 Task: Look for space in Diksmuide, Belgium from 6th June, 2023 to 8th June, 2023 for 2 adults in price range Rs.7000 to Rs.12000. Place can be private room with 1  bedroom having 2 beds and 1 bathroom. Property type can be house, flat, guest house. Amenities needed are: heating. Booking option can be shelf check-in. Required host language is English.
Action: Mouse moved to (537, 109)
Screenshot: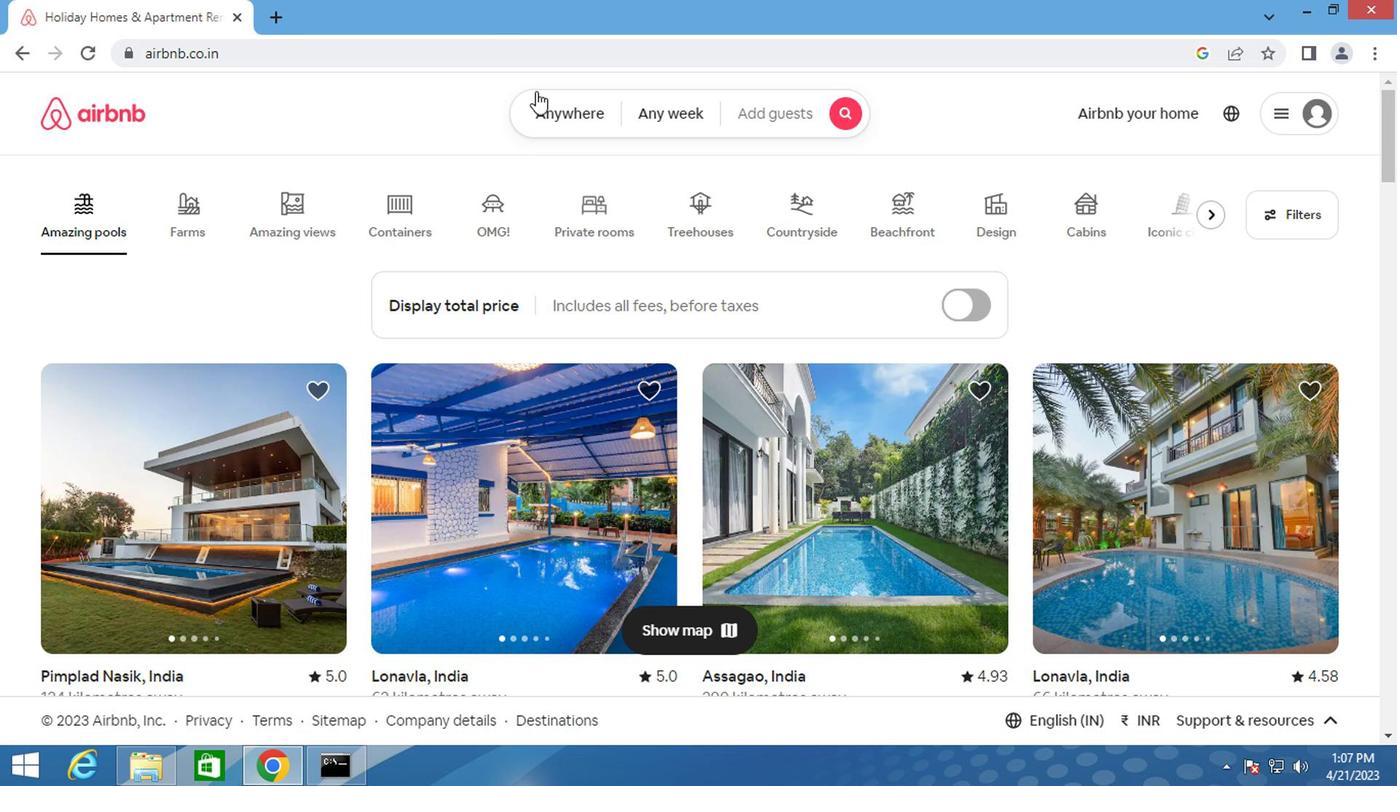 
Action: Mouse pressed left at (537, 109)
Screenshot: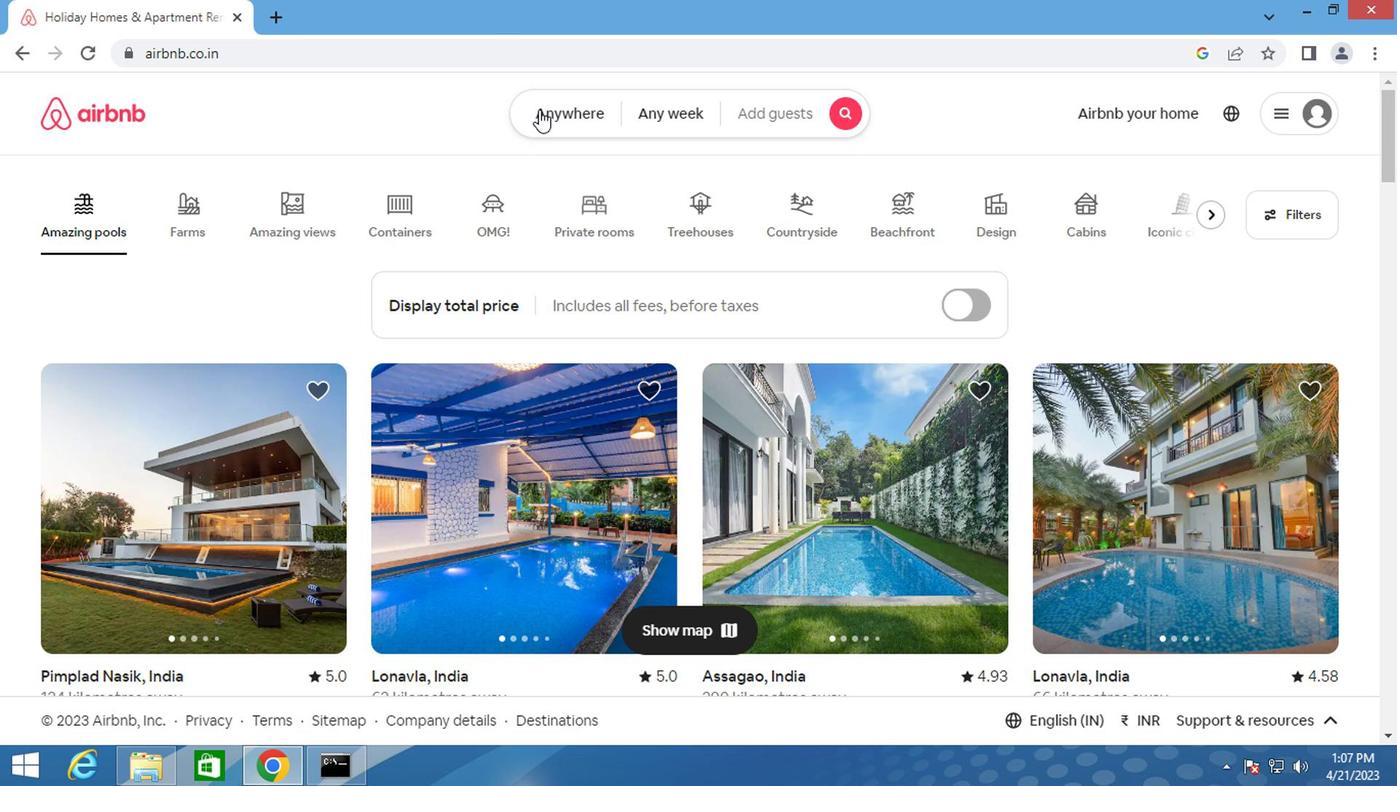 
Action: Mouse moved to (393, 196)
Screenshot: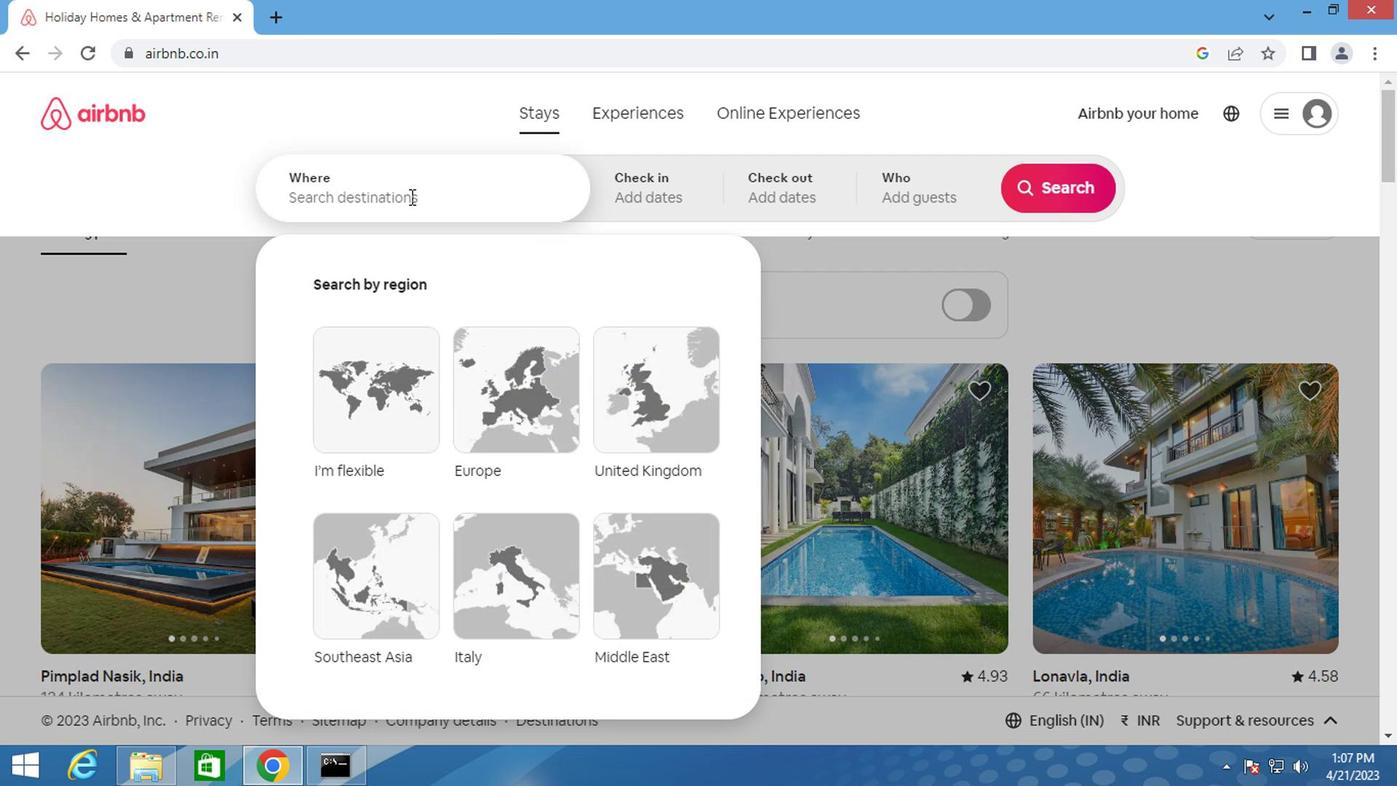 
Action: Mouse pressed left at (393, 196)
Screenshot: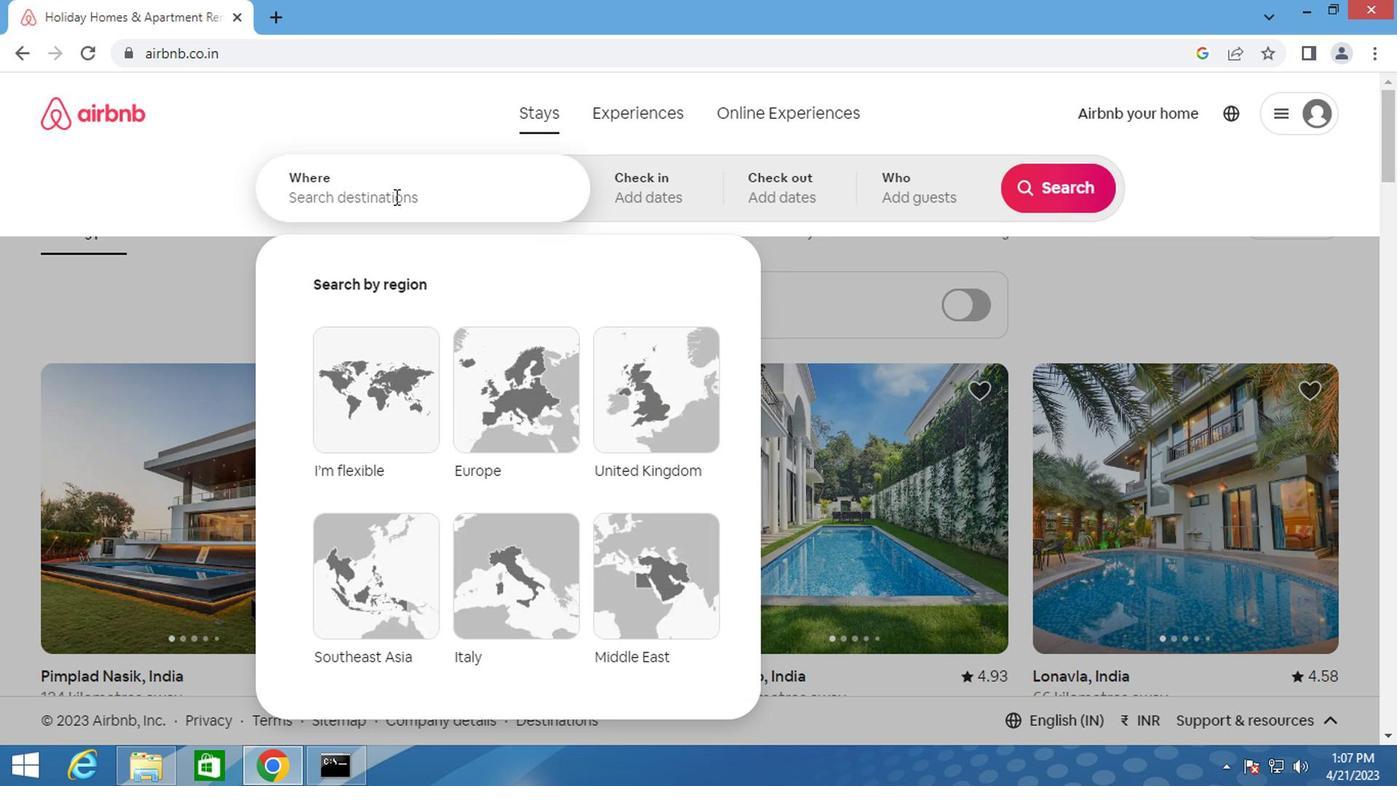 
Action: Key pressed <Key.shift>DIKSMUIDE,<Key.shift>BELGIUM<Key.enter>
Screenshot: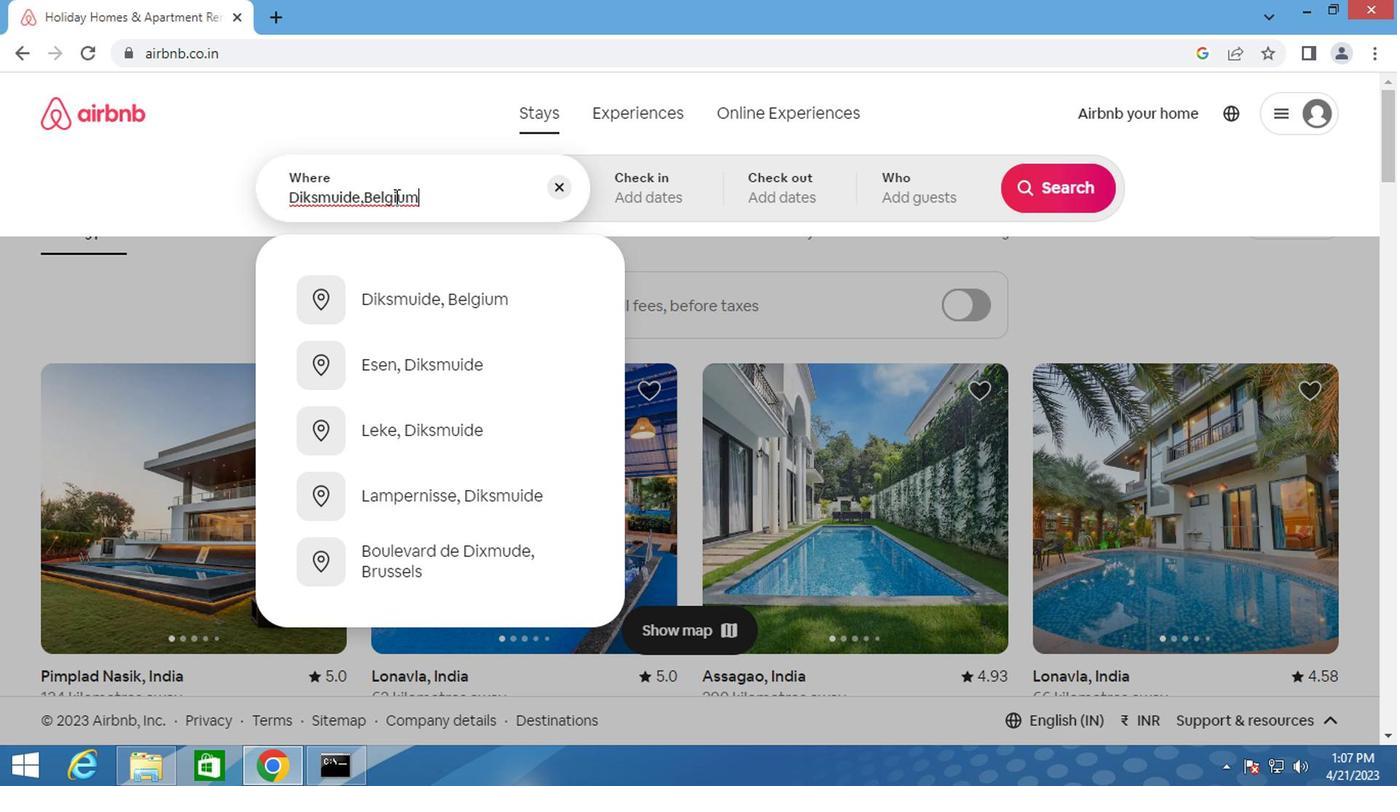 
Action: Mouse moved to (1039, 351)
Screenshot: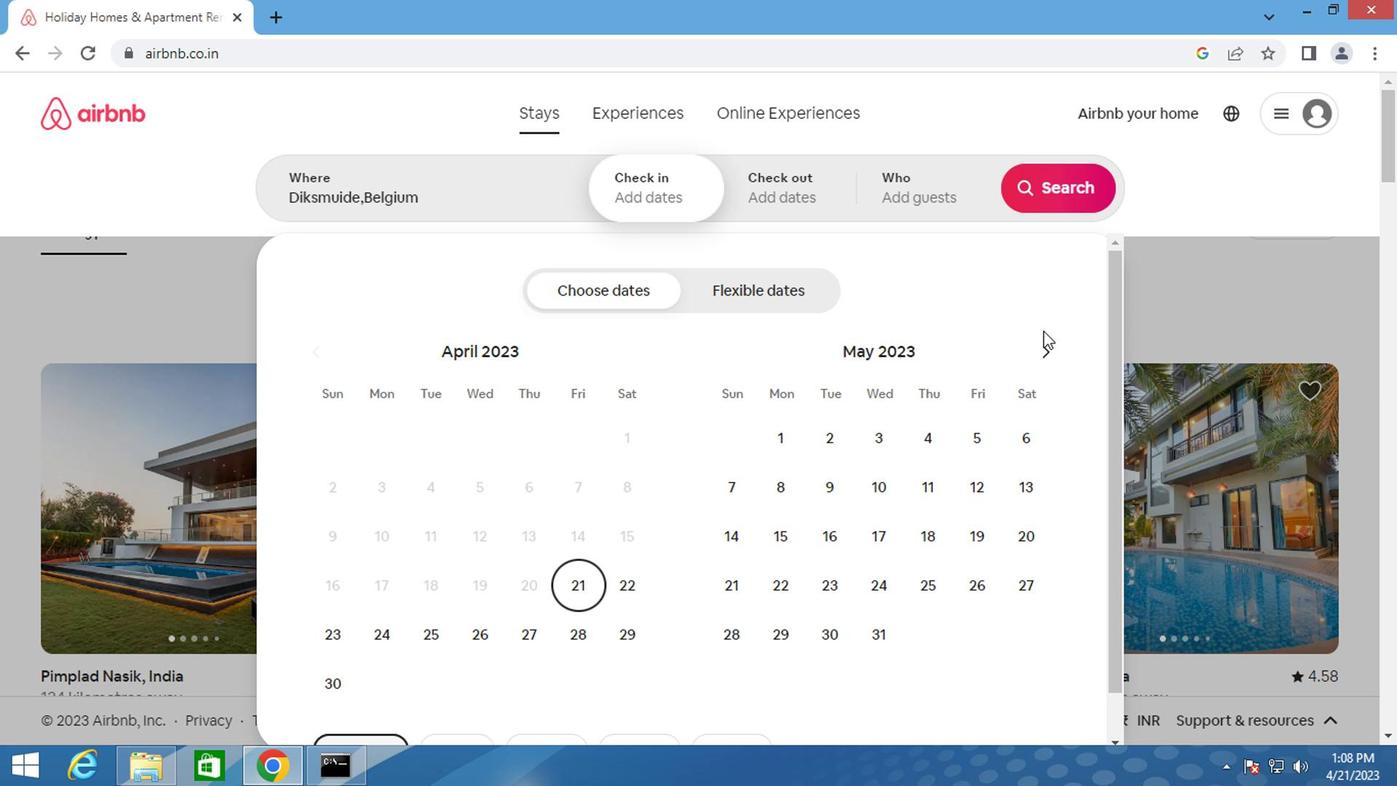 
Action: Mouse pressed left at (1039, 351)
Screenshot: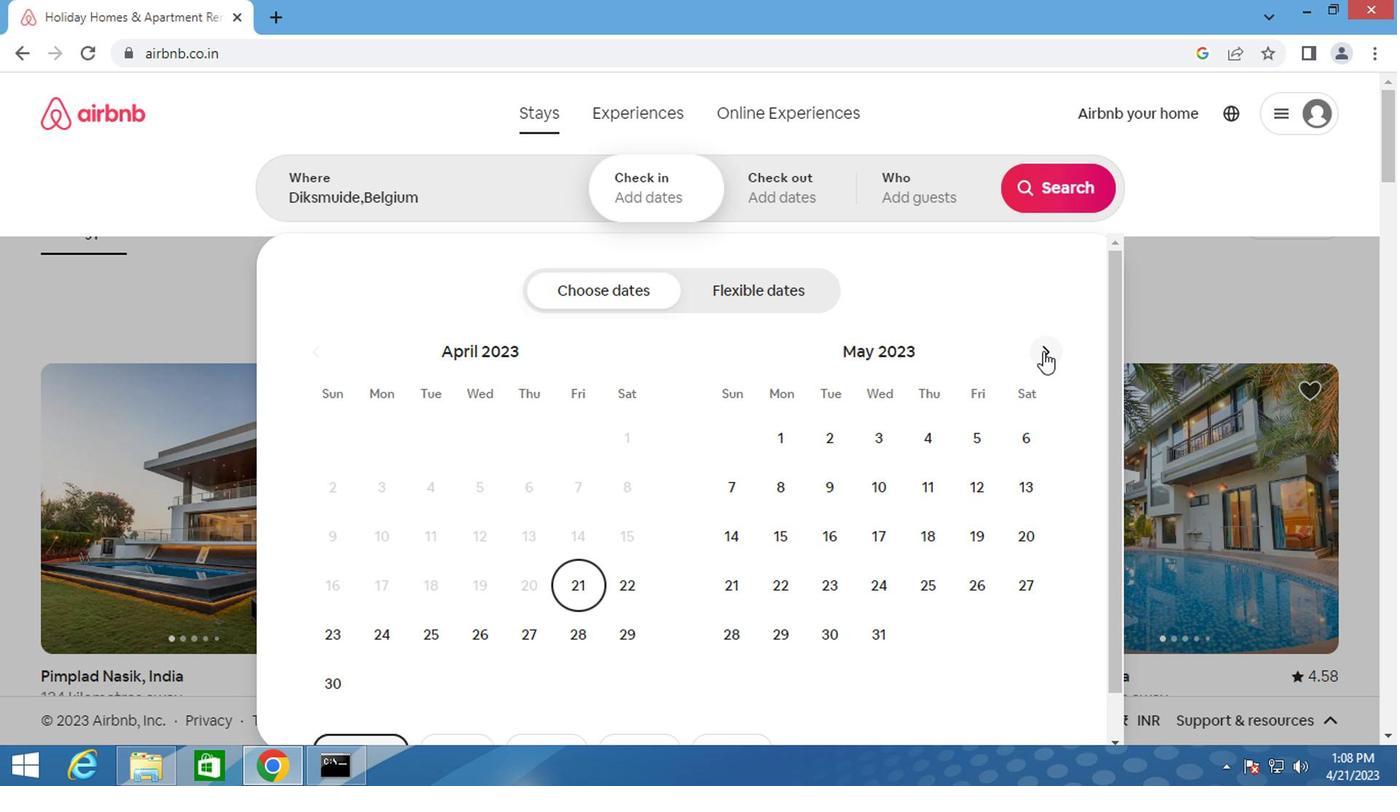 
Action: Mouse moved to (827, 498)
Screenshot: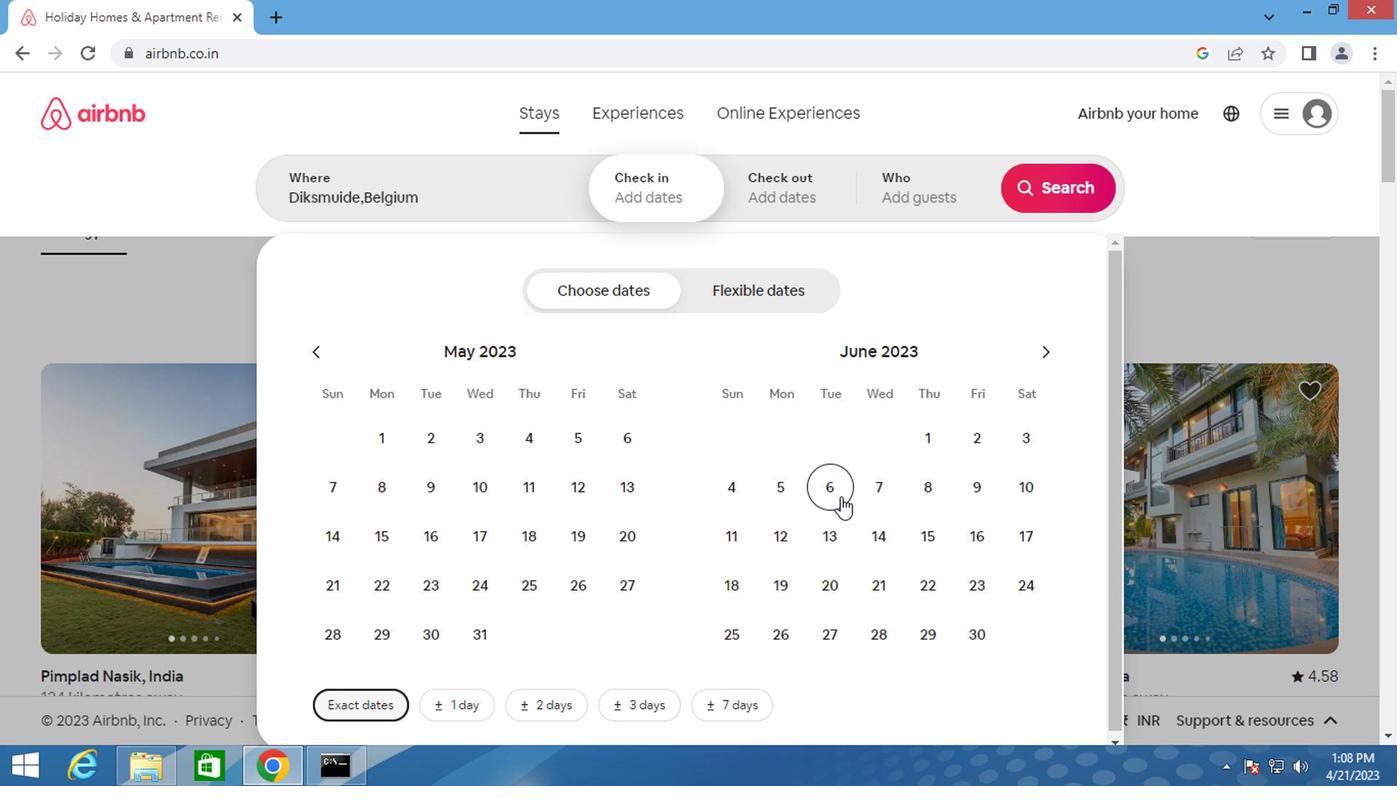
Action: Mouse pressed left at (827, 498)
Screenshot: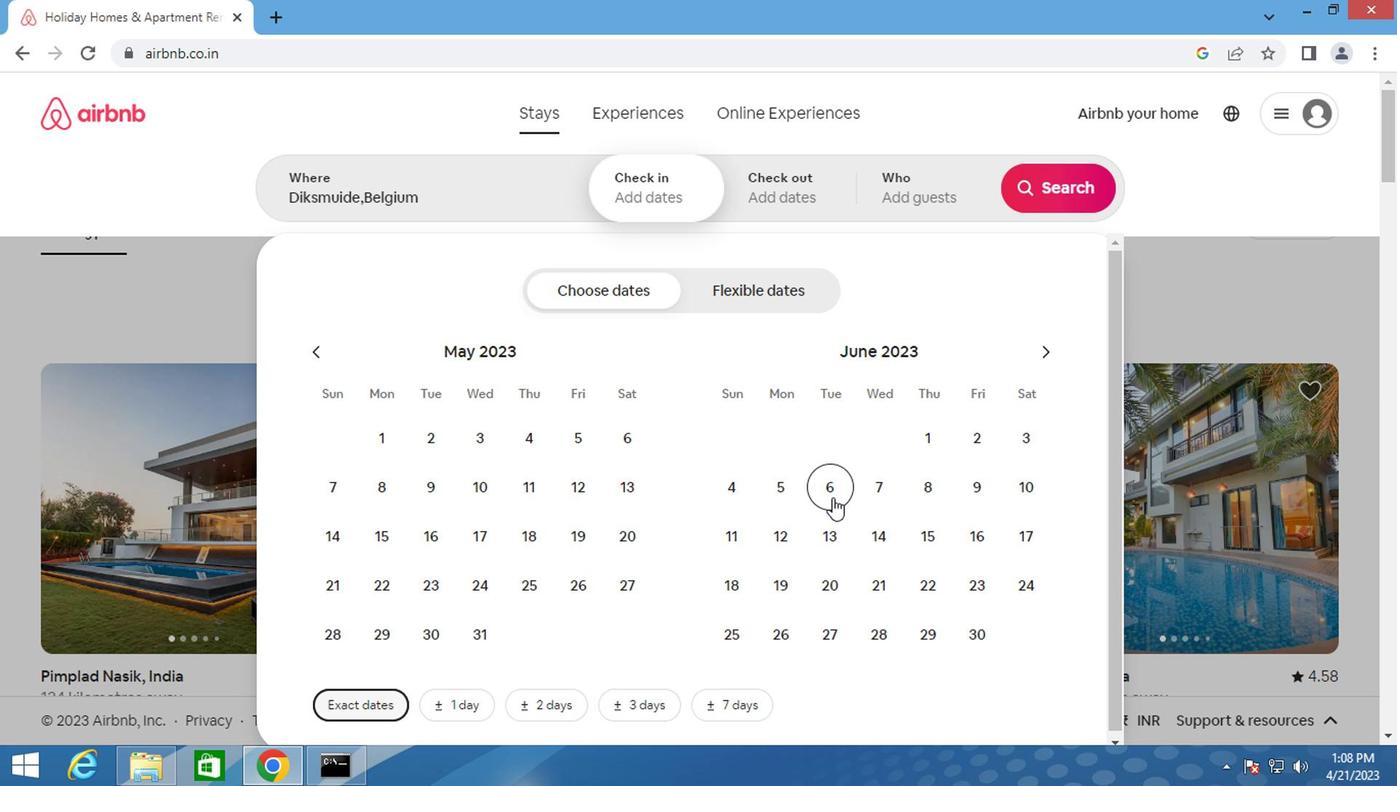 
Action: Mouse moved to (932, 484)
Screenshot: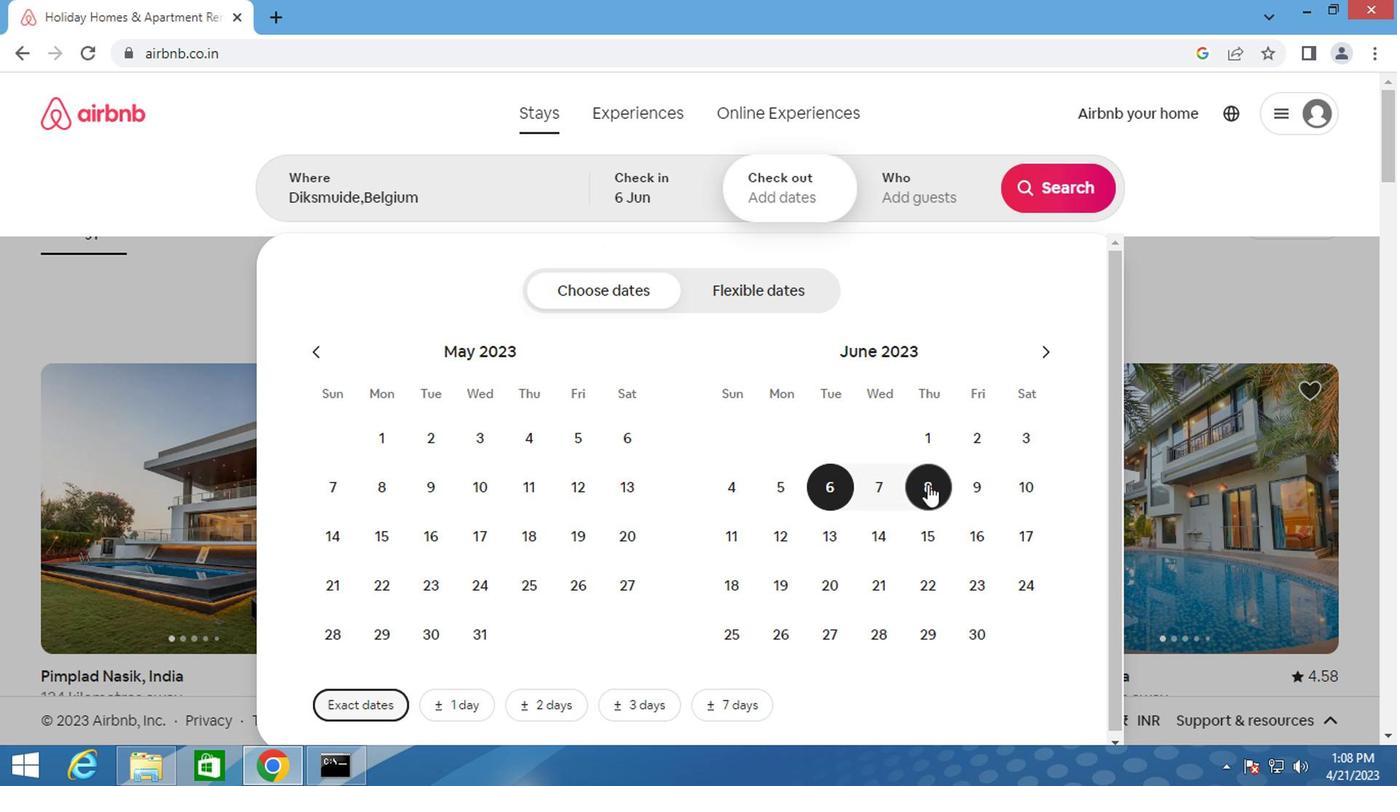 
Action: Mouse pressed left at (932, 484)
Screenshot: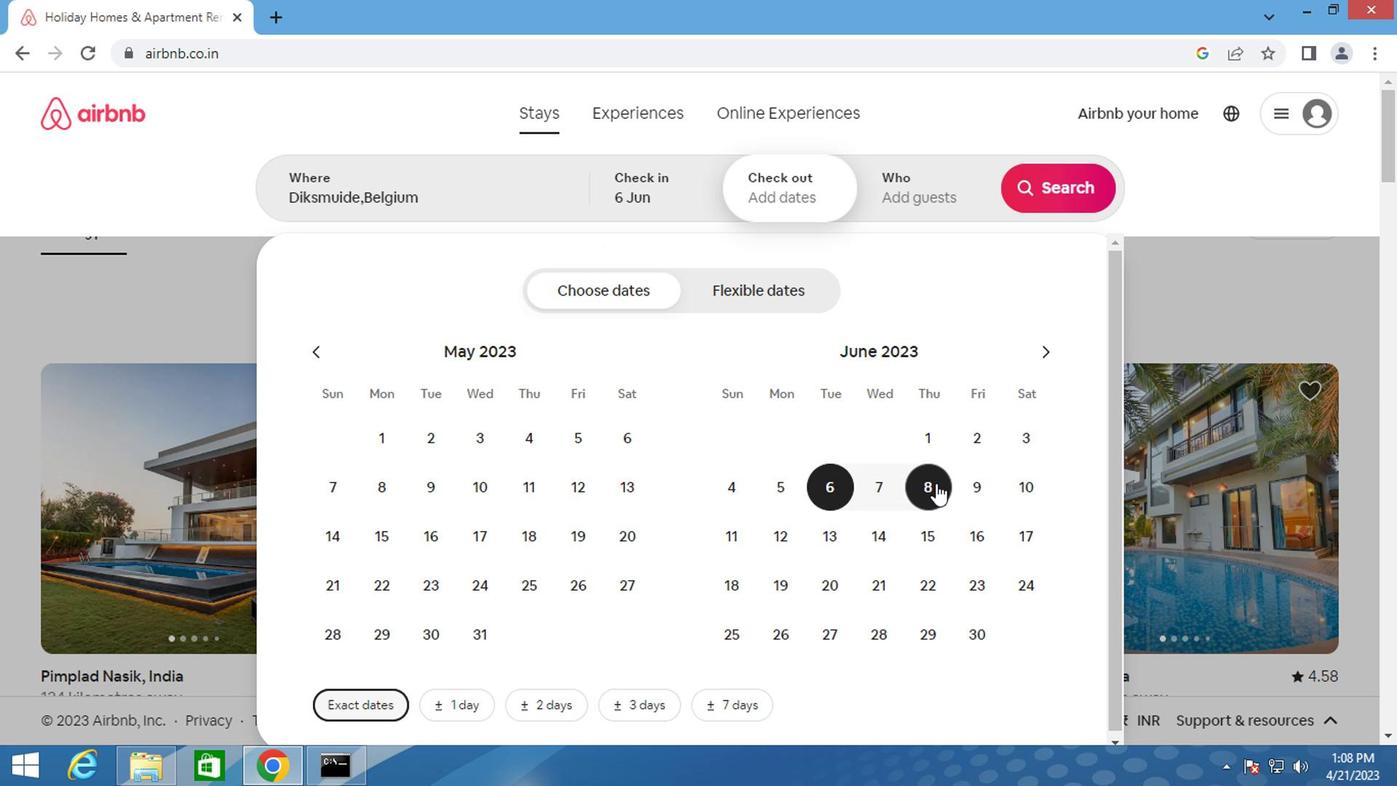
Action: Mouse moved to (925, 184)
Screenshot: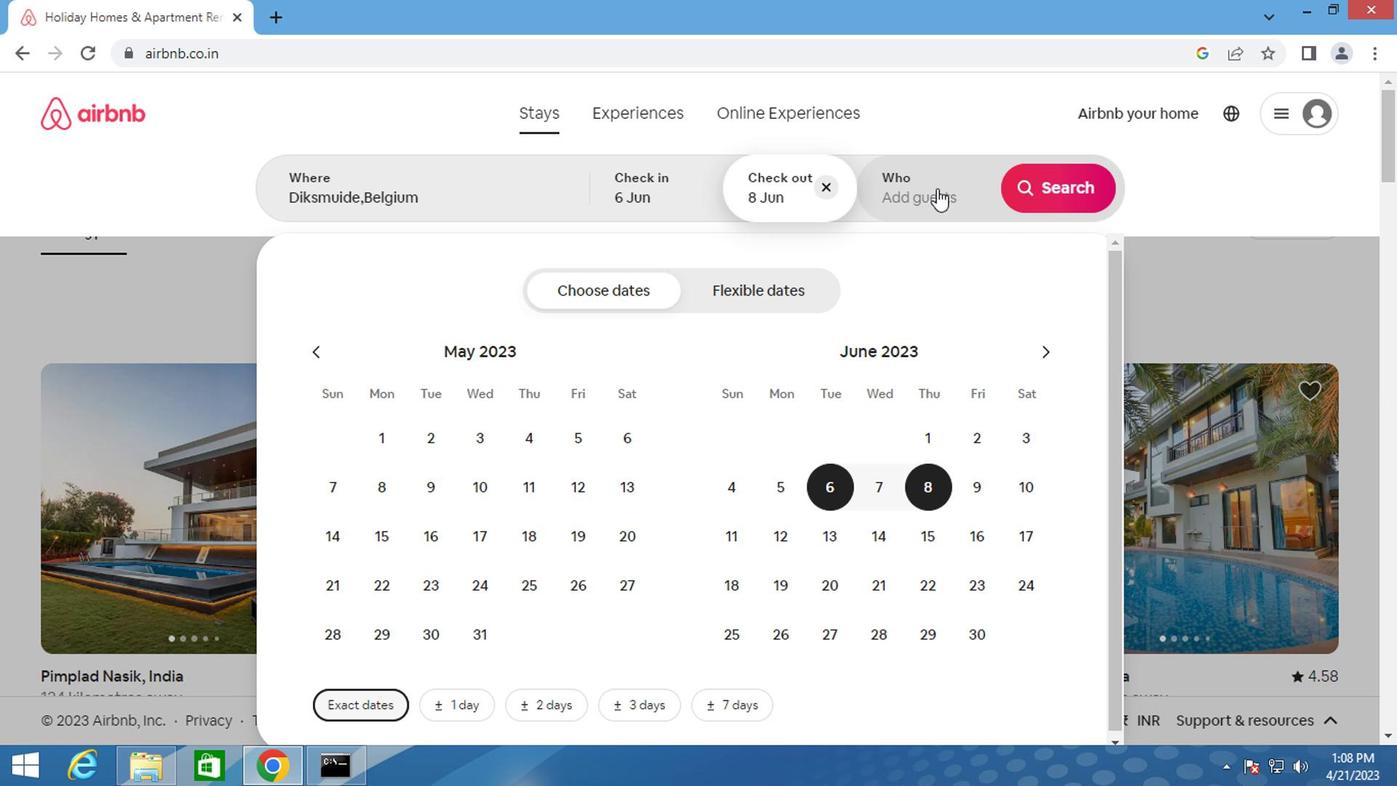 
Action: Mouse pressed left at (925, 184)
Screenshot: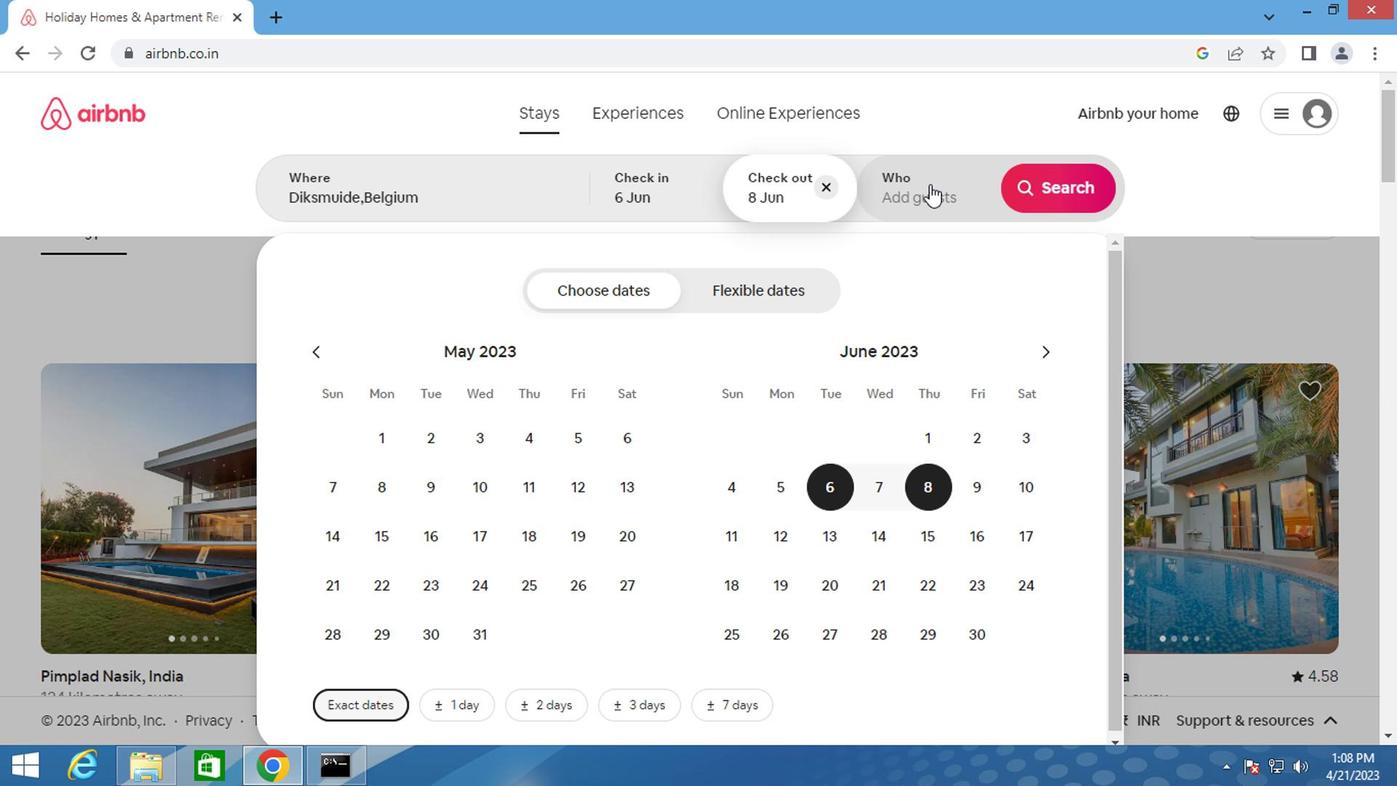 
Action: Mouse moved to (1060, 289)
Screenshot: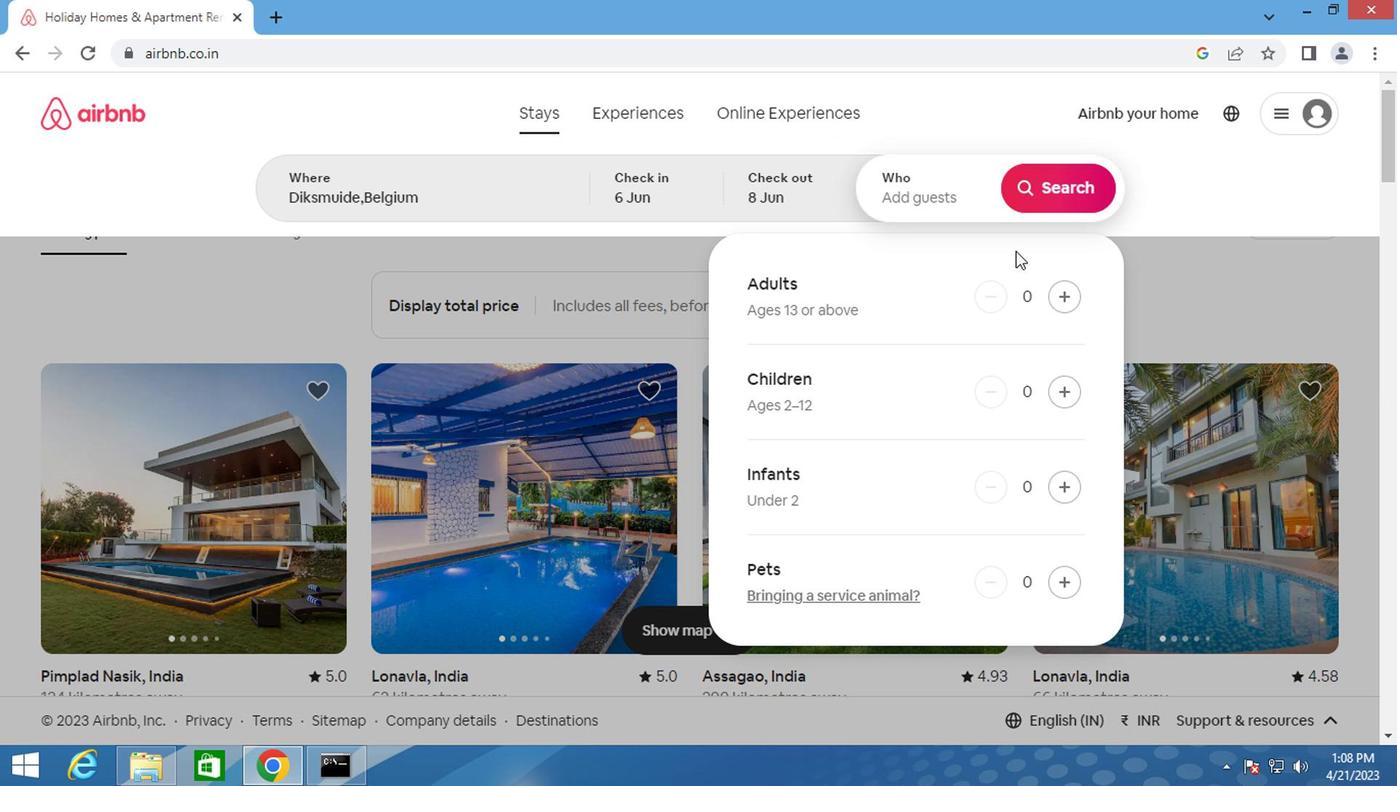 
Action: Mouse pressed left at (1060, 289)
Screenshot: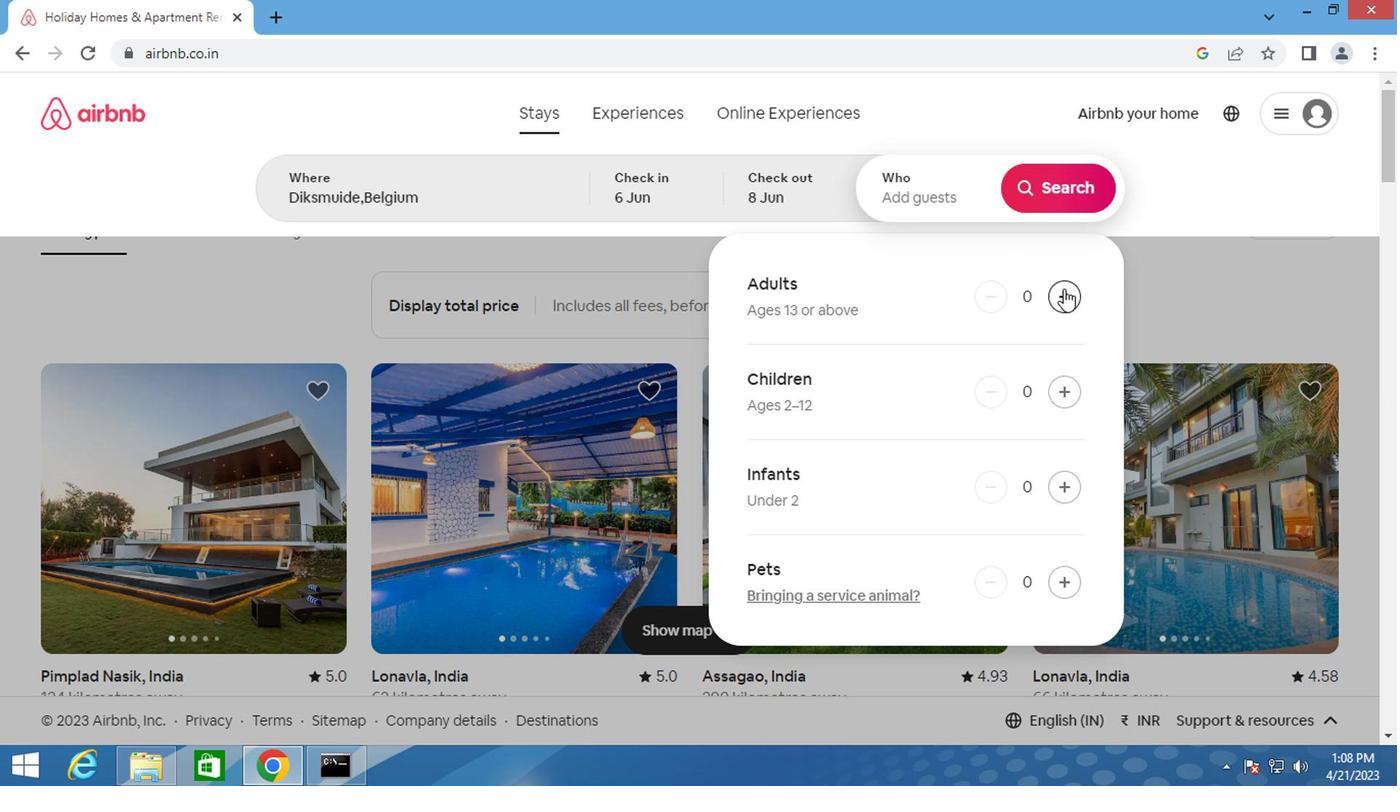 
Action: Mouse pressed left at (1060, 289)
Screenshot: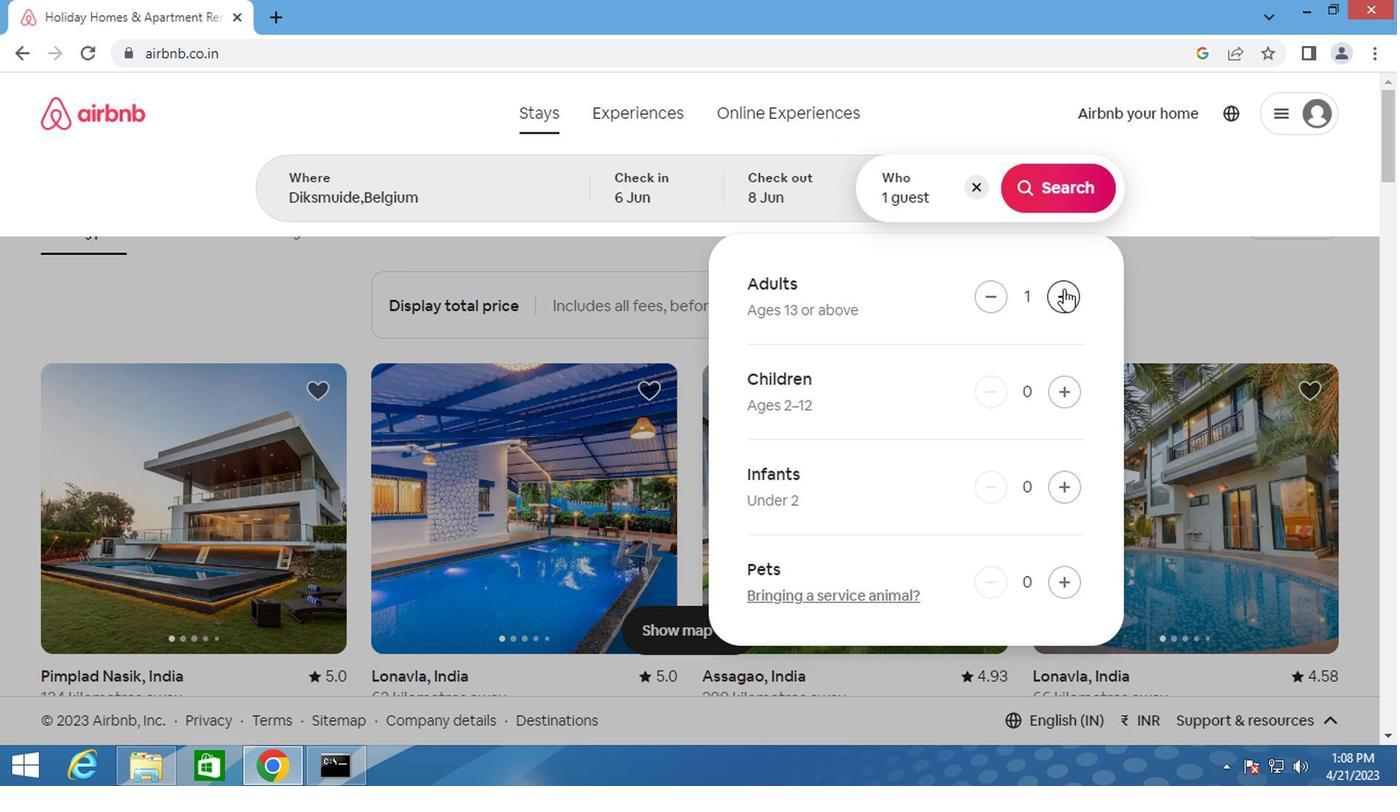 
Action: Mouse moved to (1053, 200)
Screenshot: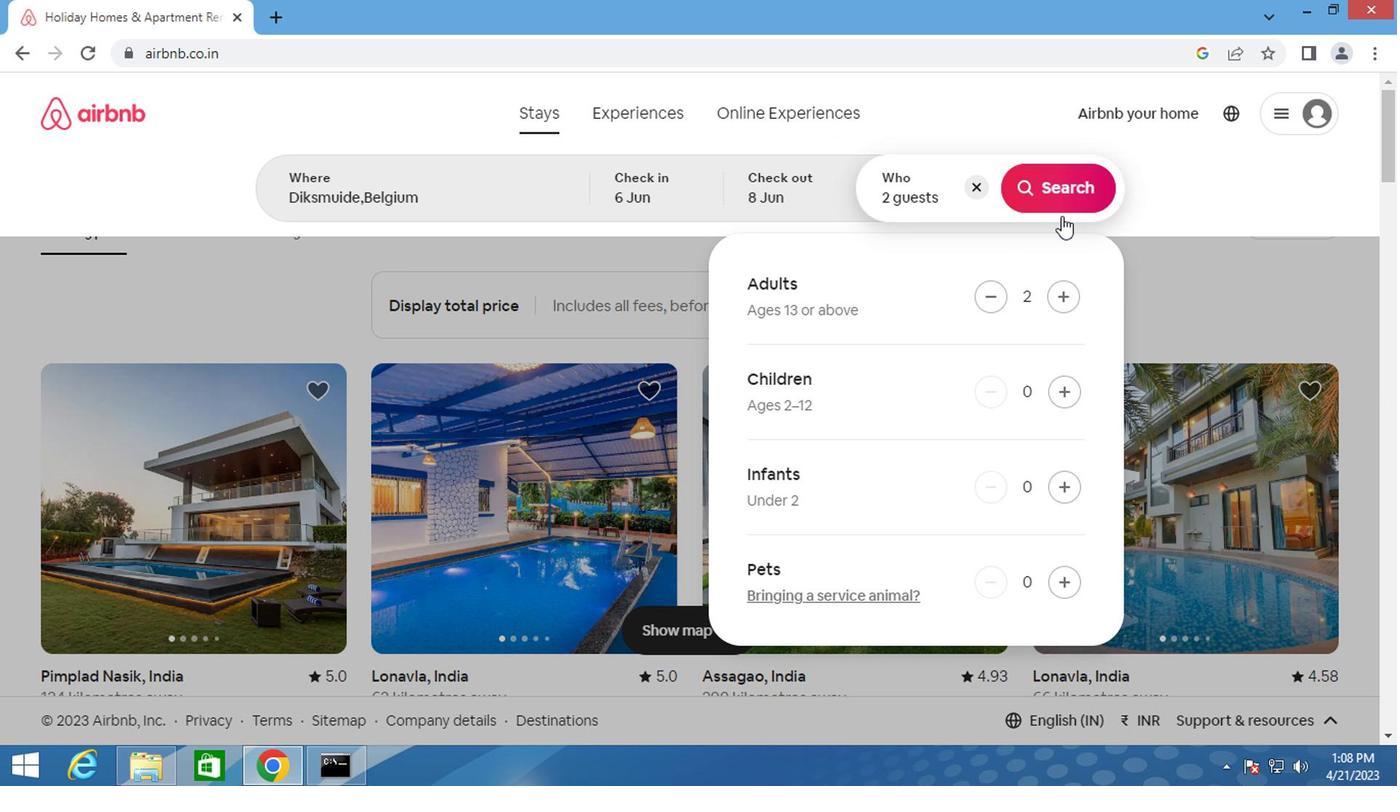 
Action: Mouse pressed left at (1053, 200)
Screenshot: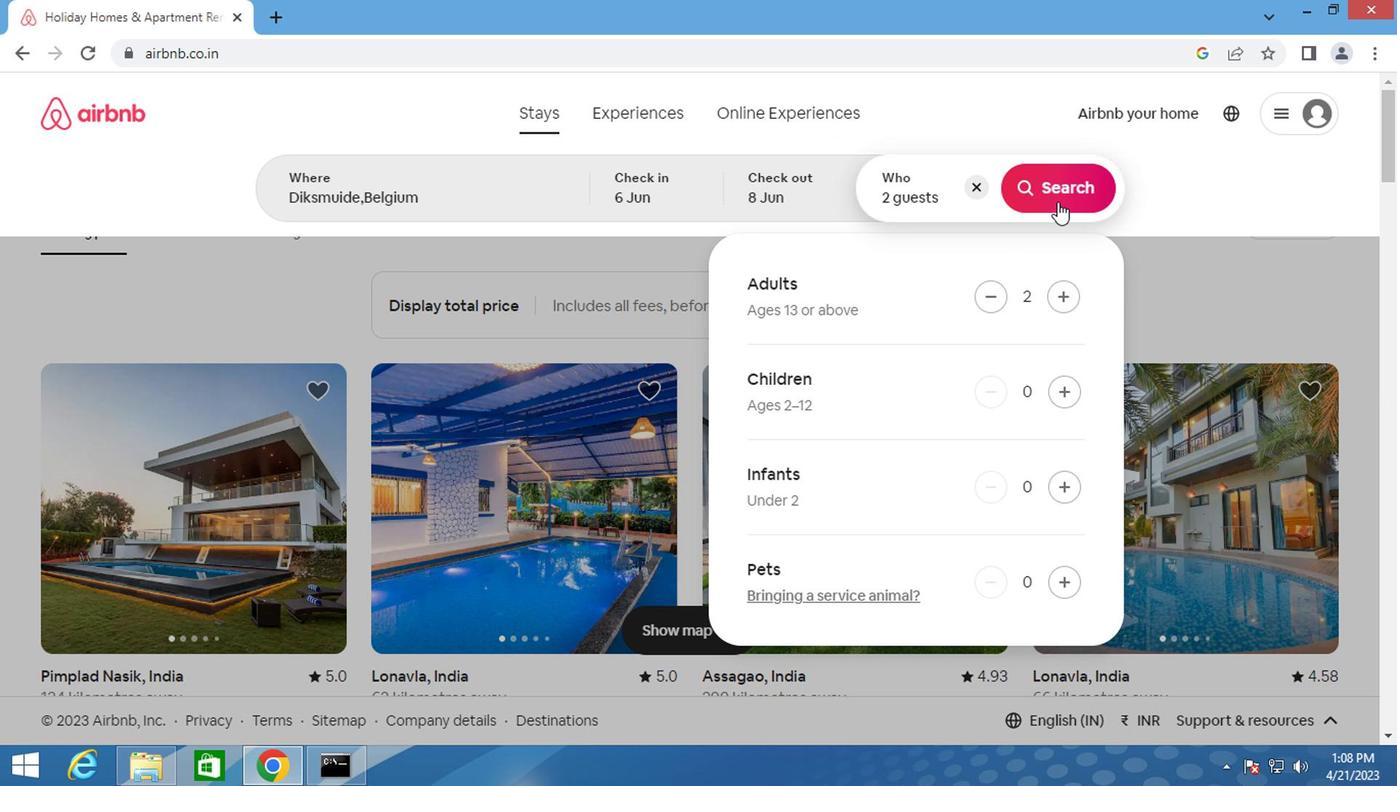 
Action: Mouse moved to (1283, 204)
Screenshot: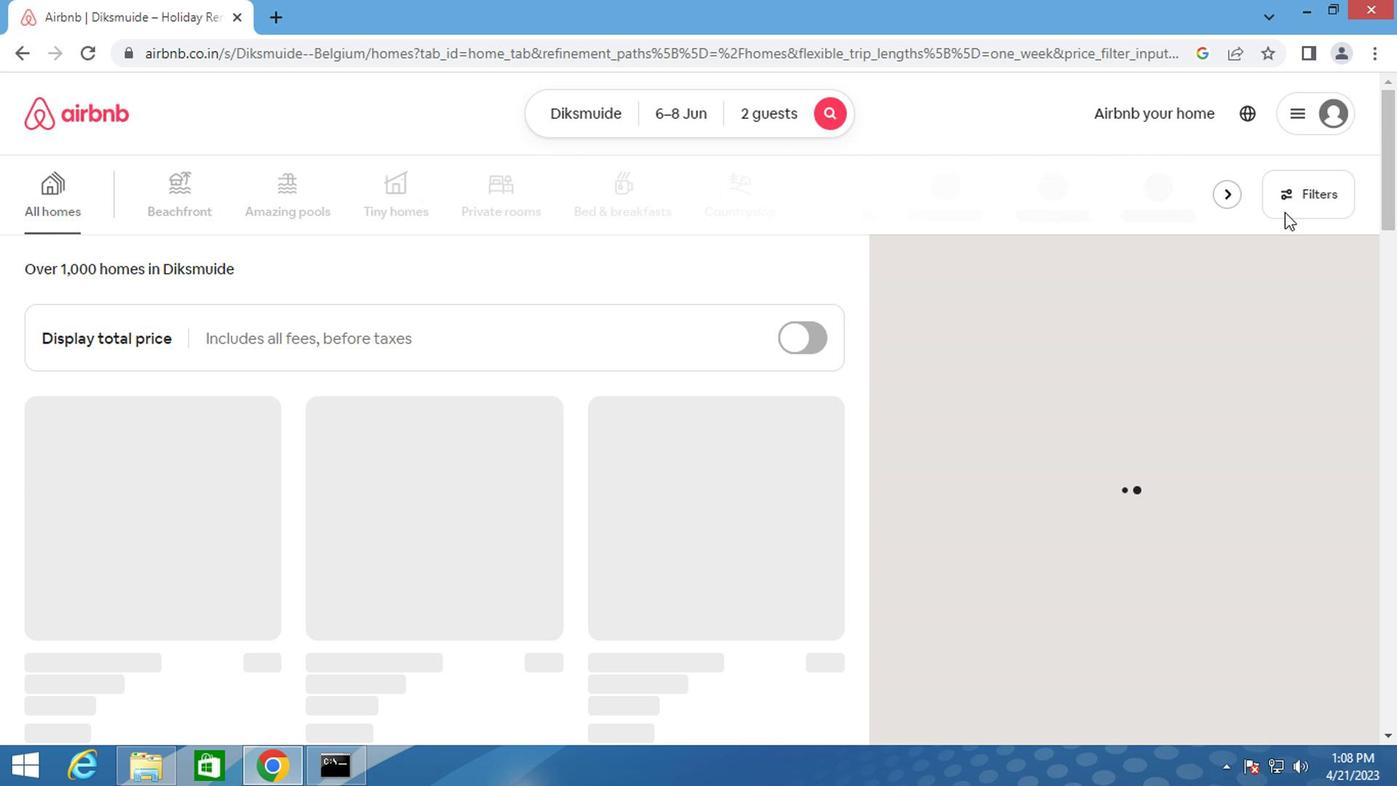 
Action: Mouse pressed left at (1283, 204)
Screenshot: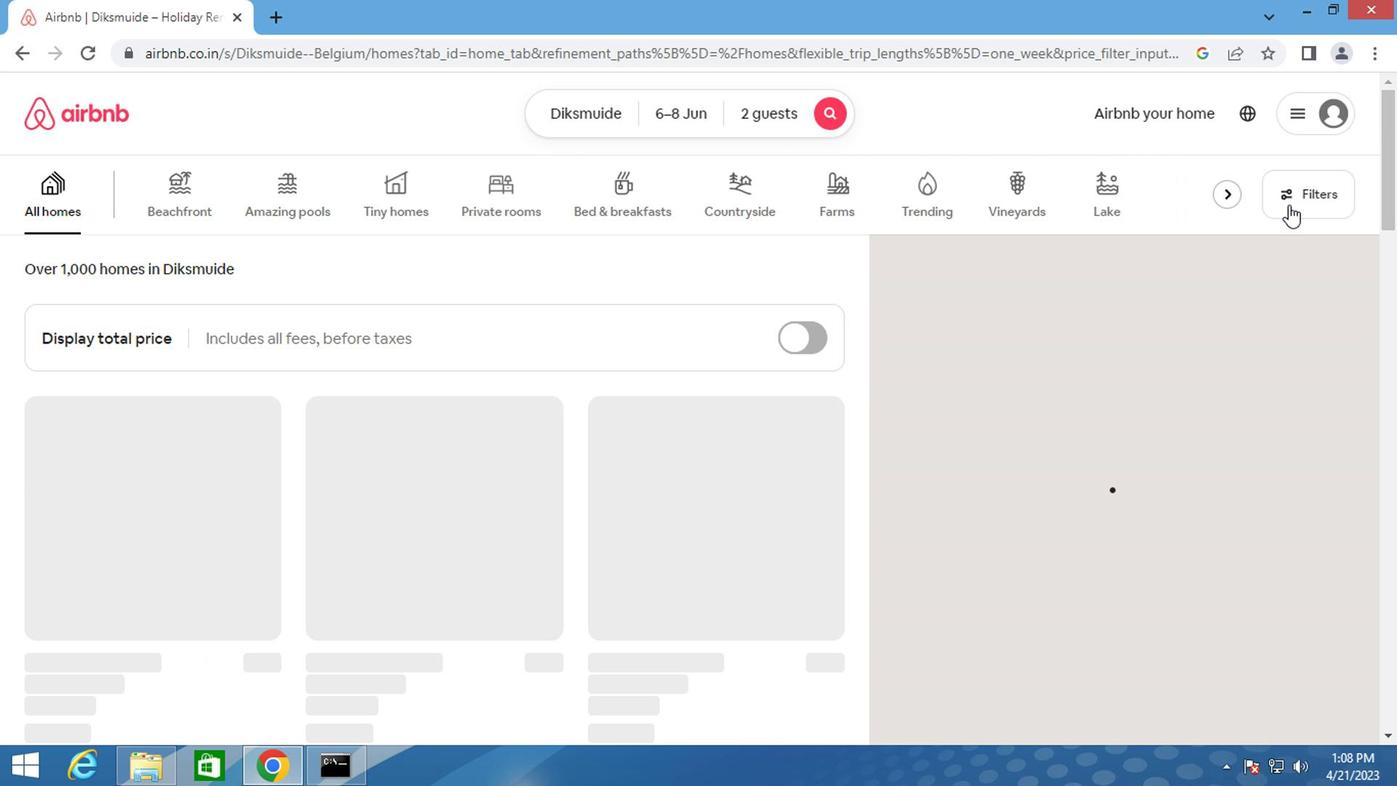 
Action: Mouse moved to (407, 460)
Screenshot: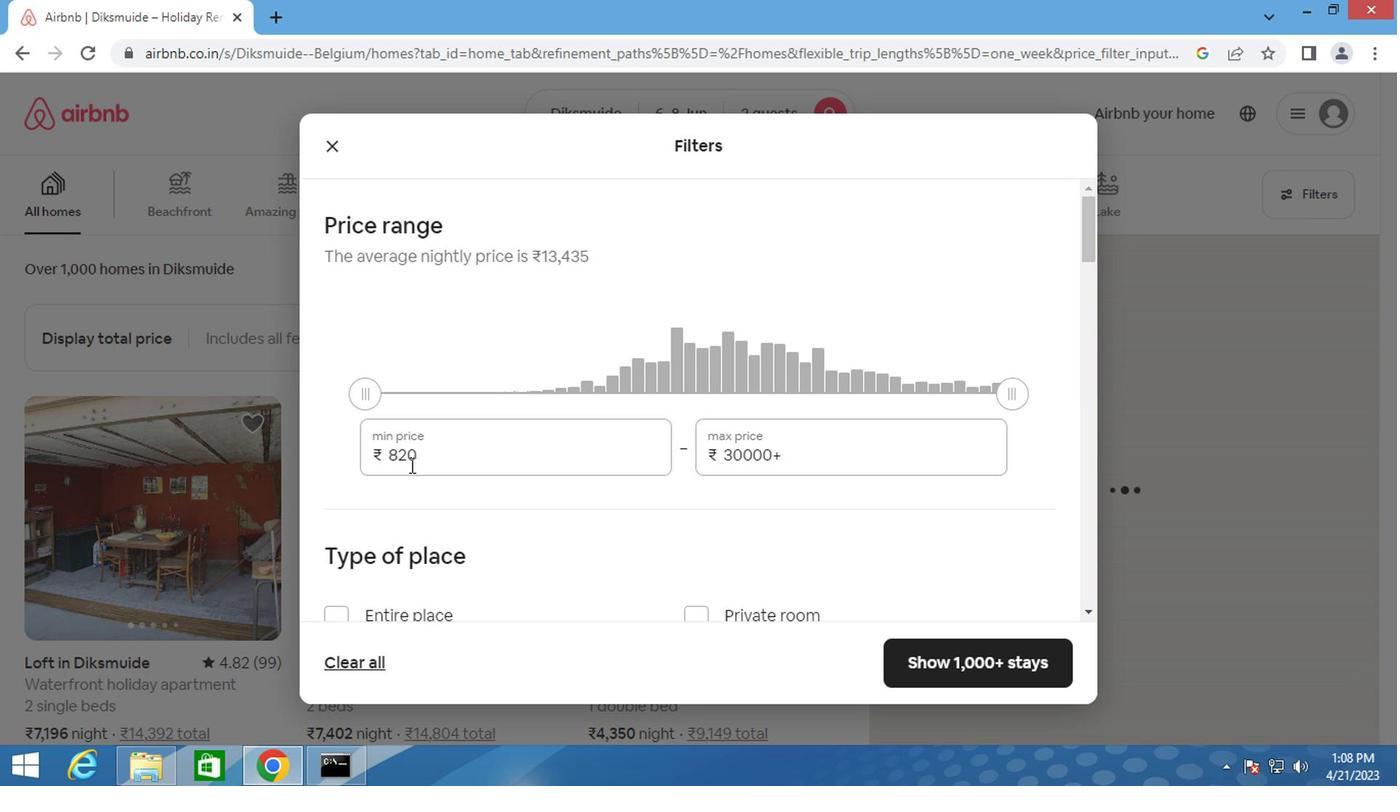 
Action: Mouse pressed left at (407, 460)
Screenshot: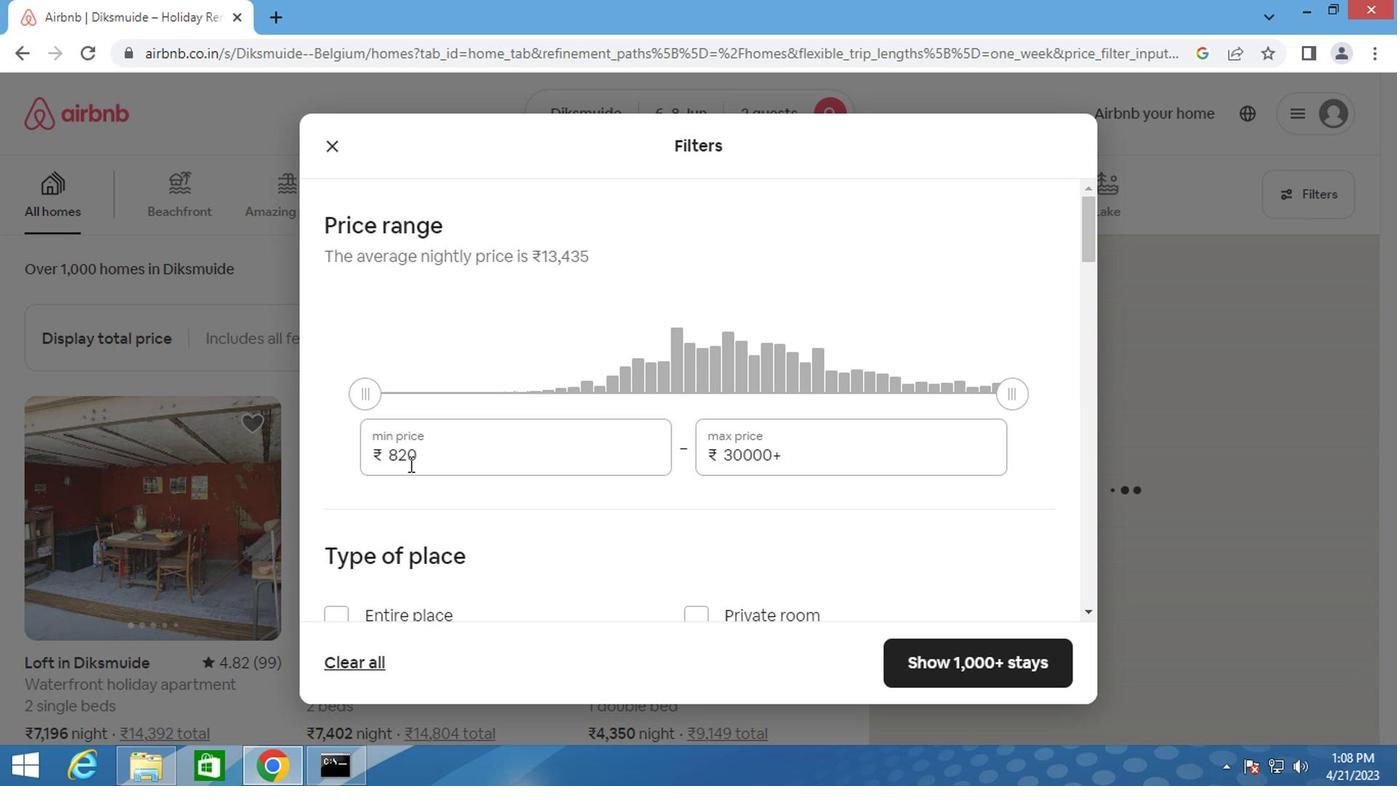 
Action: Mouse pressed left at (407, 460)
Screenshot: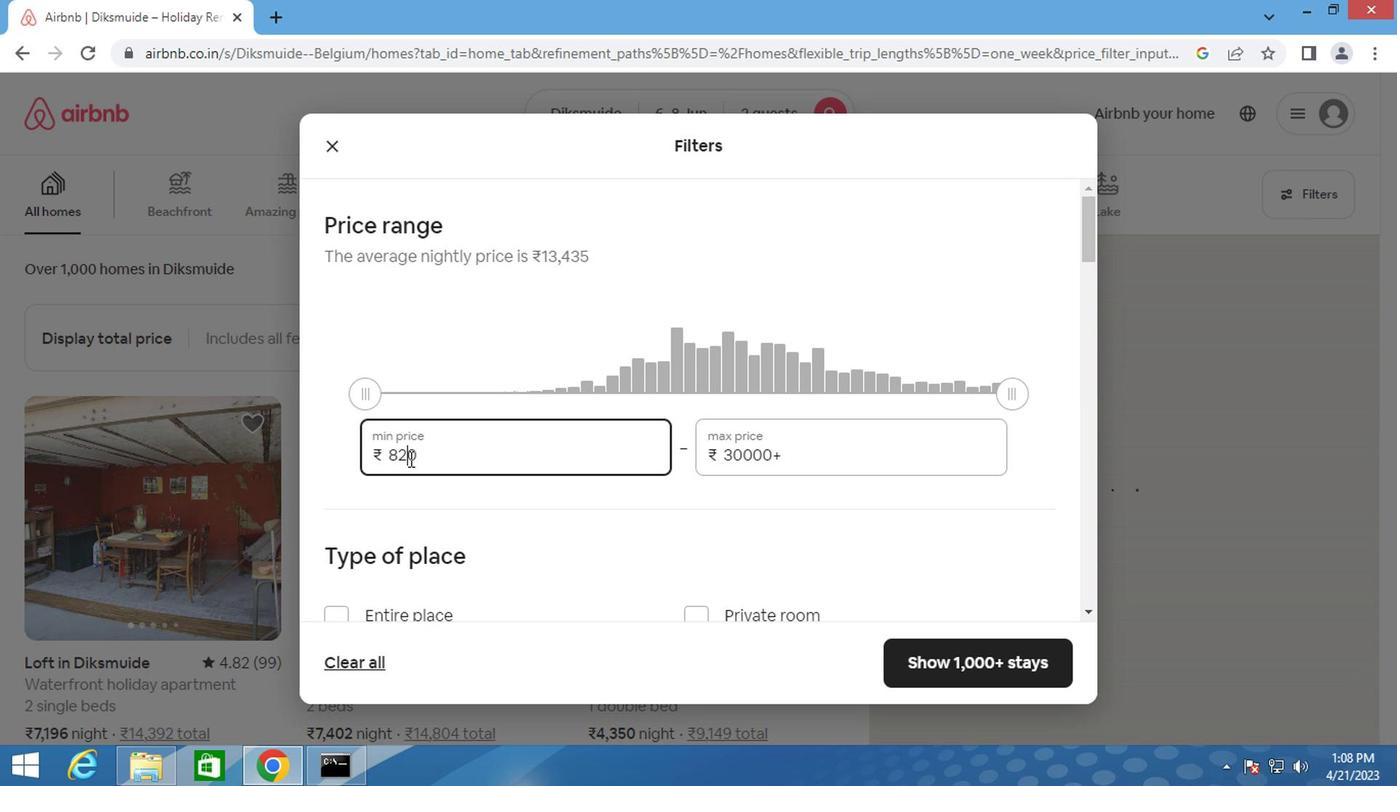 
Action: Key pressed <Key.backspace>7000
Screenshot: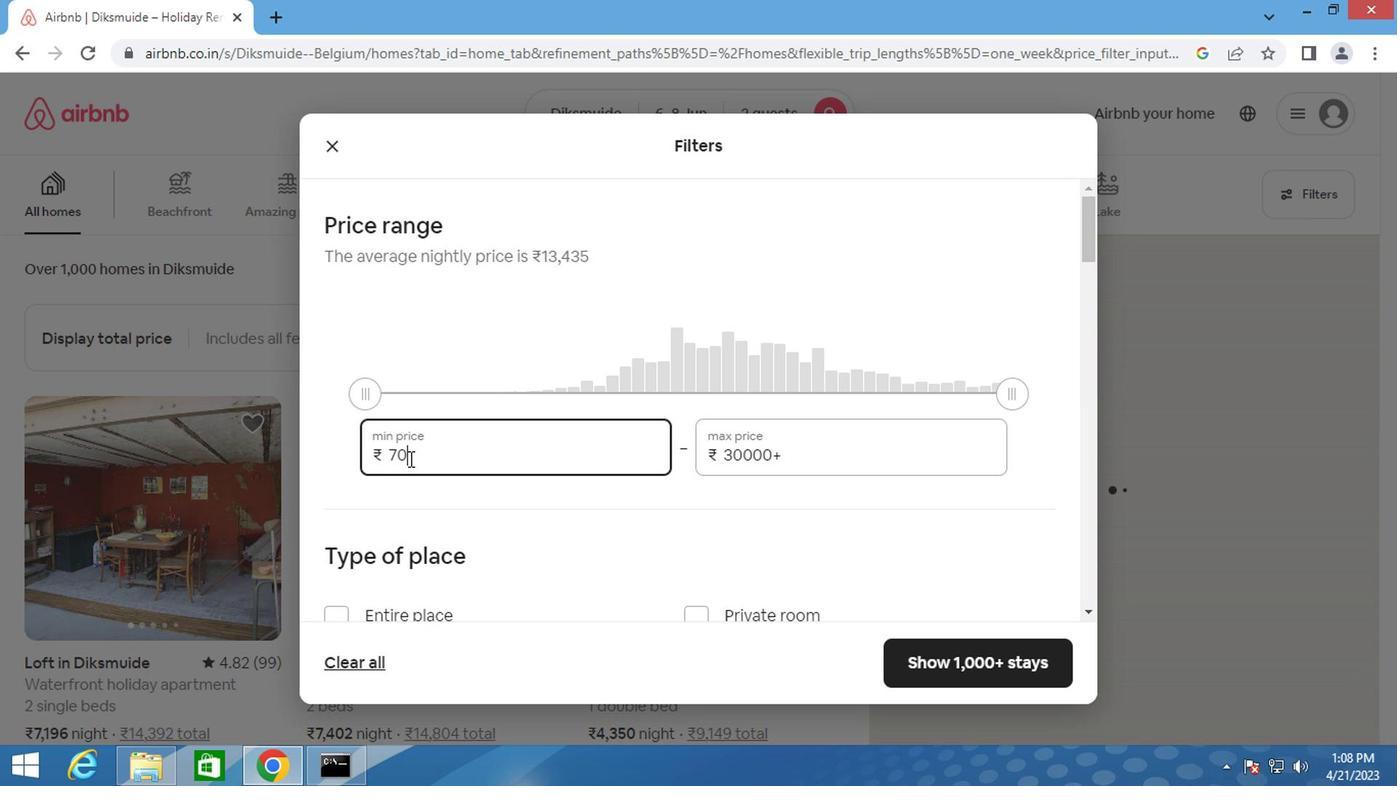 
Action: Mouse moved to (733, 455)
Screenshot: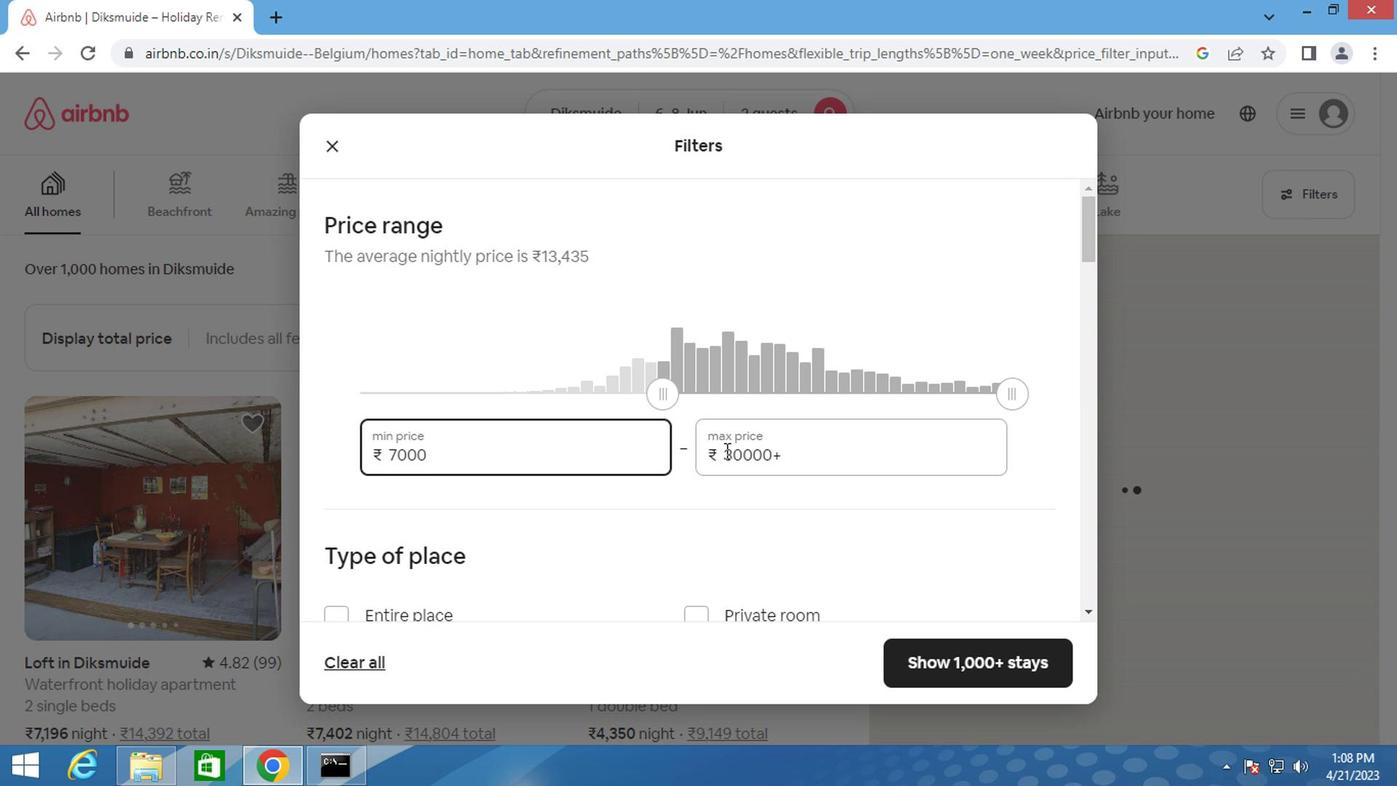 
Action: Mouse pressed left at (733, 455)
Screenshot: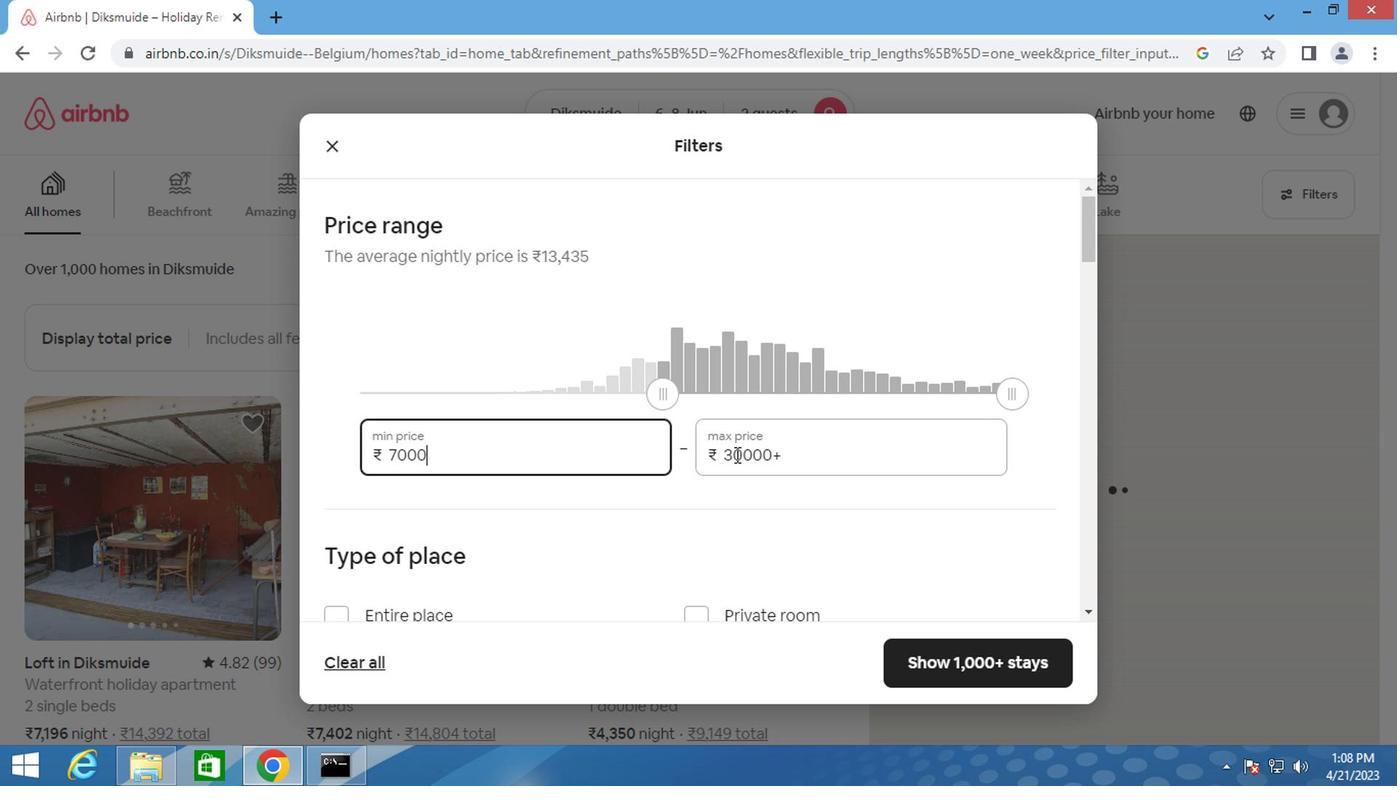
Action: Mouse pressed left at (733, 455)
Screenshot: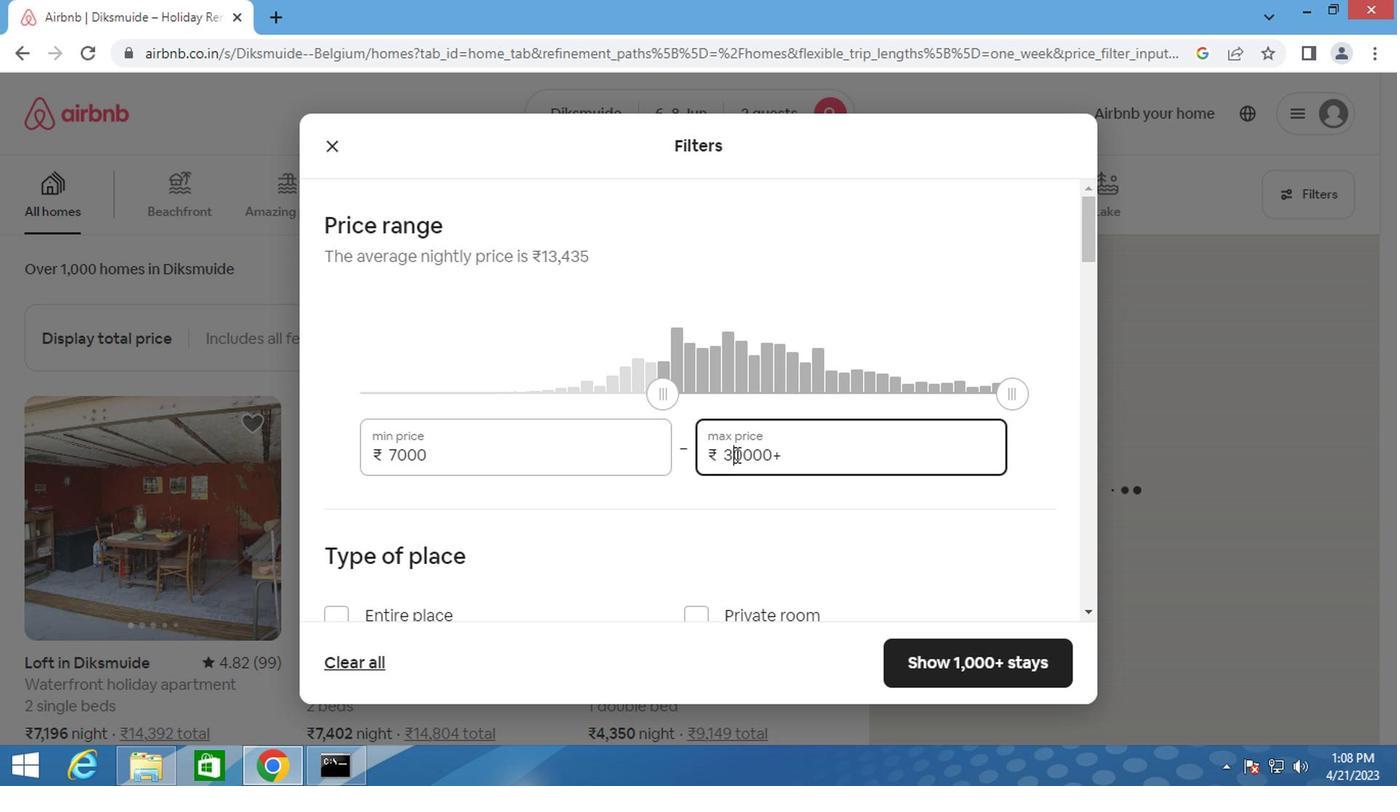 
Action: Mouse moved to (733, 456)
Screenshot: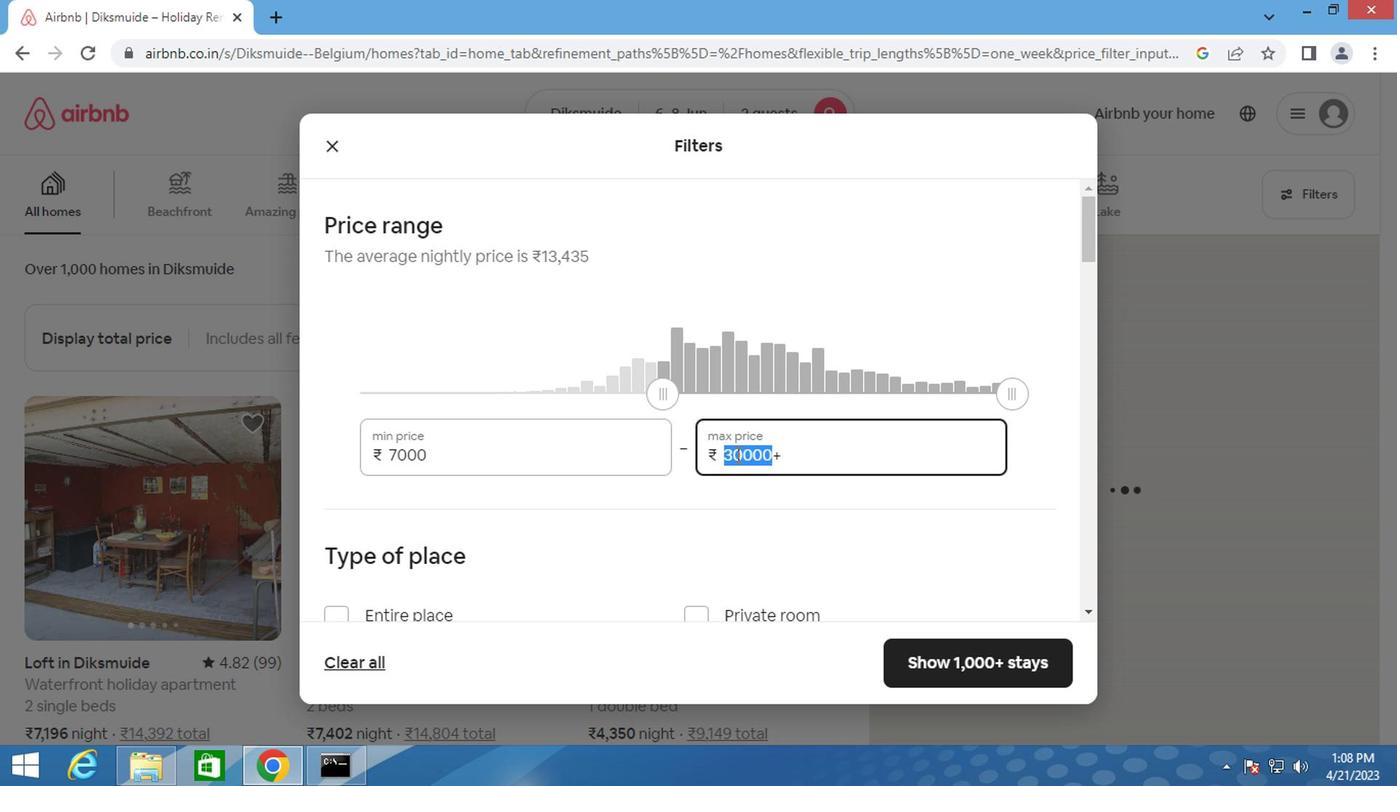 
Action: Key pressed <Key.backspace>12000
Screenshot: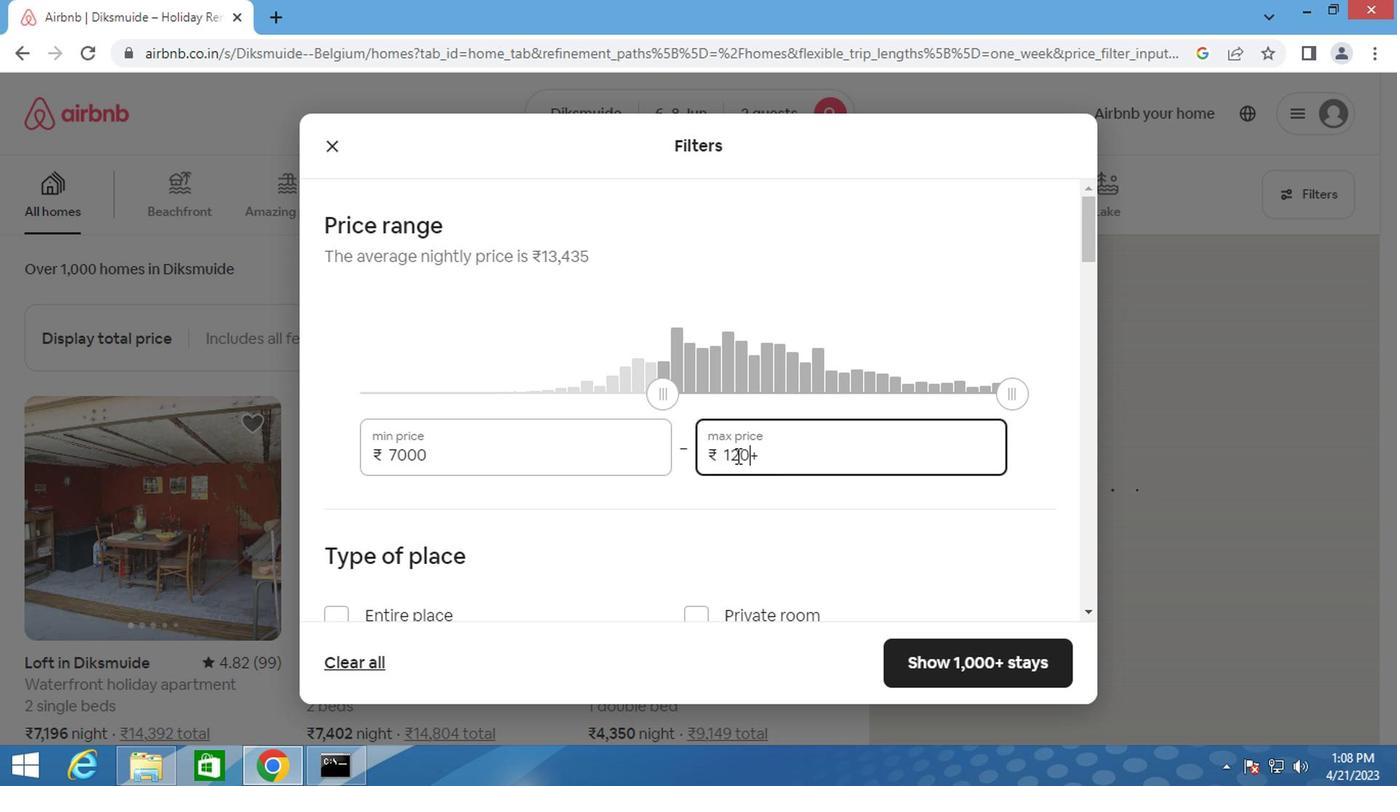 
Action: Mouse moved to (500, 561)
Screenshot: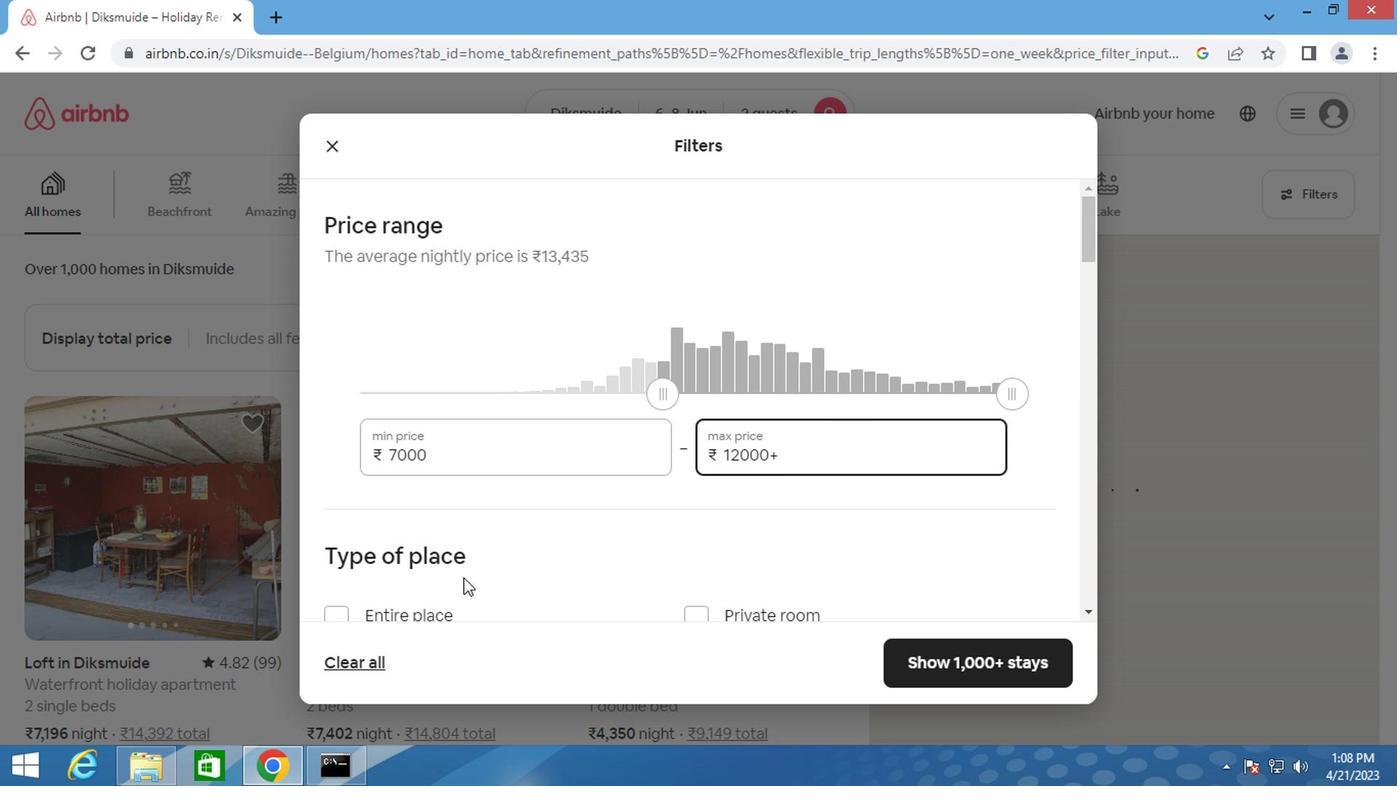 
Action: Mouse scrolled (500, 560) with delta (0, 0)
Screenshot: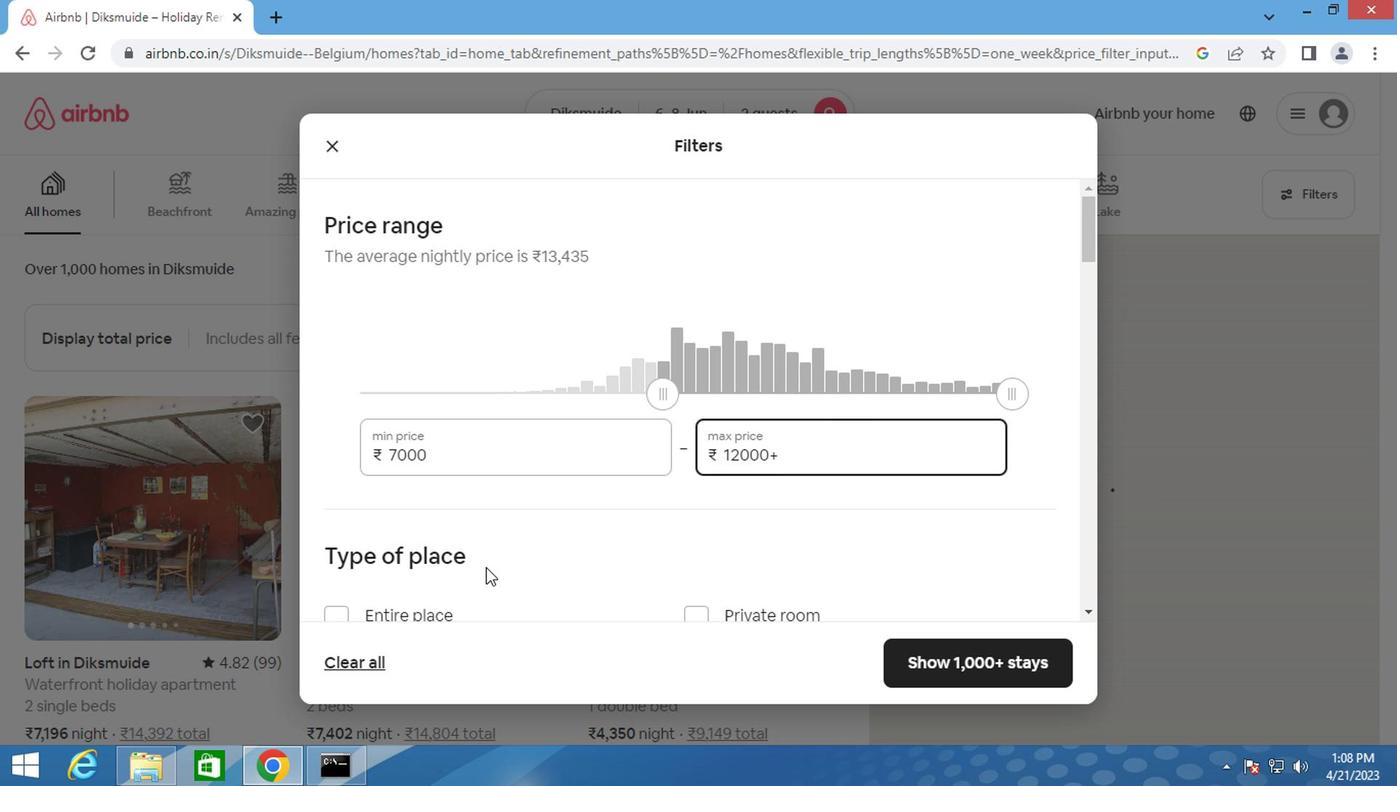 
Action: Mouse scrolled (500, 560) with delta (0, 0)
Screenshot: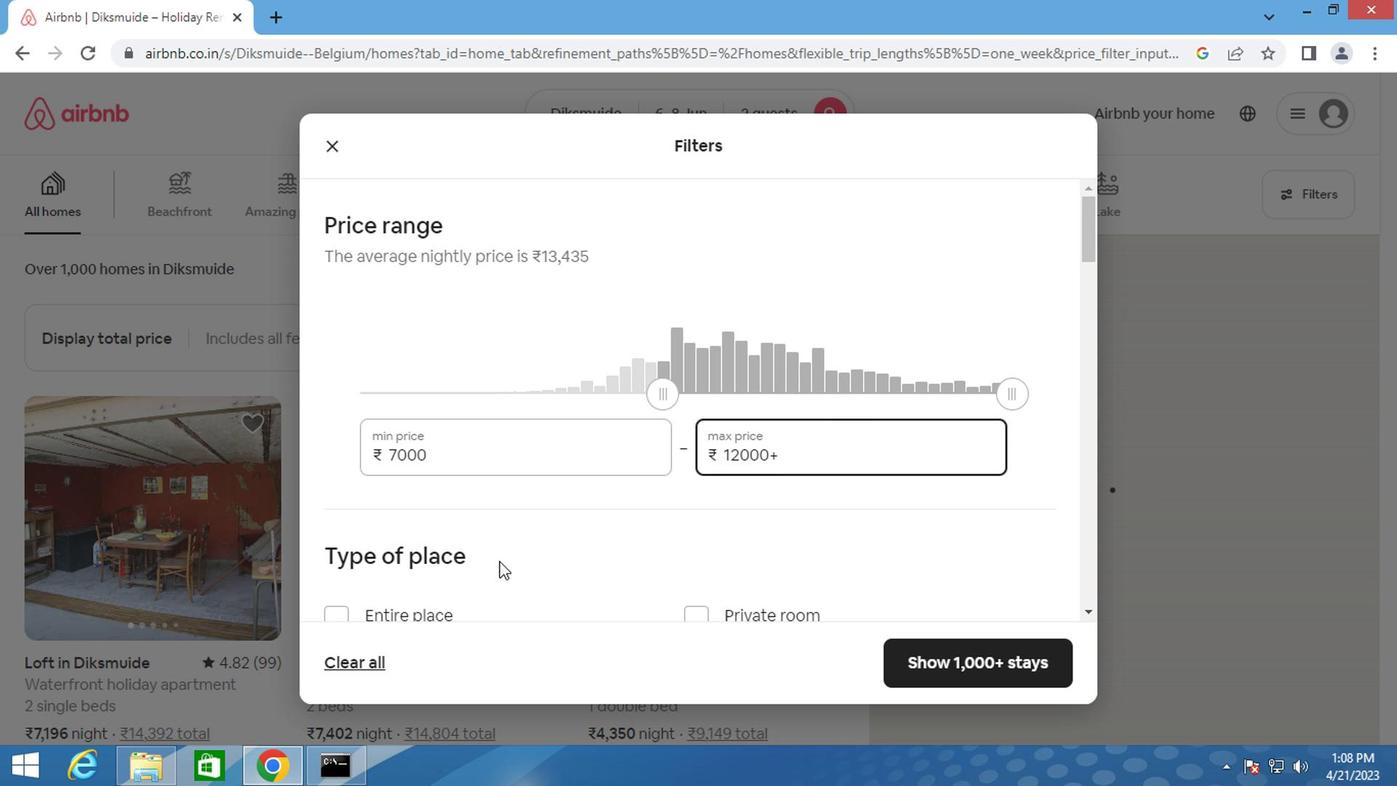 
Action: Mouse scrolled (500, 560) with delta (0, 0)
Screenshot: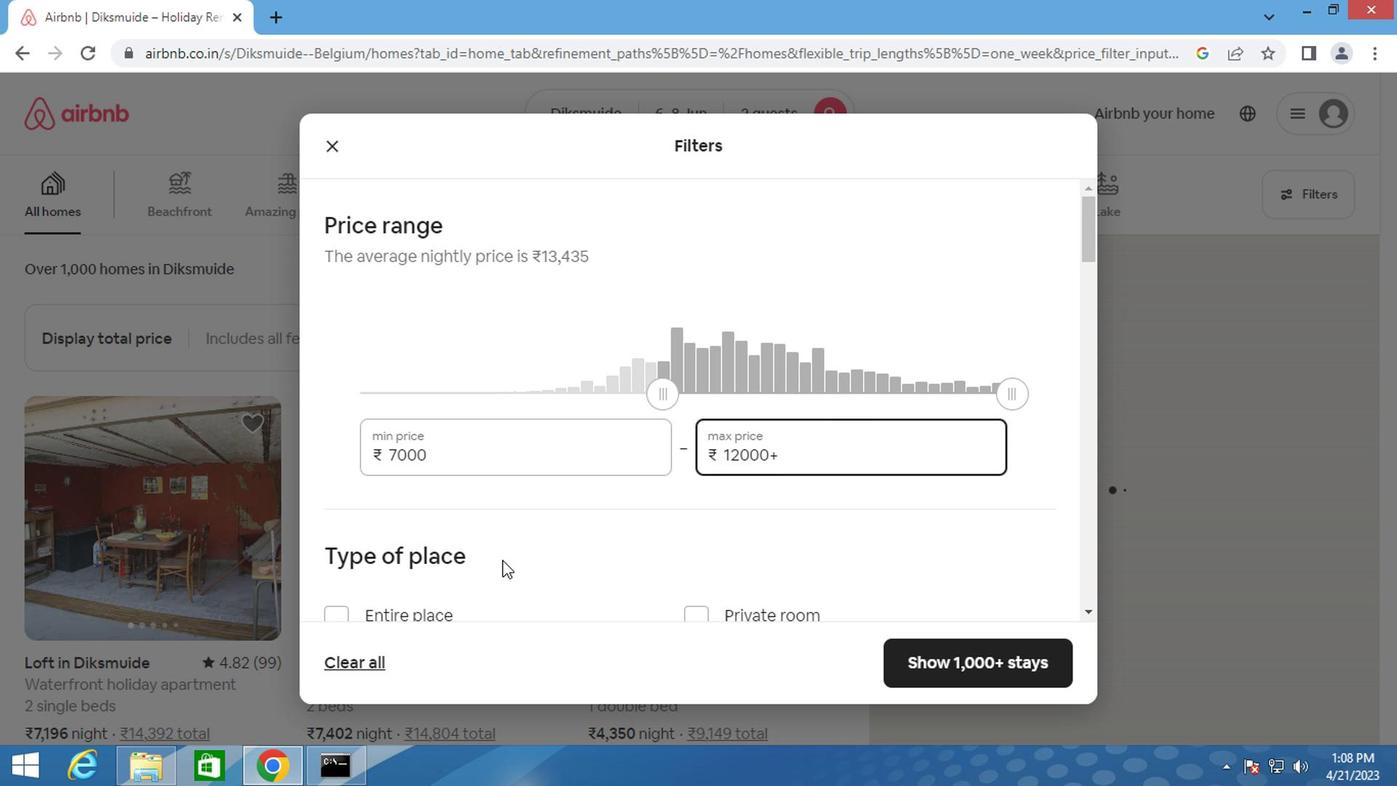 
Action: Mouse moved to (693, 312)
Screenshot: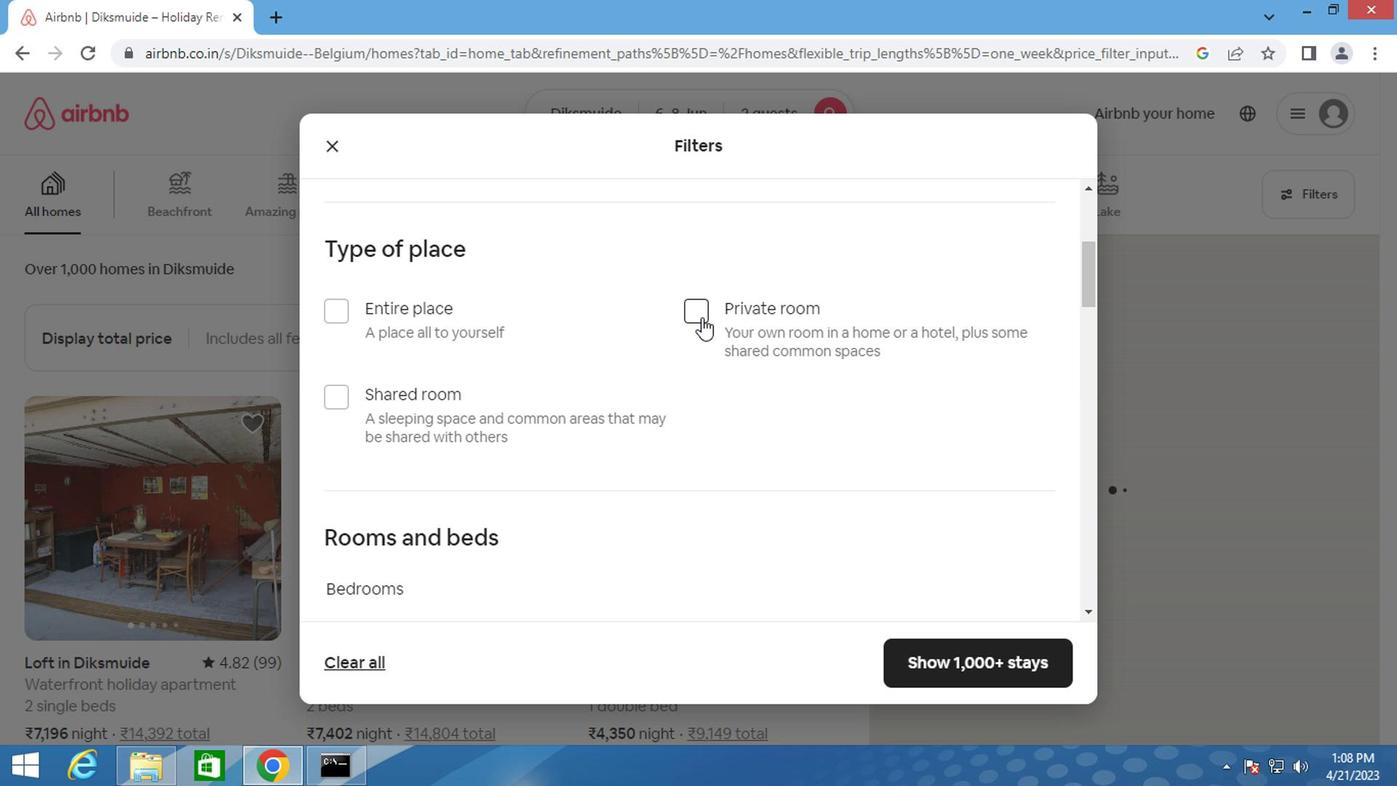 
Action: Mouse pressed left at (693, 312)
Screenshot: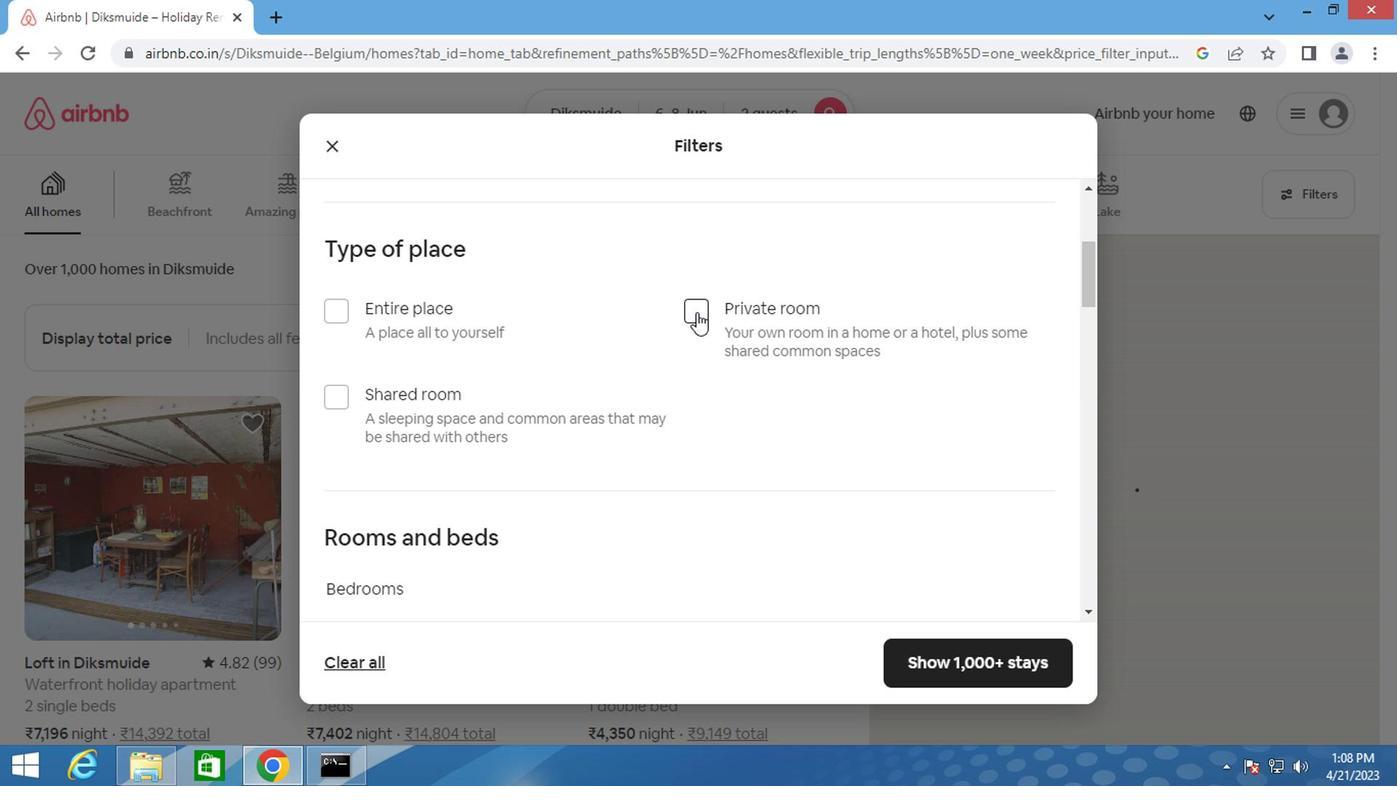 
Action: Mouse moved to (519, 527)
Screenshot: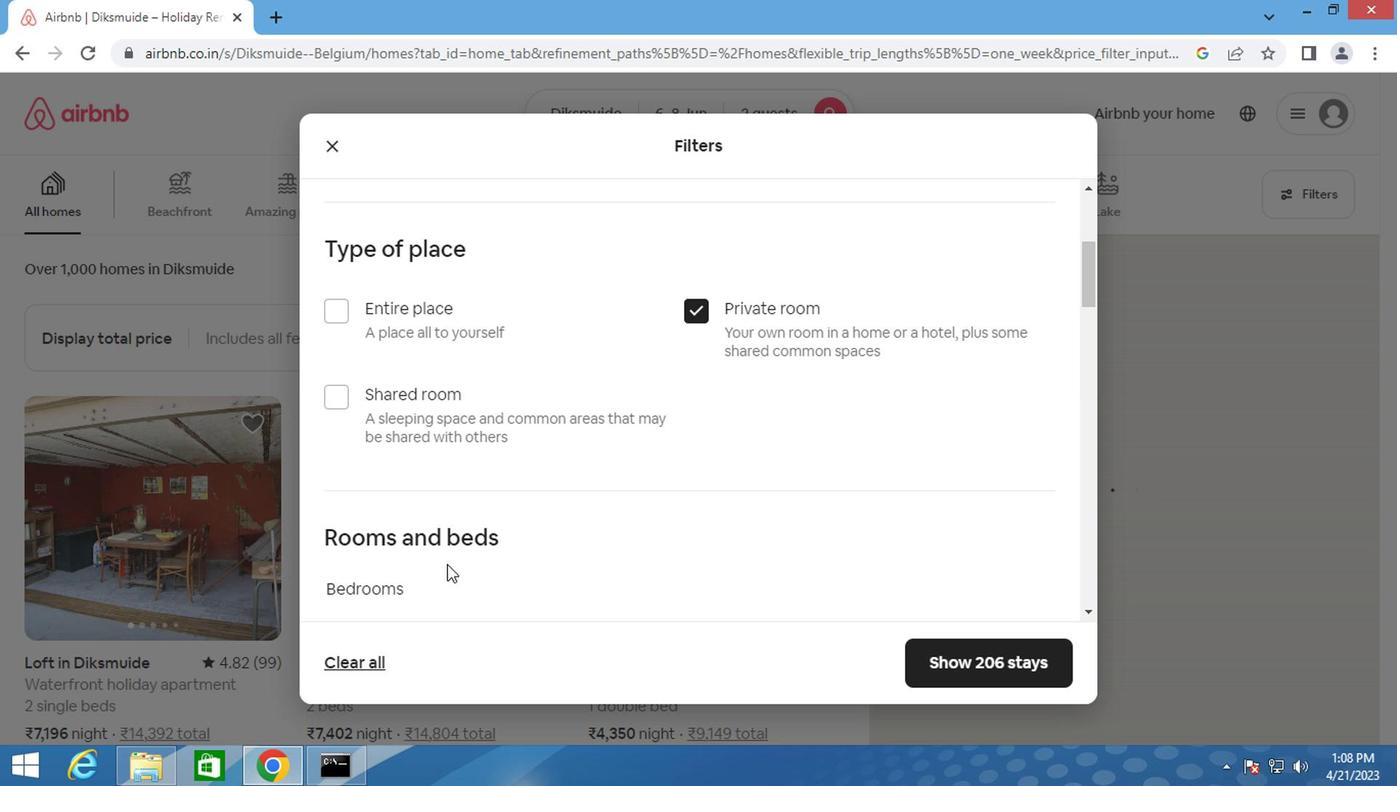
Action: Mouse scrolled (519, 526) with delta (0, -1)
Screenshot: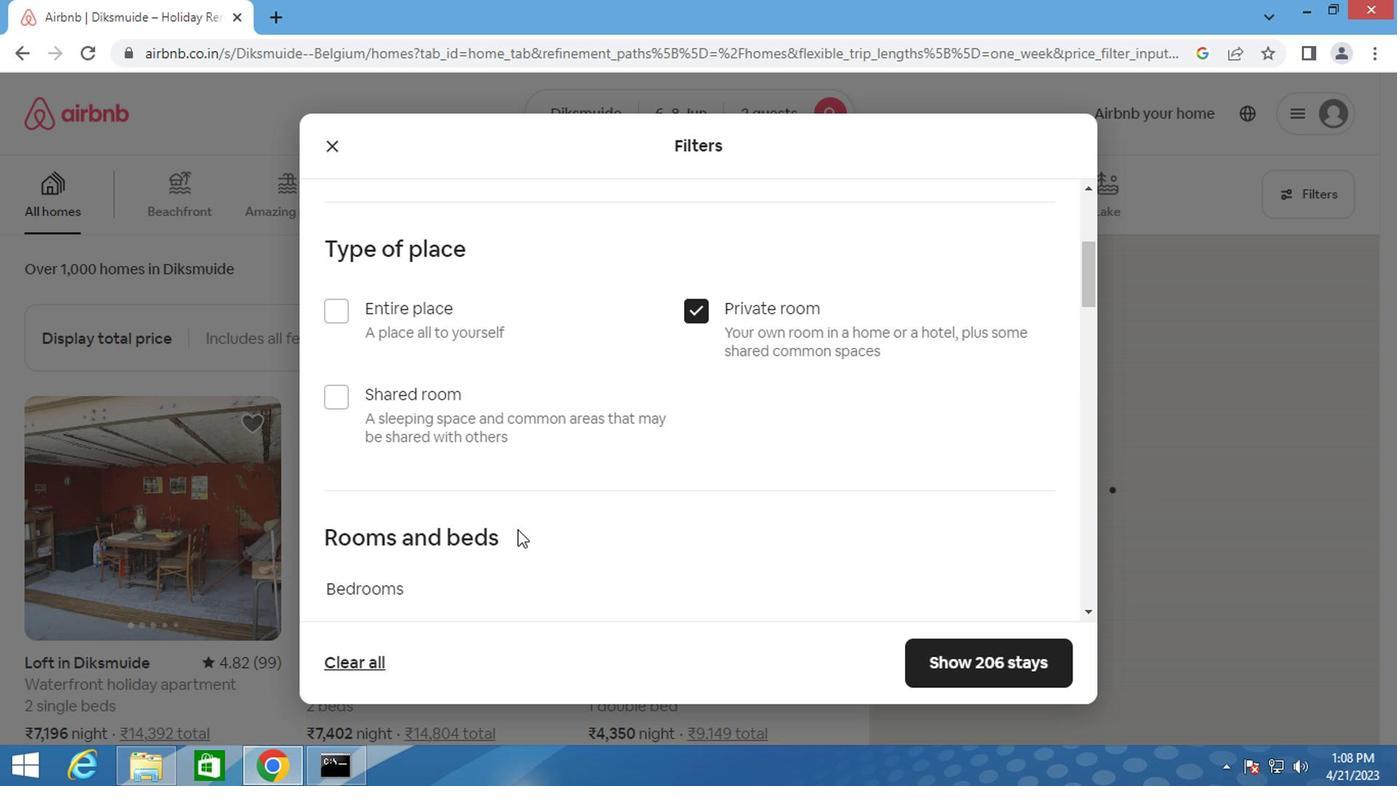 
Action: Mouse scrolled (519, 526) with delta (0, -1)
Screenshot: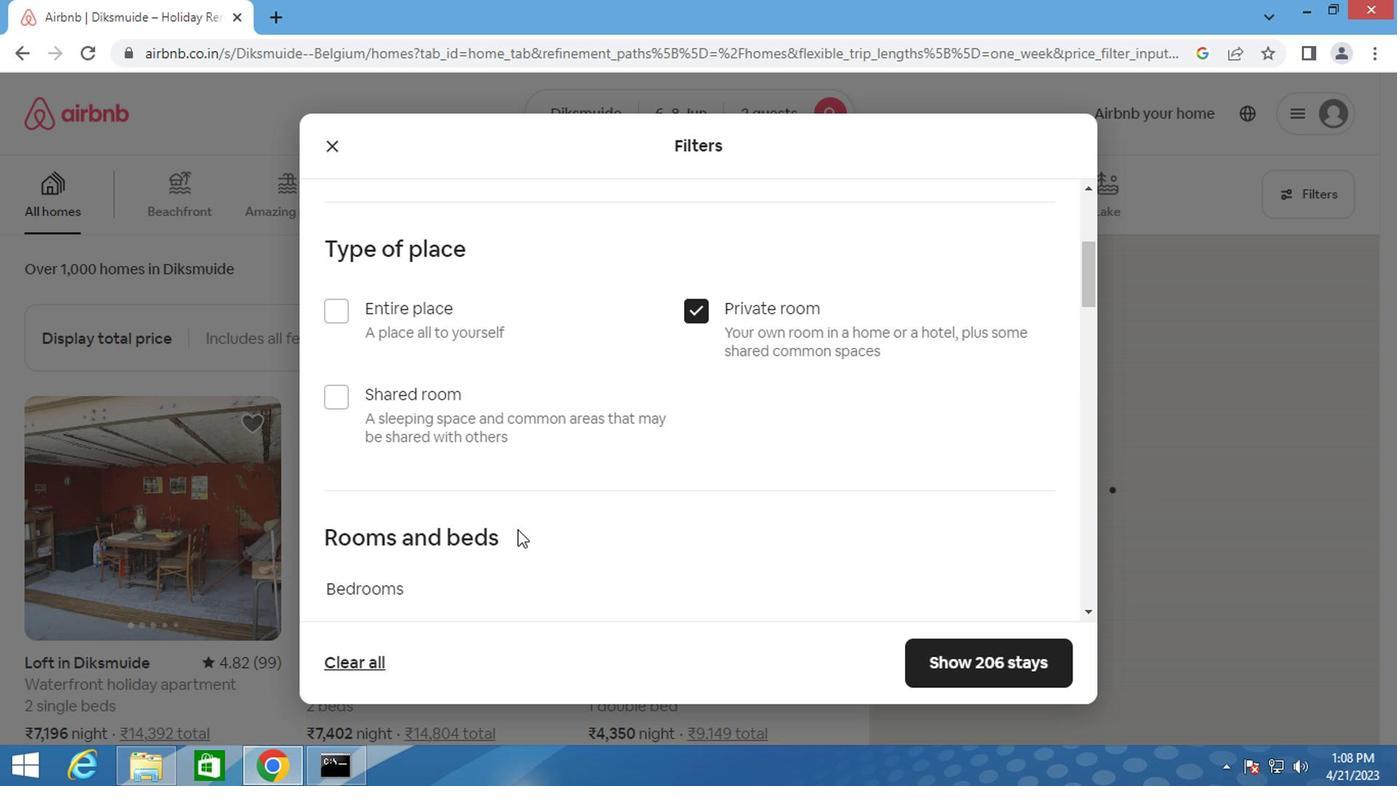 
Action: Mouse scrolled (519, 526) with delta (0, -1)
Screenshot: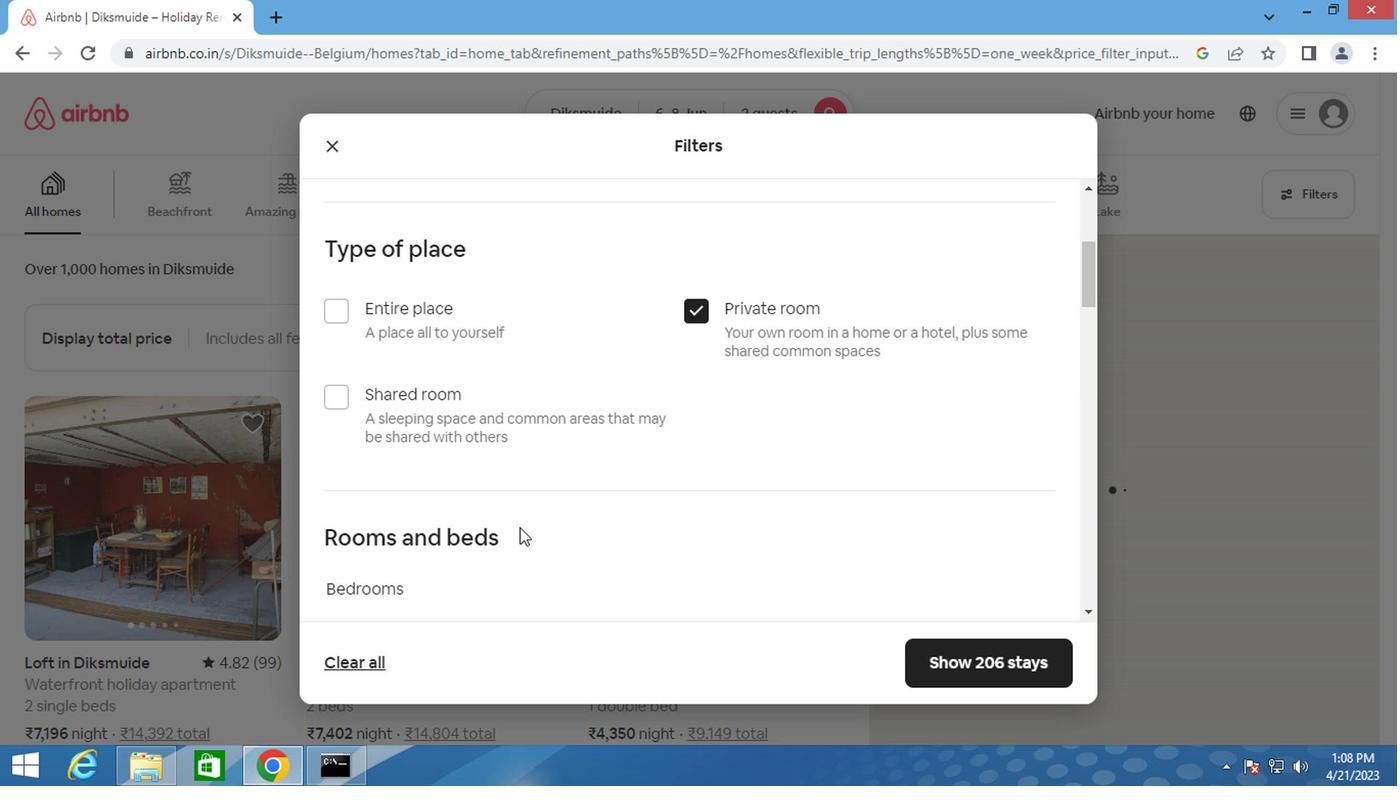 
Action: Mouse moved to (446, 336)
Screenshot: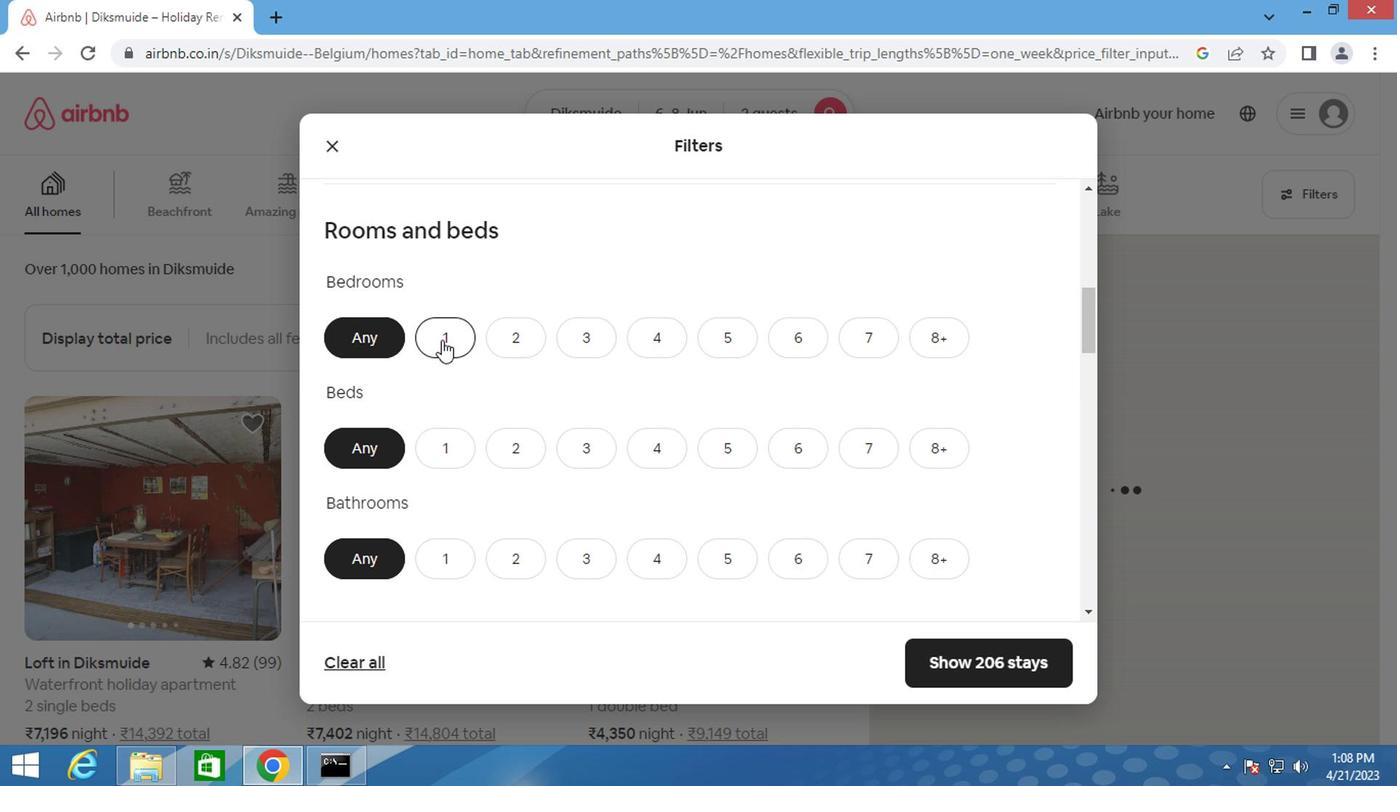 
Action: Mouse pressed left at (446, 336)
Screenshot: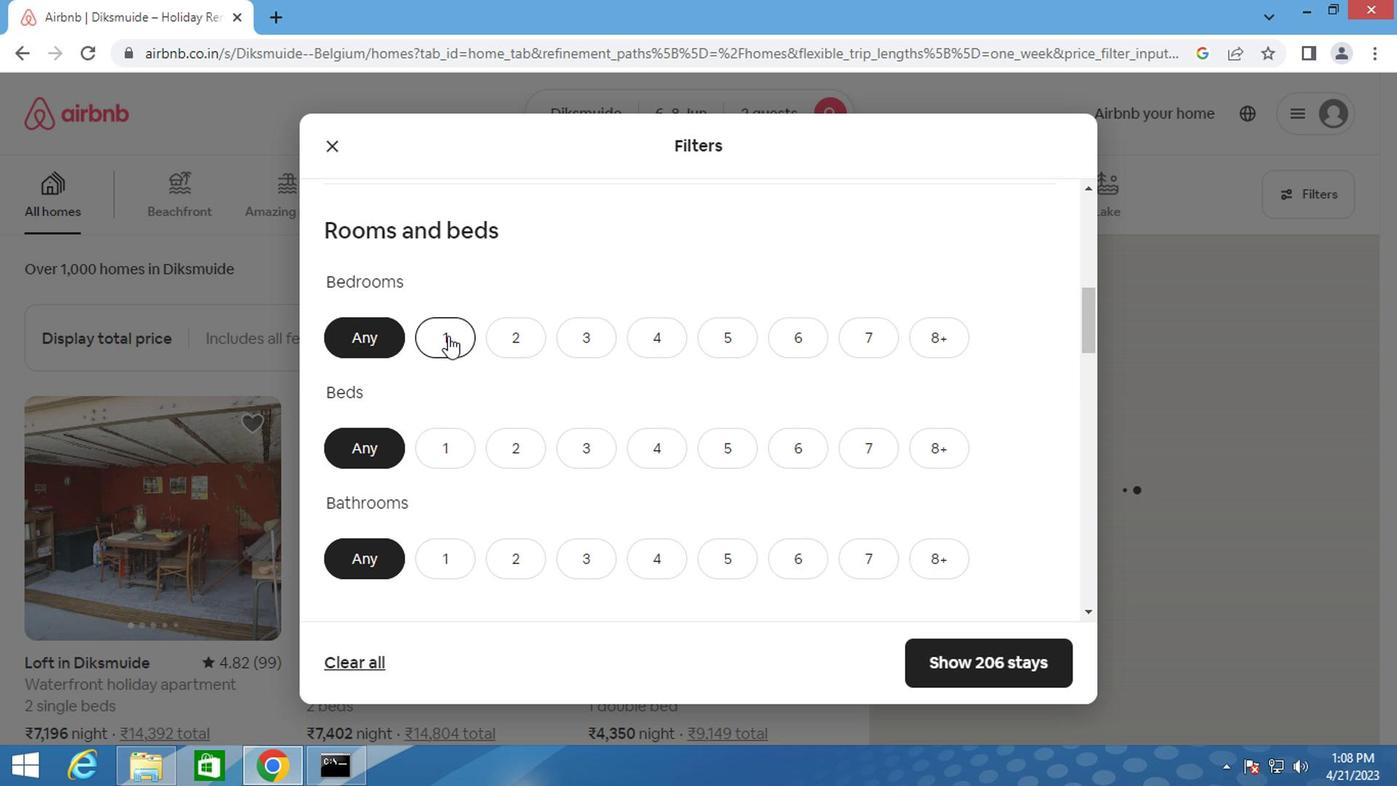 
Action: Mouse moved to (516, 456)
Screenshot: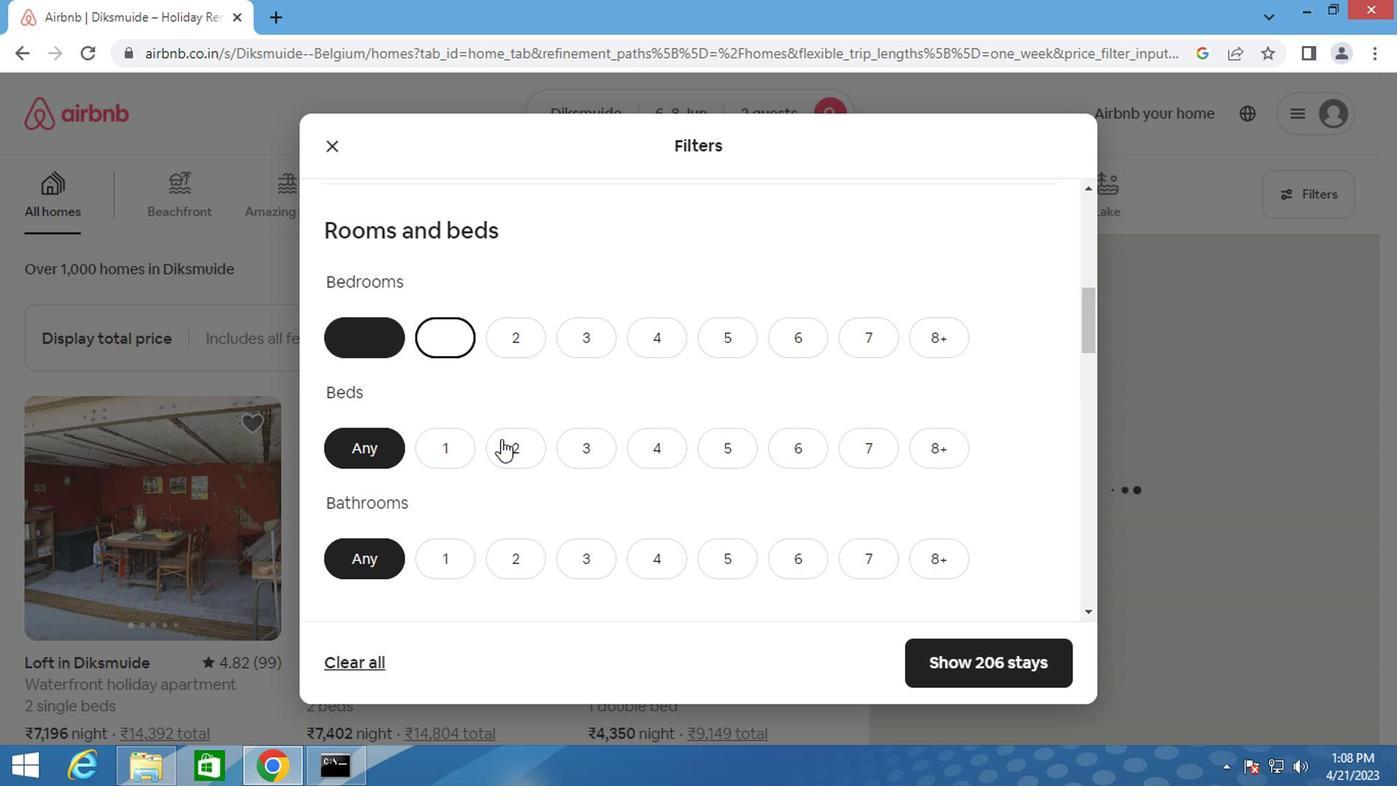 
Action: Mouse pressed left at (516, 456)
Screenshot: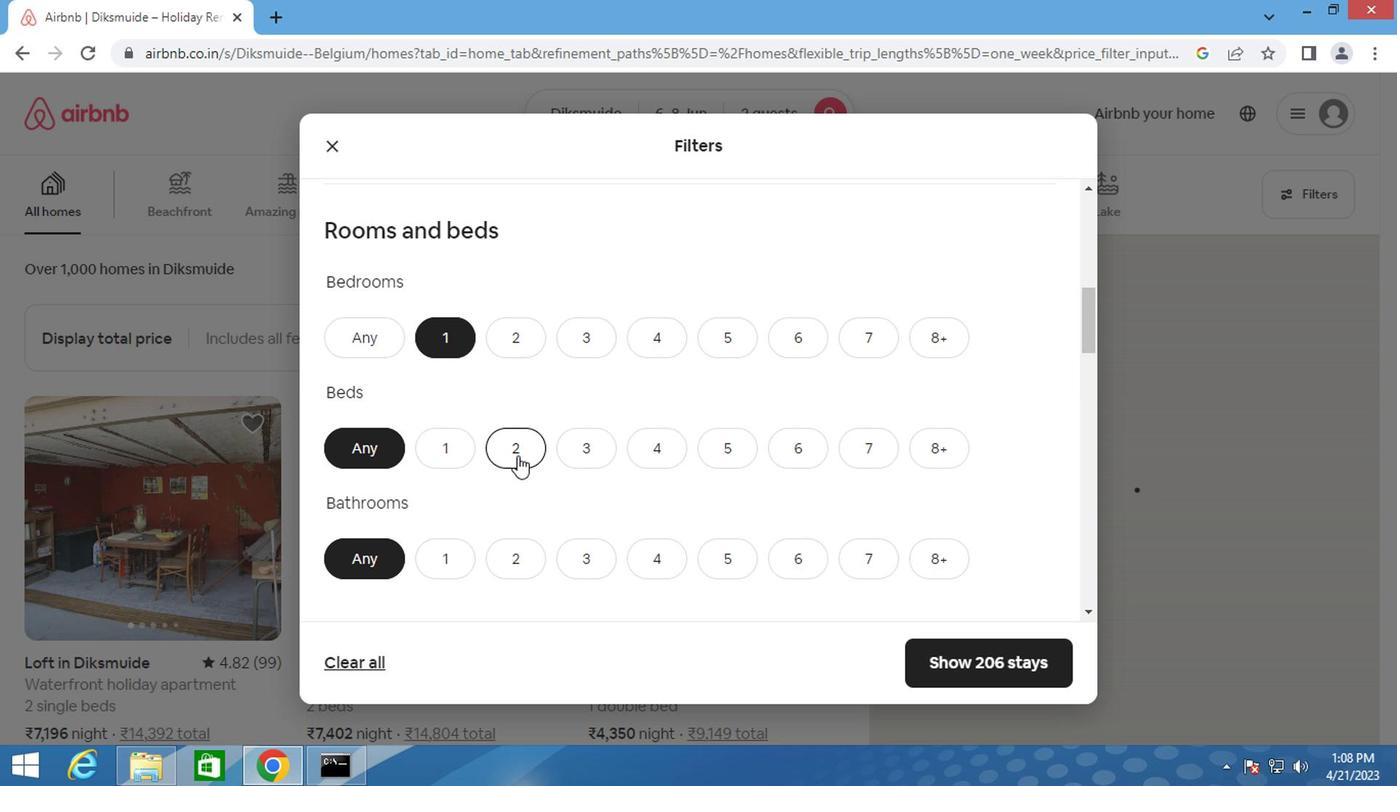 
Action: Mouse moved to (440, 552)
Screenshot: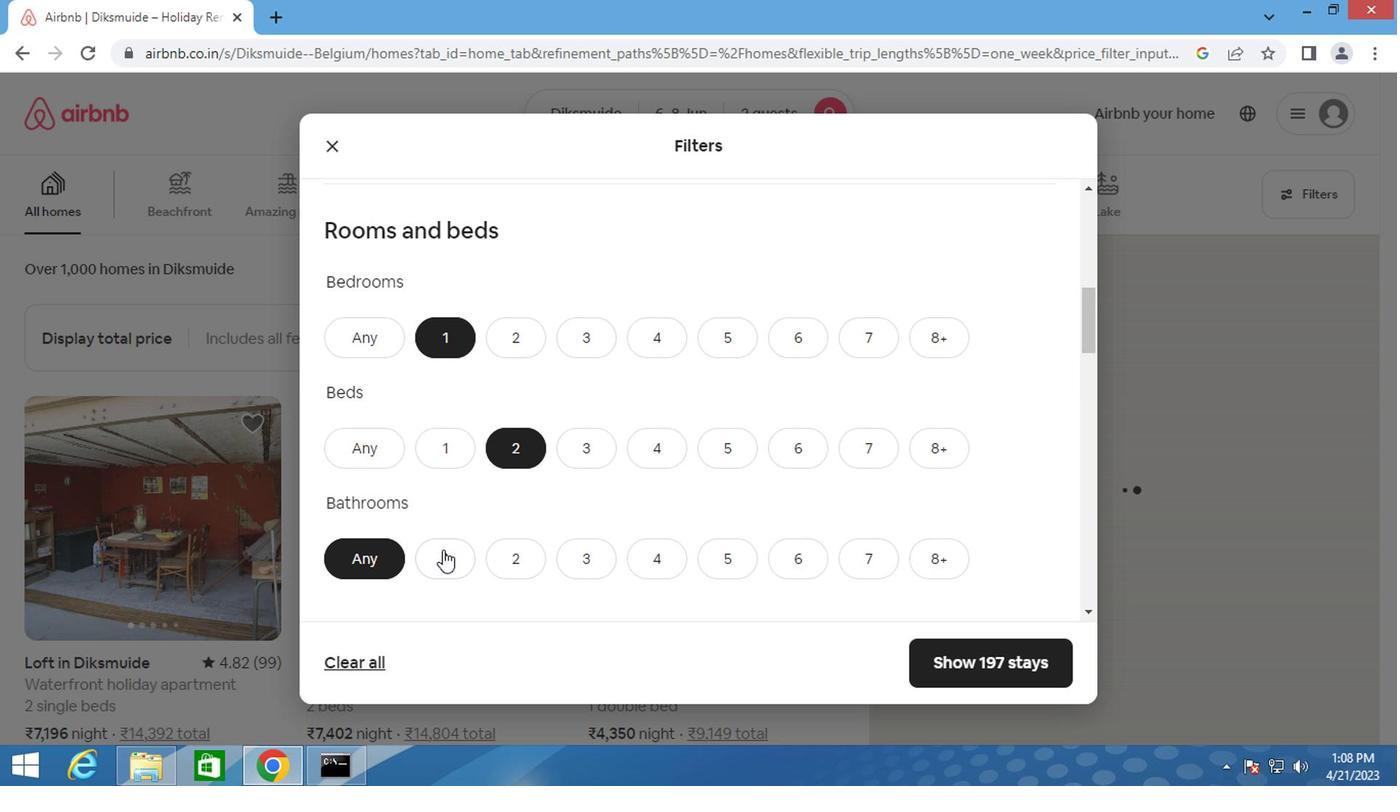 
Action: Mouse pressed left at (440, 552)
Screenshot: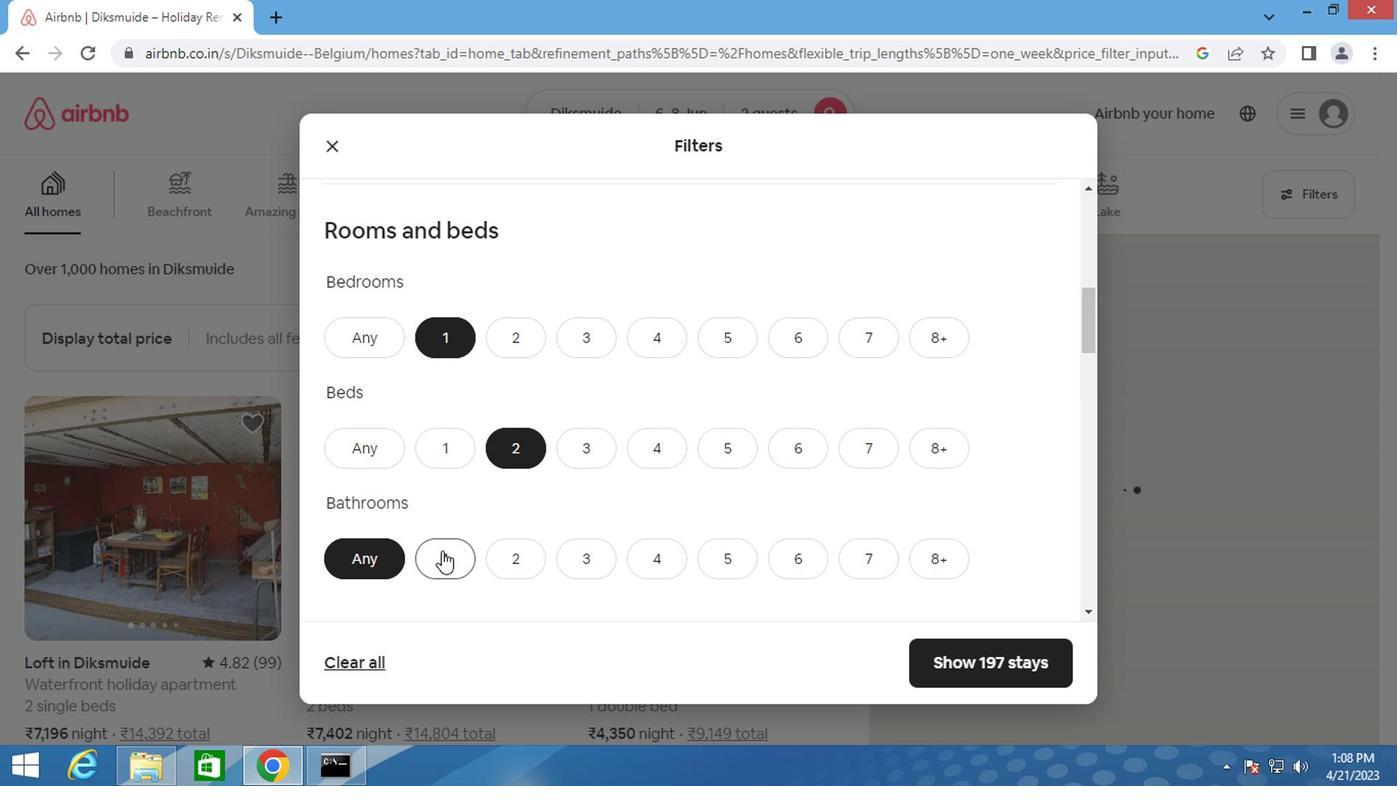 
Action: Mouse scrolled (440, 551) with delta (0, -1)
Screenshot: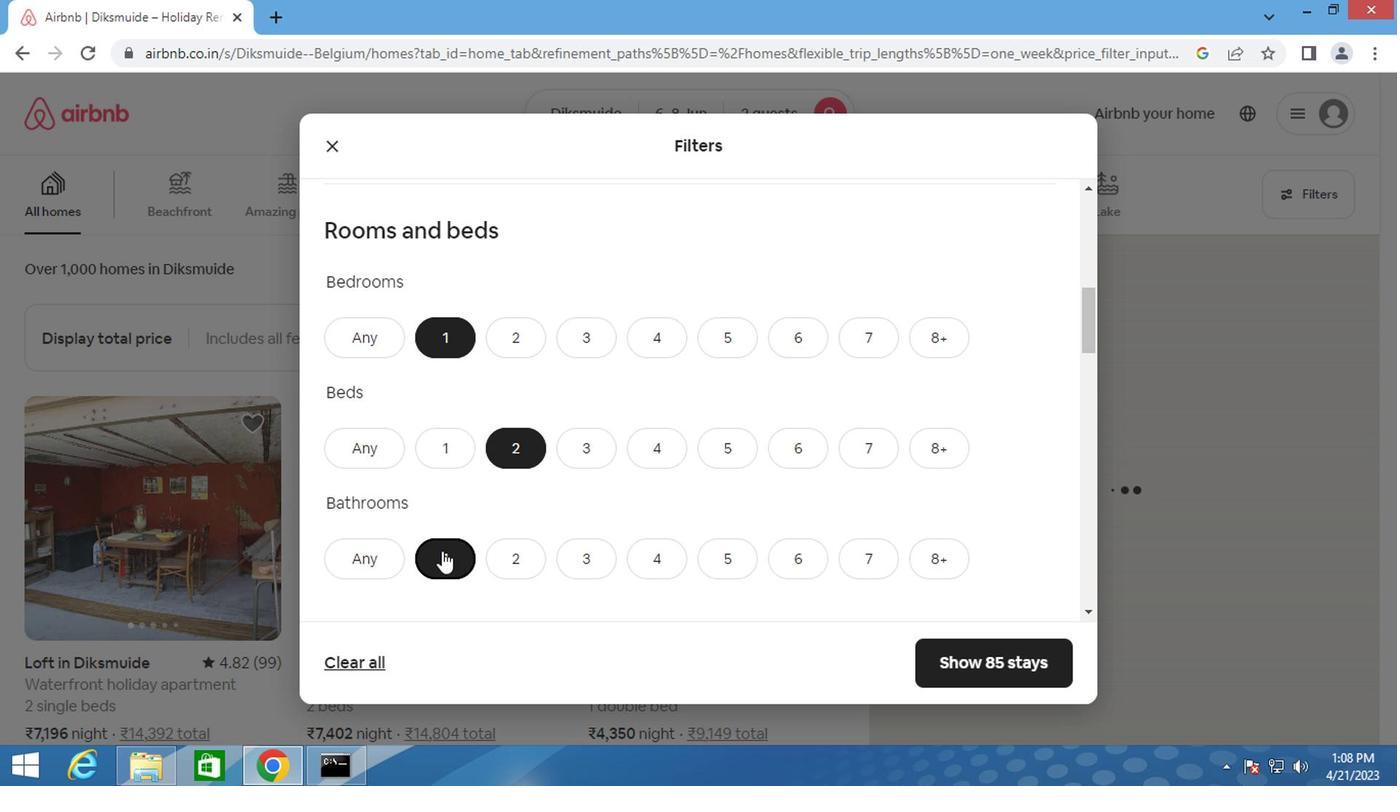 
Action: Mouse scrolled (440, 551) with delta (0, -1)
Screenshot: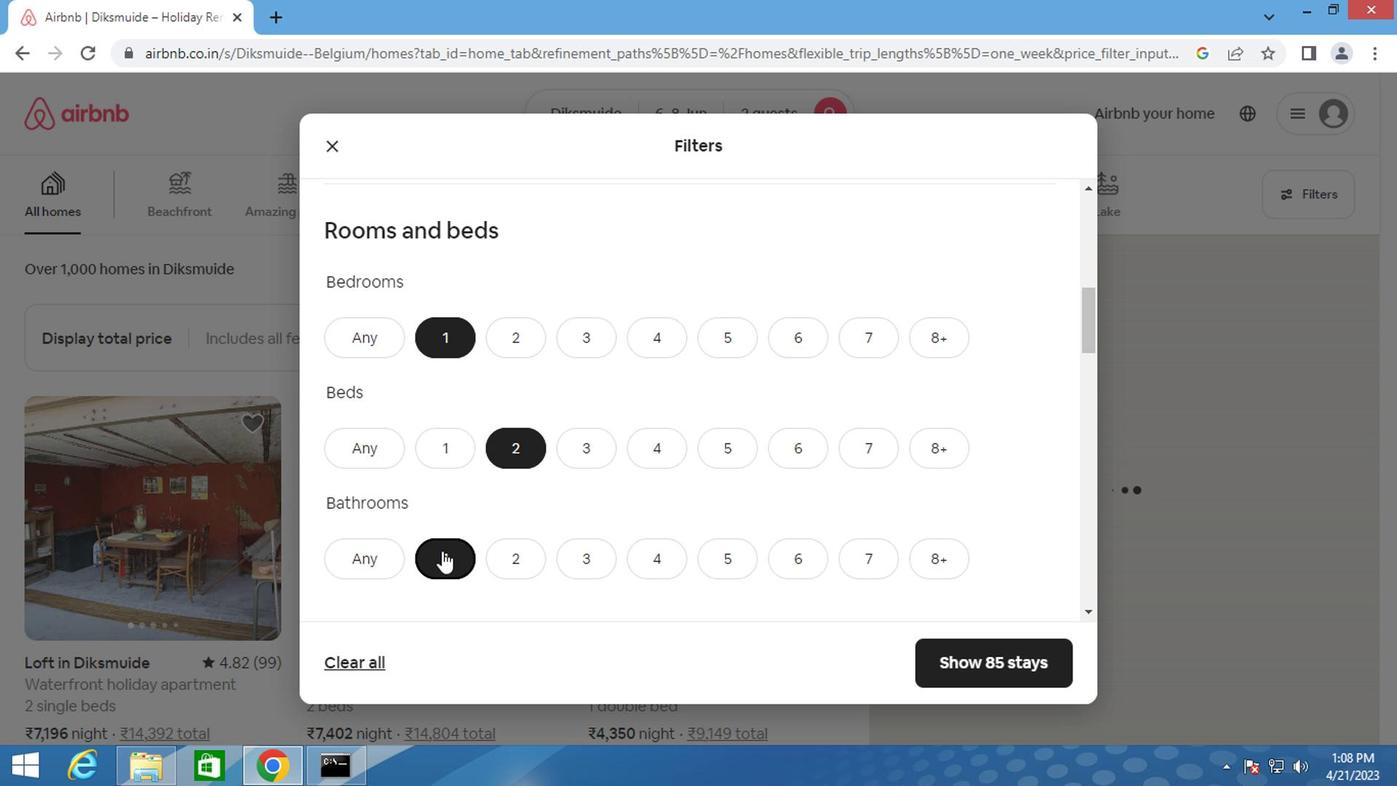 
Action: Mouse scrolled (440, 551) with delta (0, -1)
Screenshot: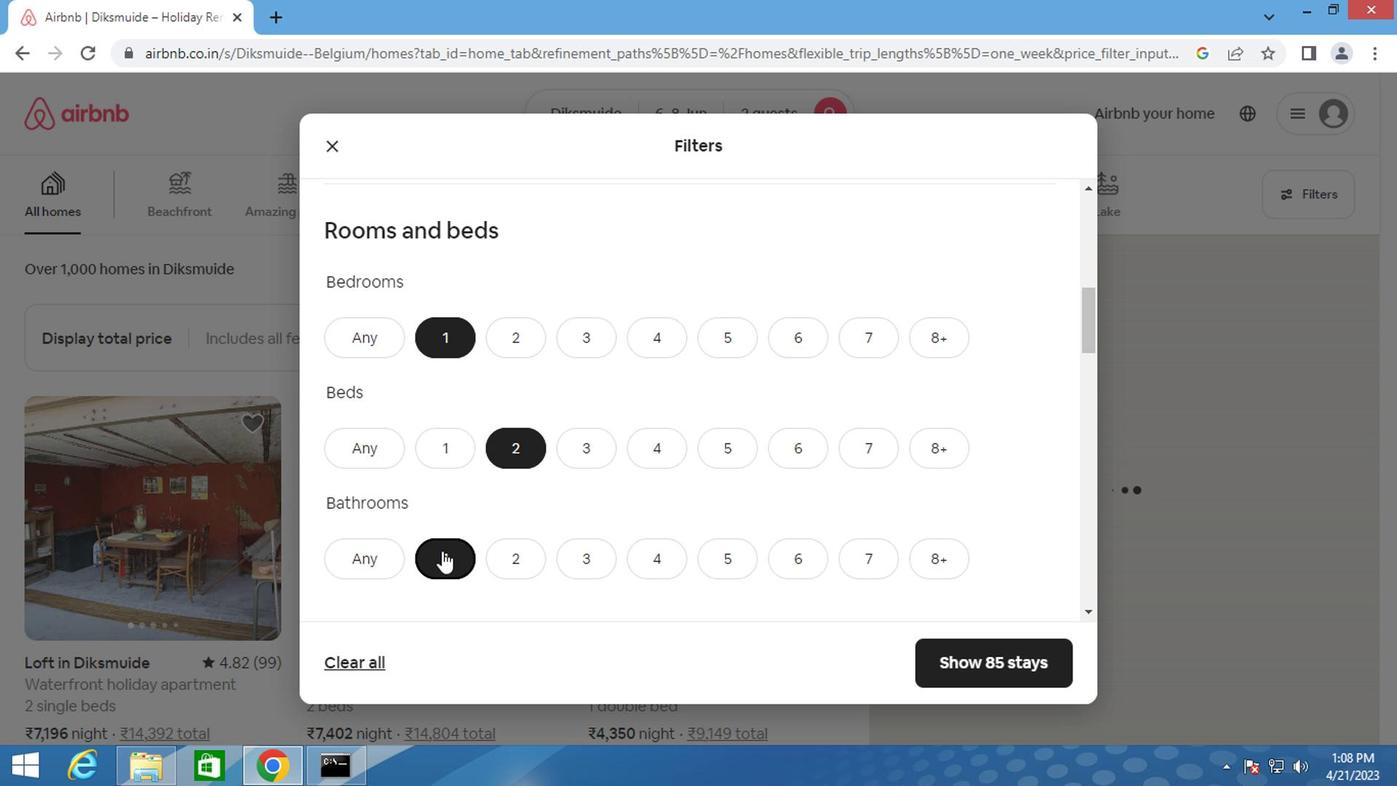 
Action: Mouse moved to (353, 492)
Screenshot: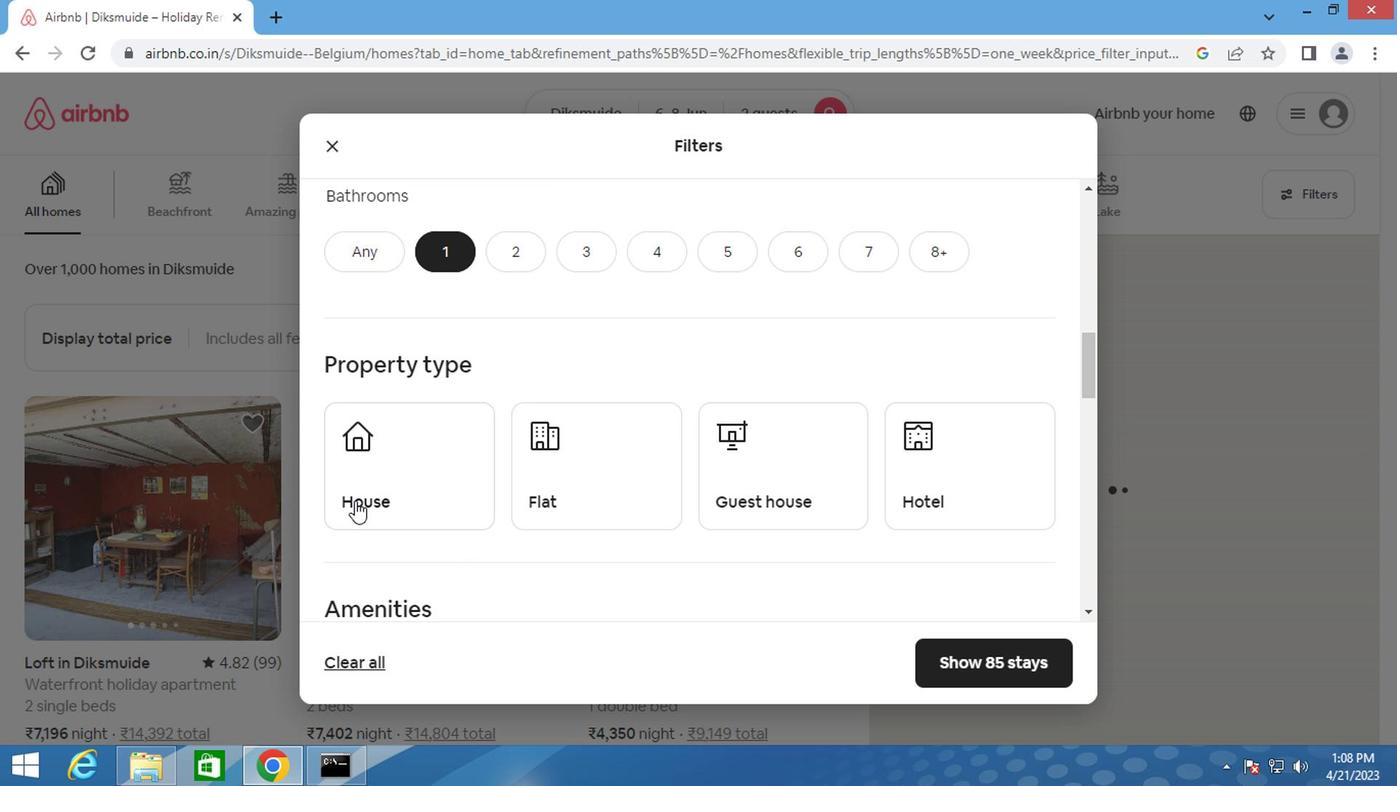 
Action: Mouse pressed left at (353, 492)
Screenshot: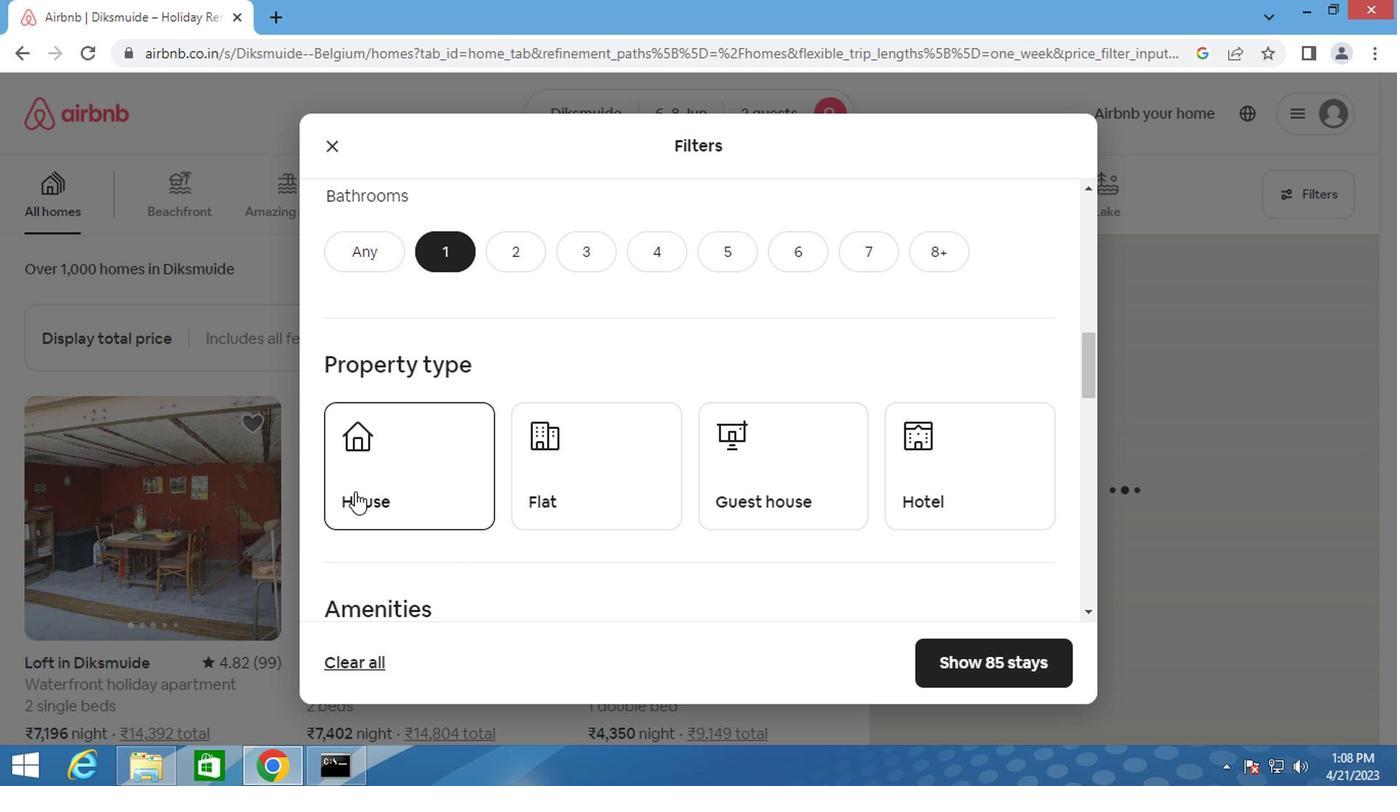 
Action: Mouse moved to (629, 488)
Screenshot: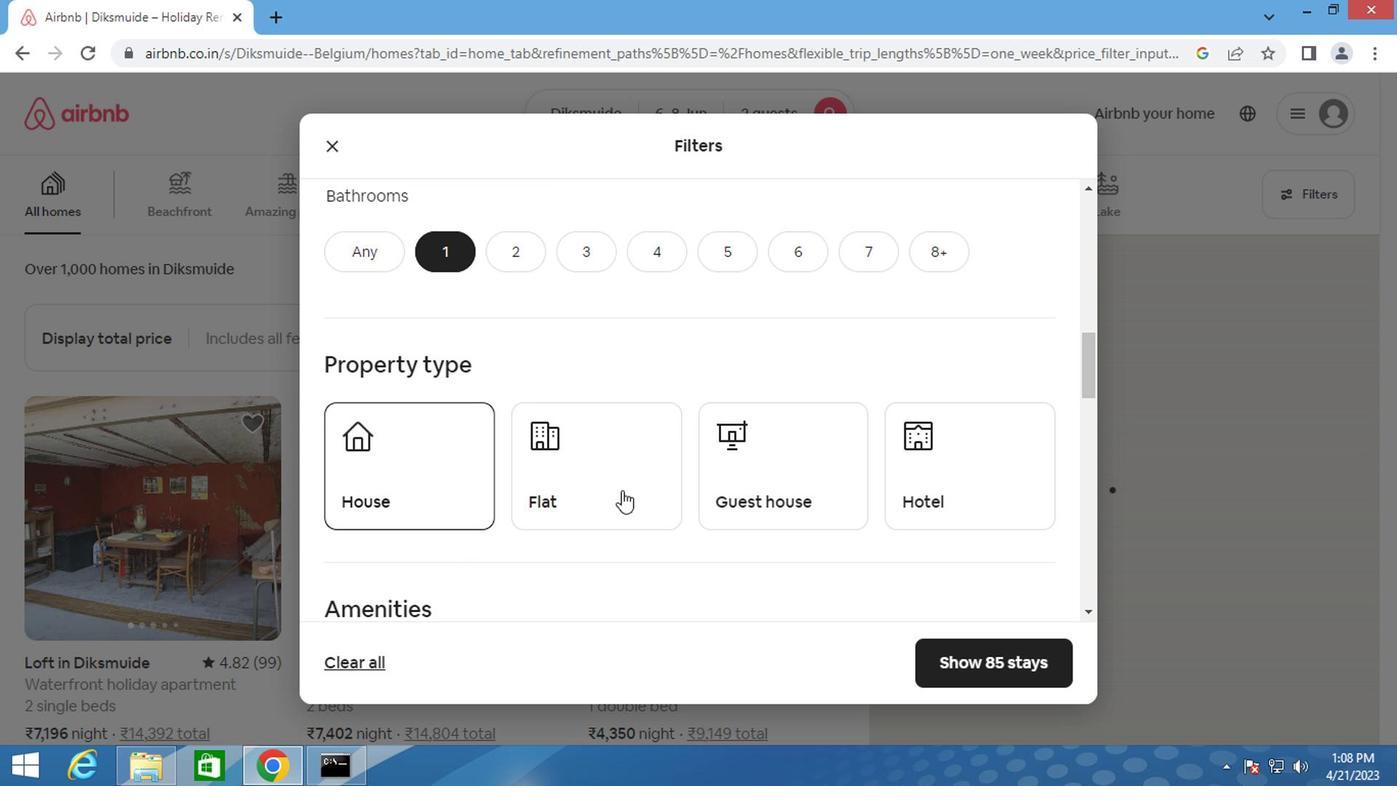 
Action: Mouse pressed left at (629, 488)
Screenshot: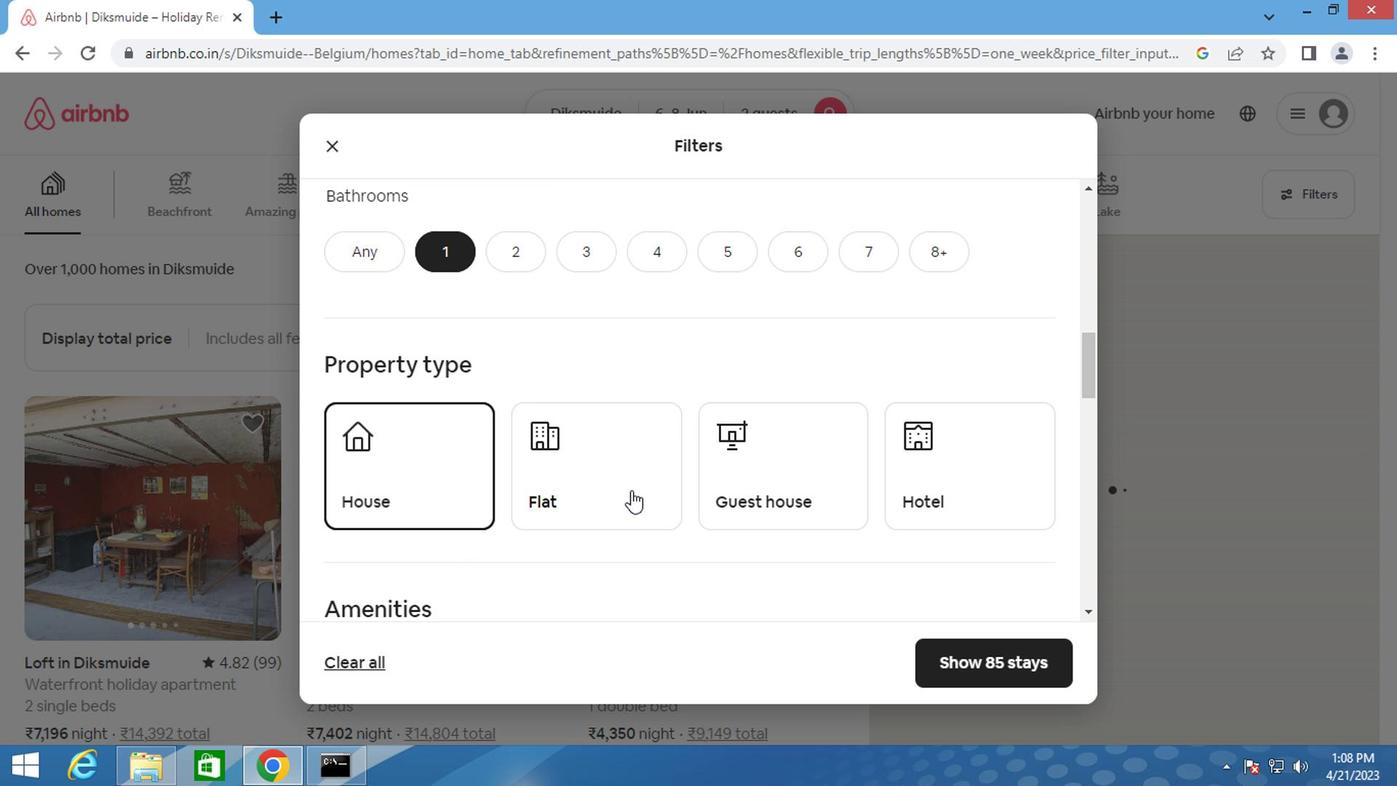 
Action: Mouse moved to (741, 488)
Screenshot: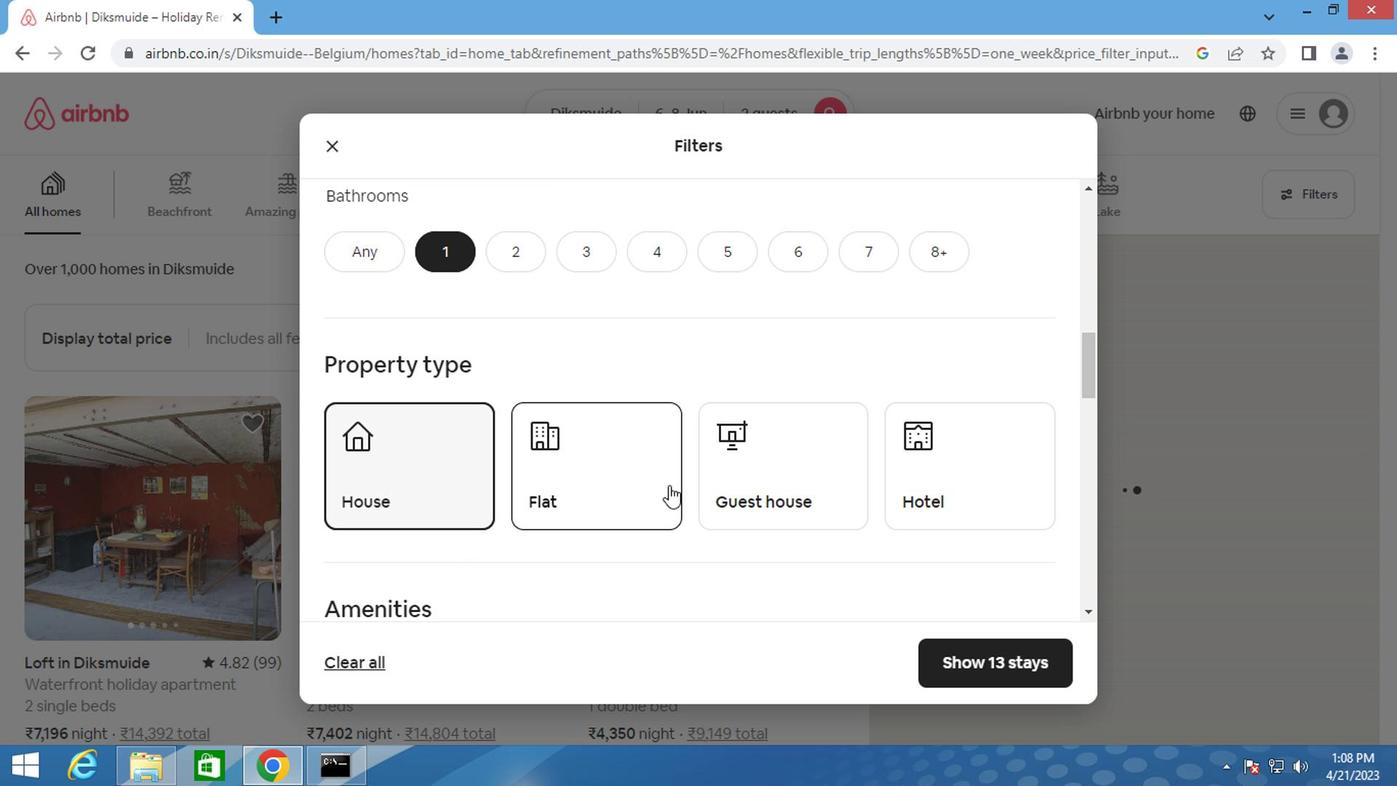 
Action: Mouse pressed left at (741, 488)
Screenshot: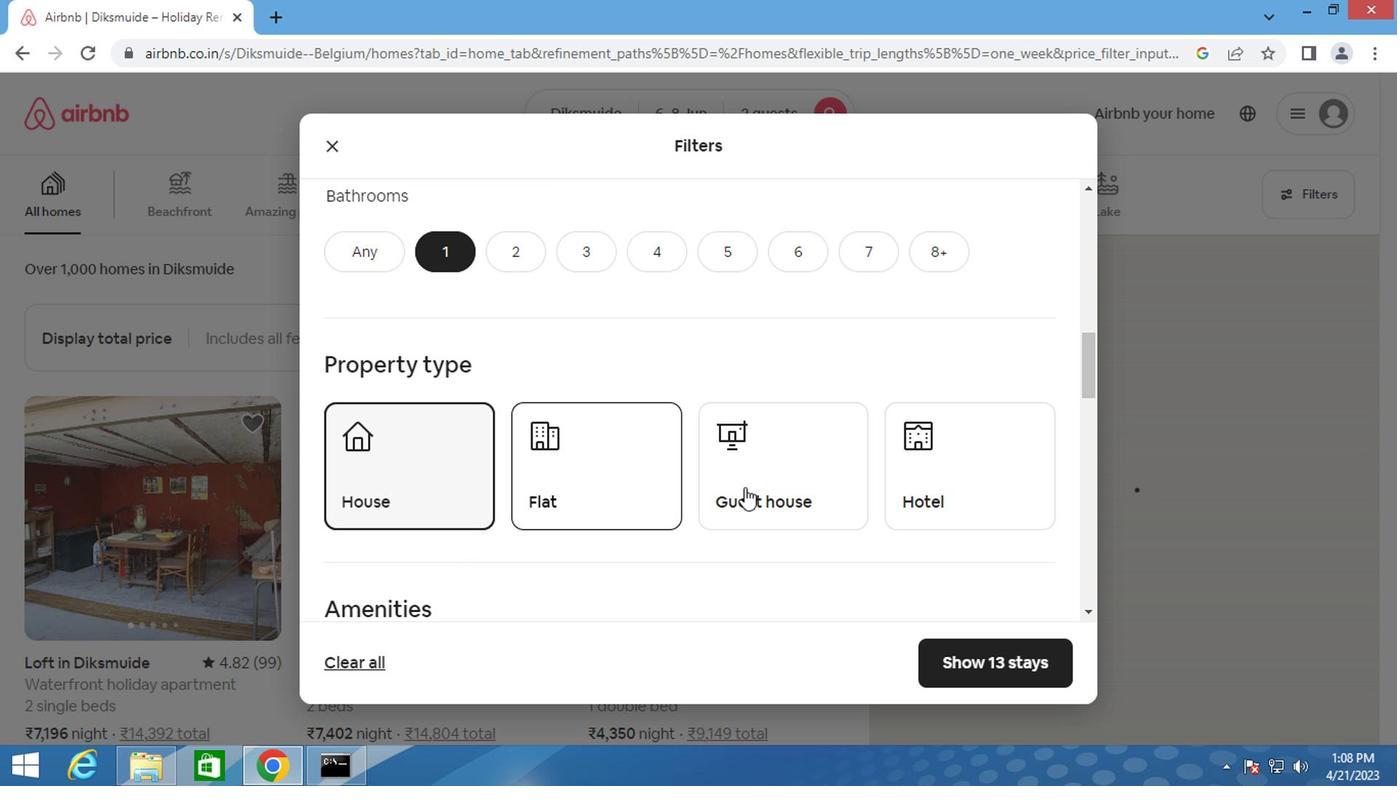 
Action: Mouse moved to (592, 493)
Screenshot: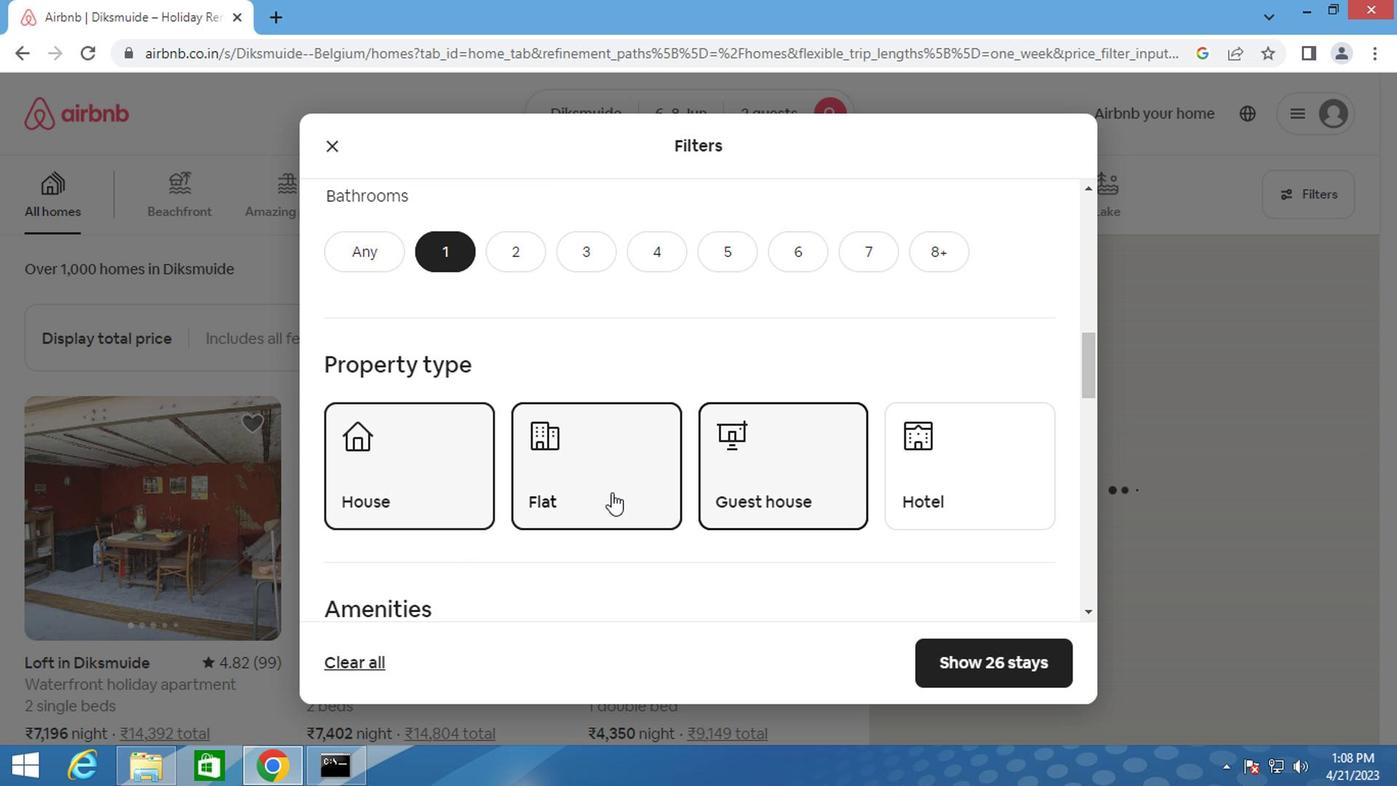 
Action: Mouse scrolled (592, 492) with delta (0, 0)
Screenshot: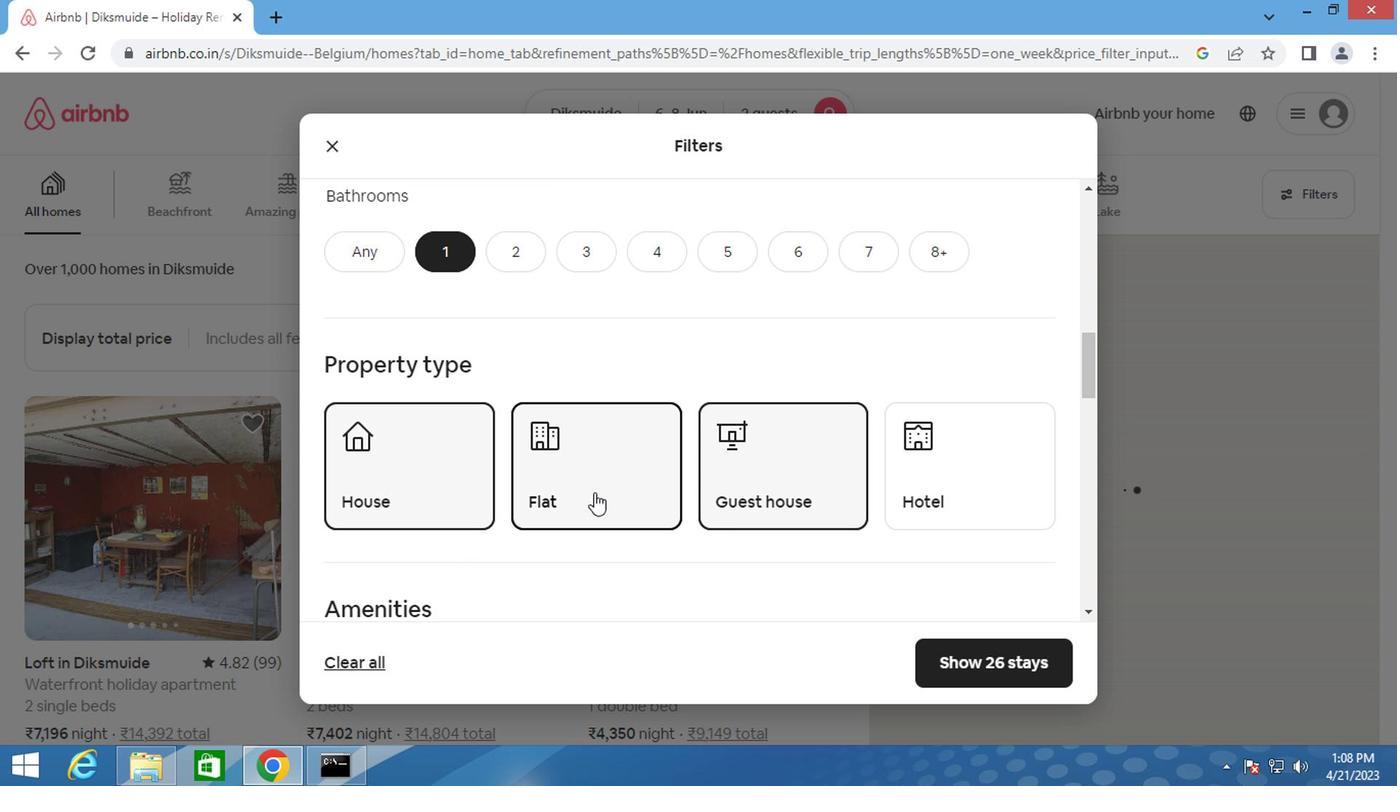 
Action: Mouse scrolled (592, 492) with delta (0, 0)
Screenshot: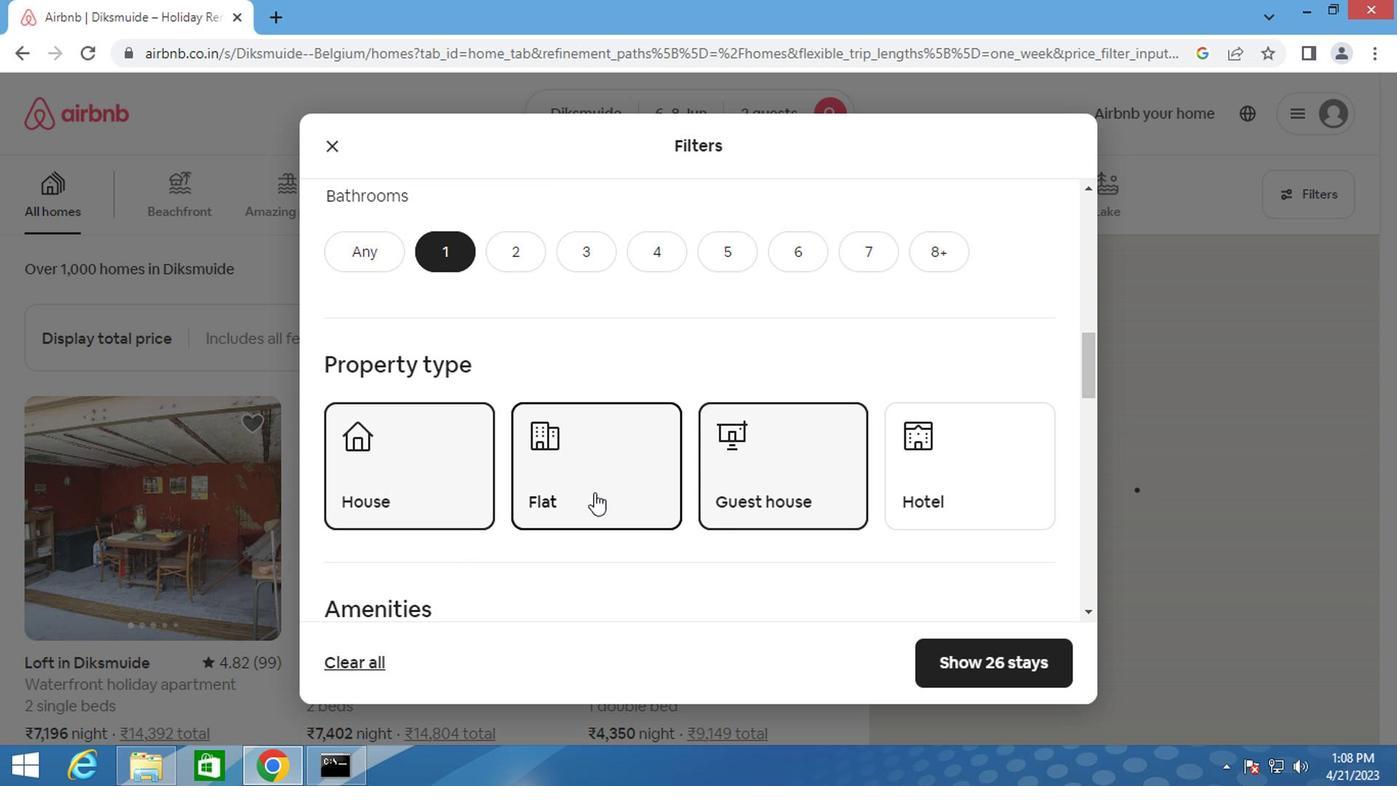 
Action: Mouse scrolled (592, 492) with delta (0, 0)
Screenshot: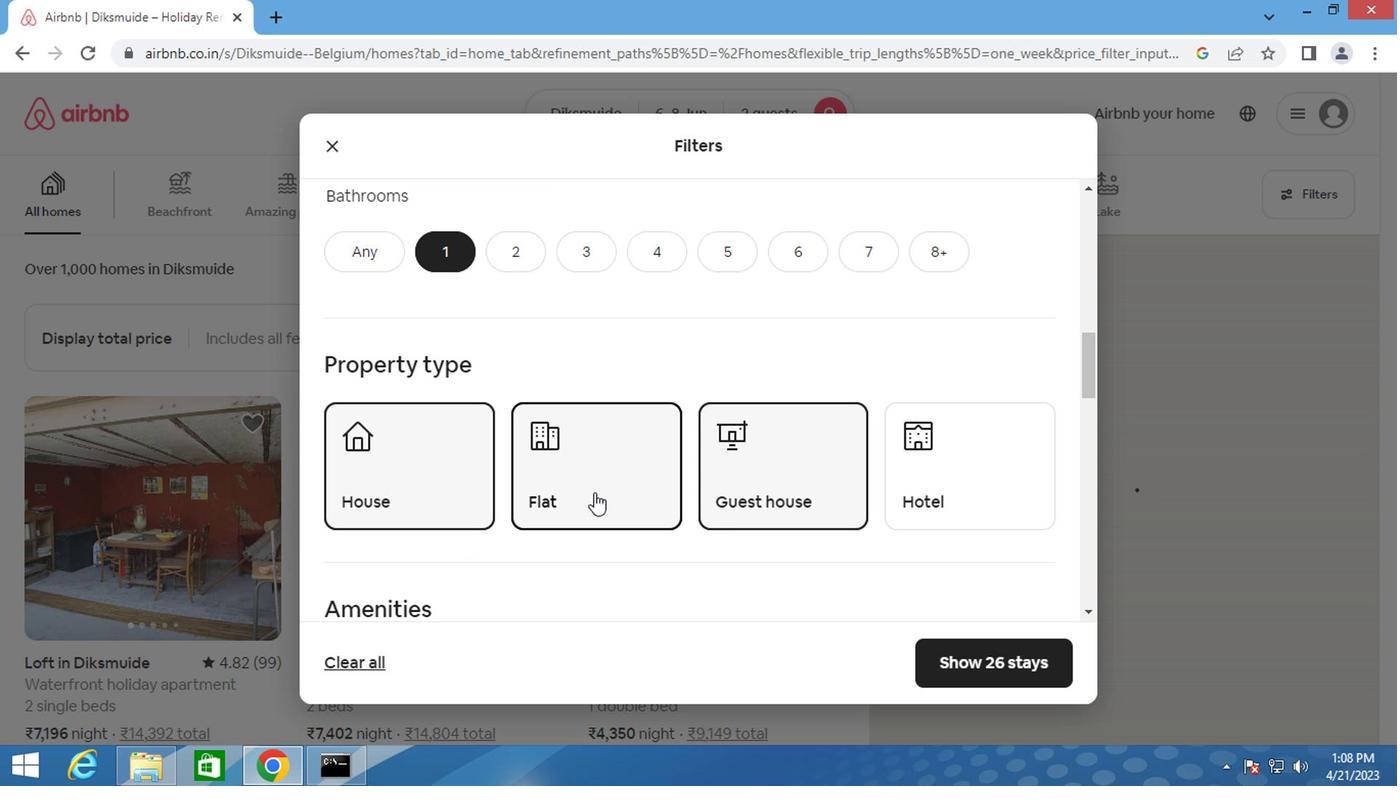 
Action: Mouse scrolled (592, 492) with delta (0, 0)
Screenshot: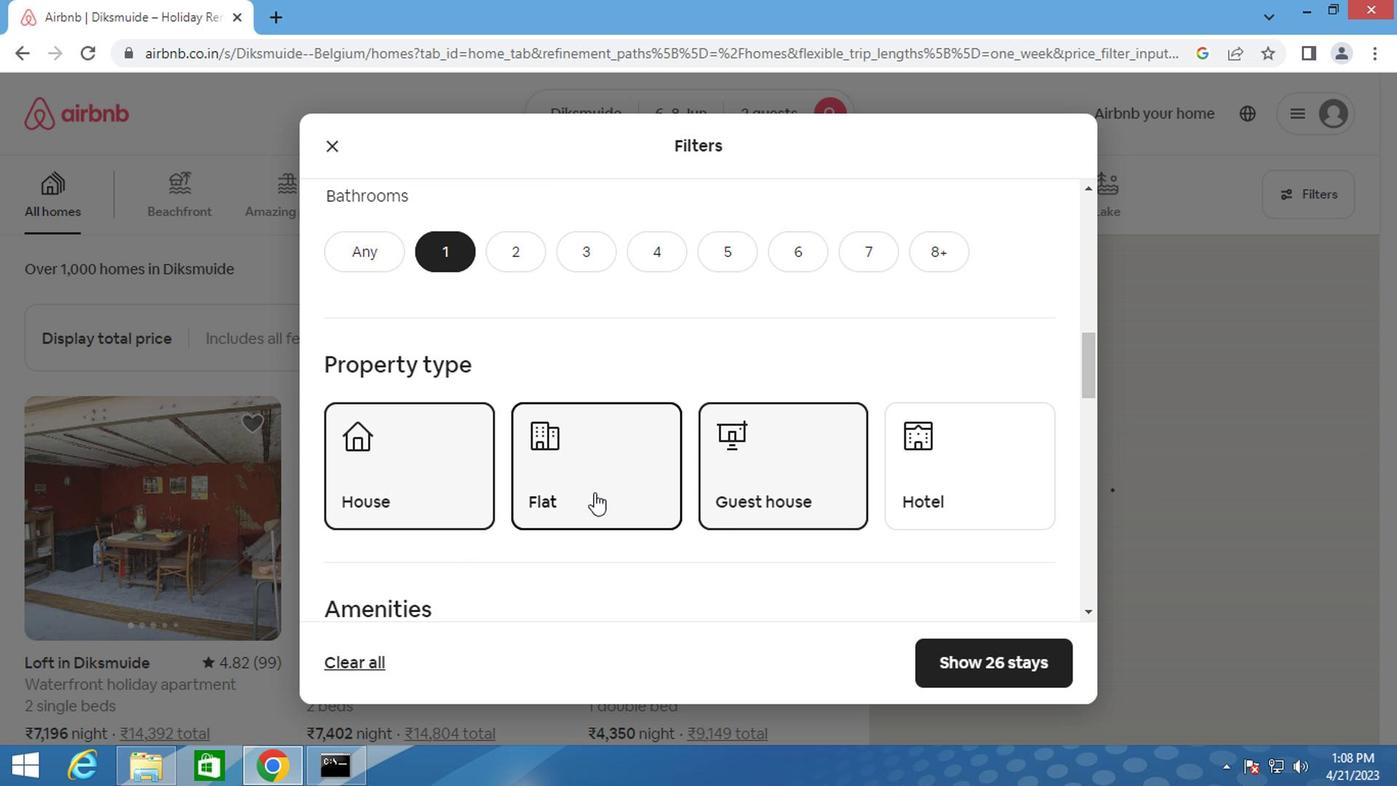 
Action: Mouse moved to (393, 440)
Screenshot: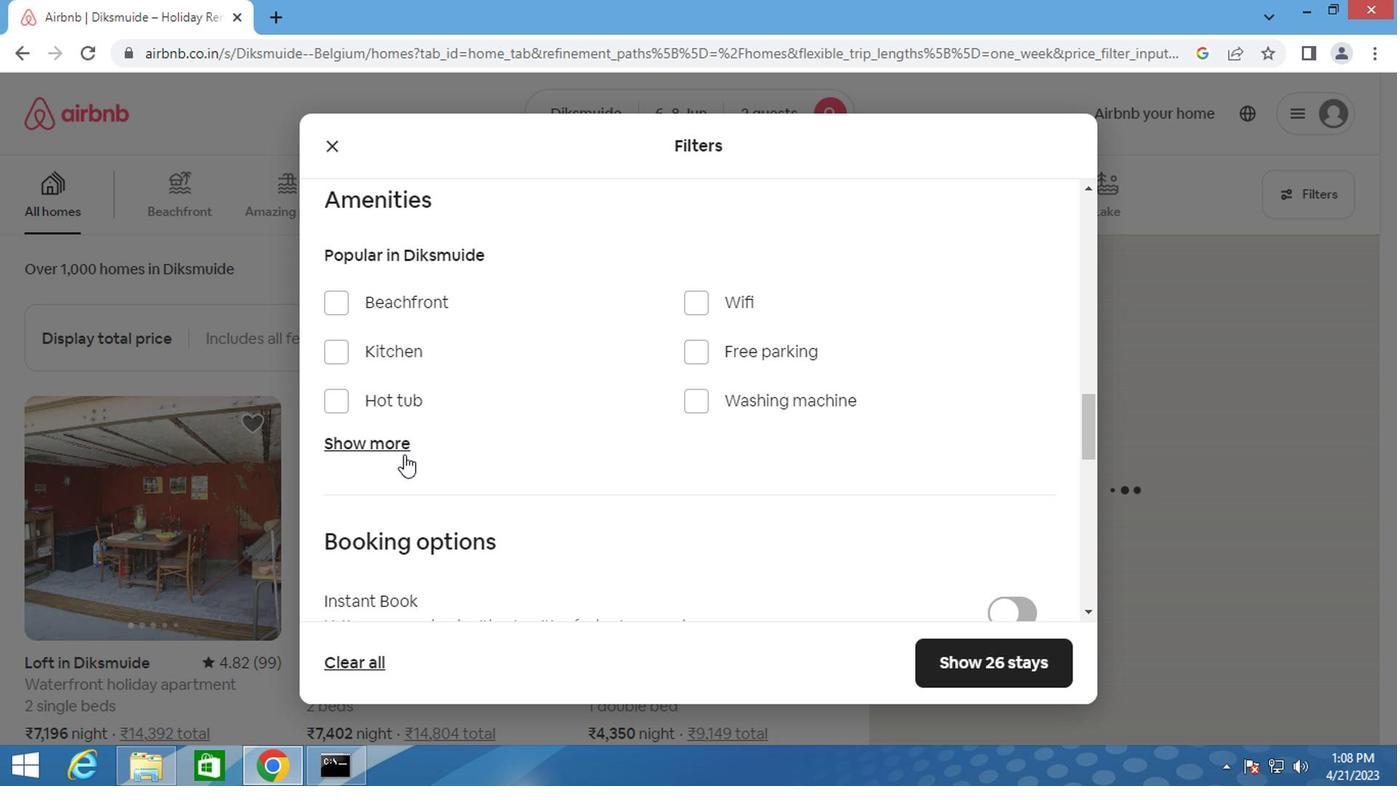 
Action: Mouse pressed left at (393, 440)
Screenshot: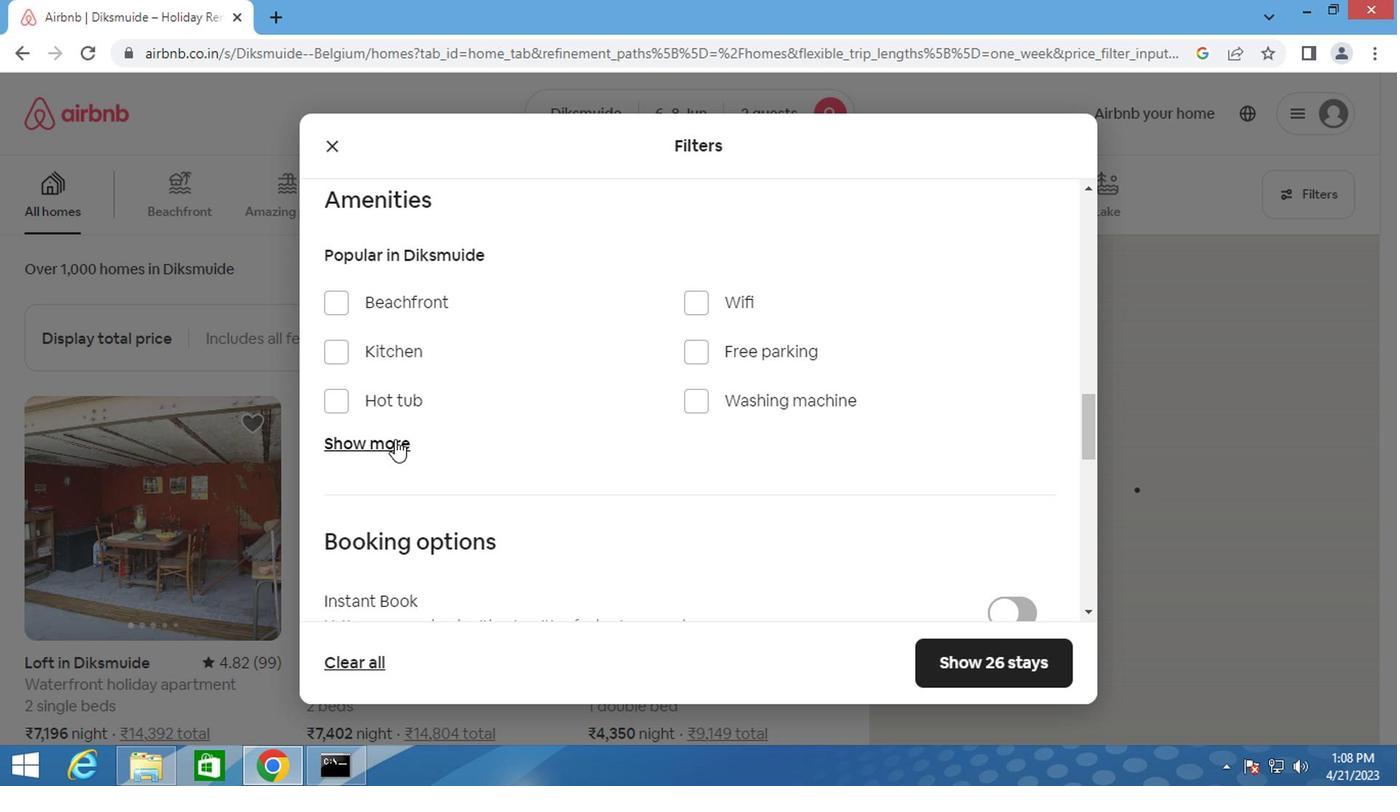 
Action: Mouse moved to (331, 565)
Screenshot: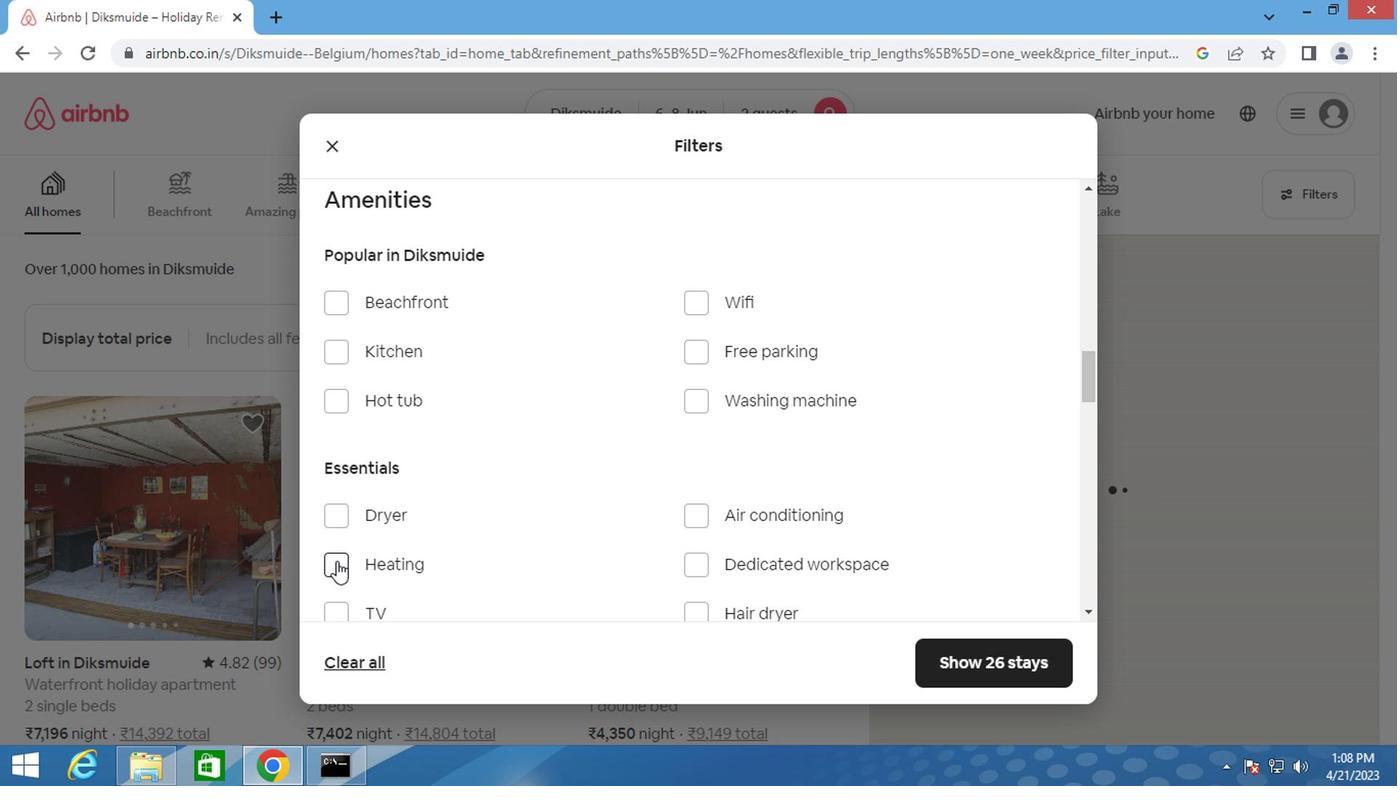 
Action: Mouse pressed left at (331, 565)
Screenshot: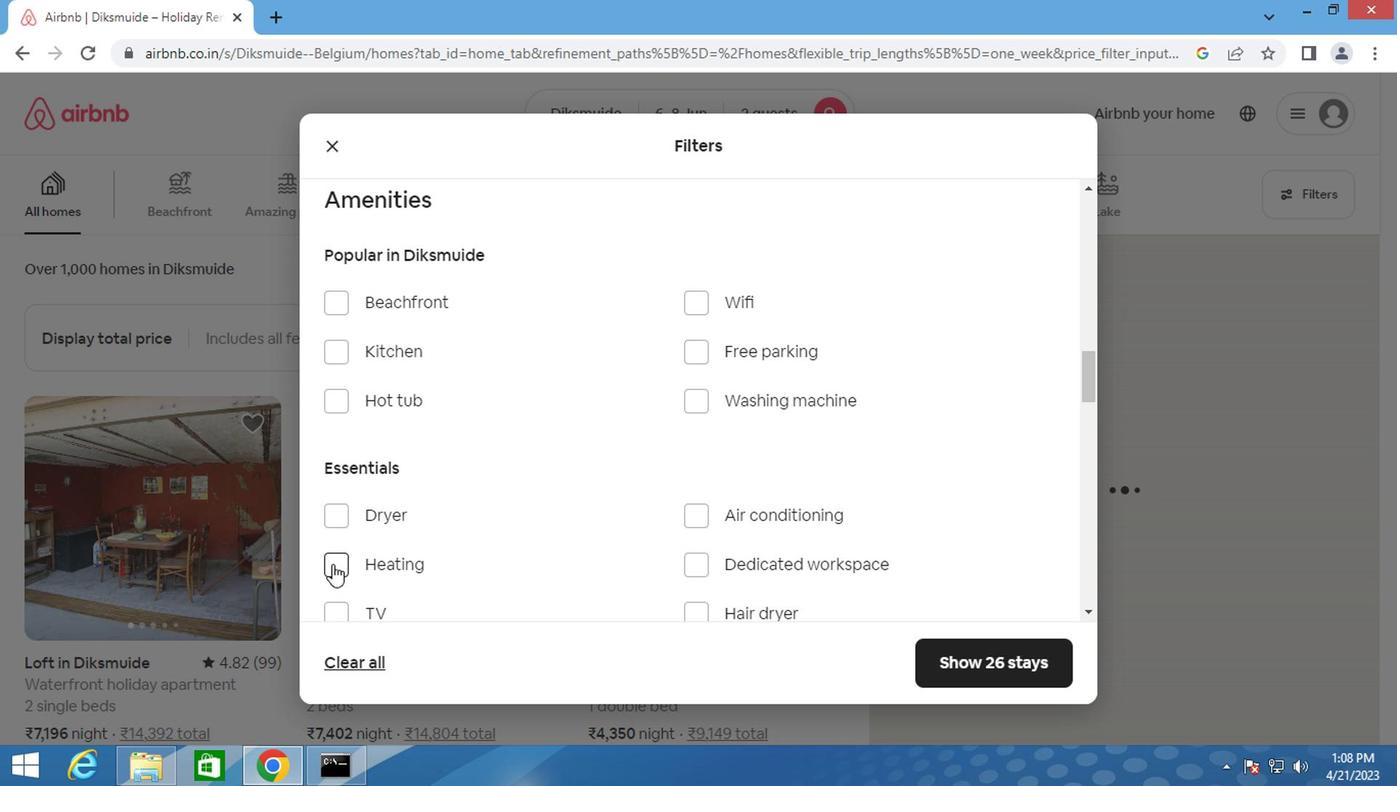
Action: Mouse moved to (463, 508)
Screenshot: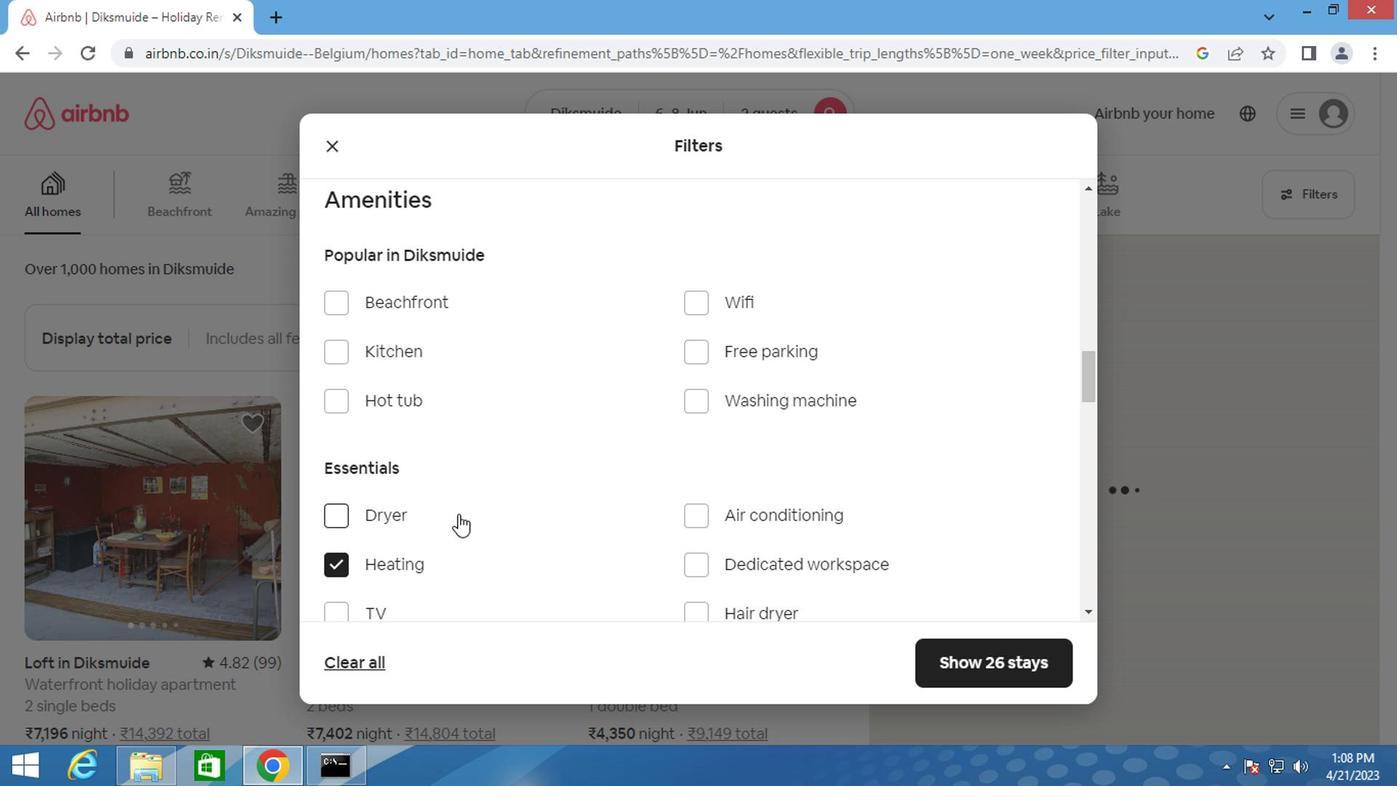 
Action: Mouse scrolled (463, 508) with delta (0, 0)
Screenshot: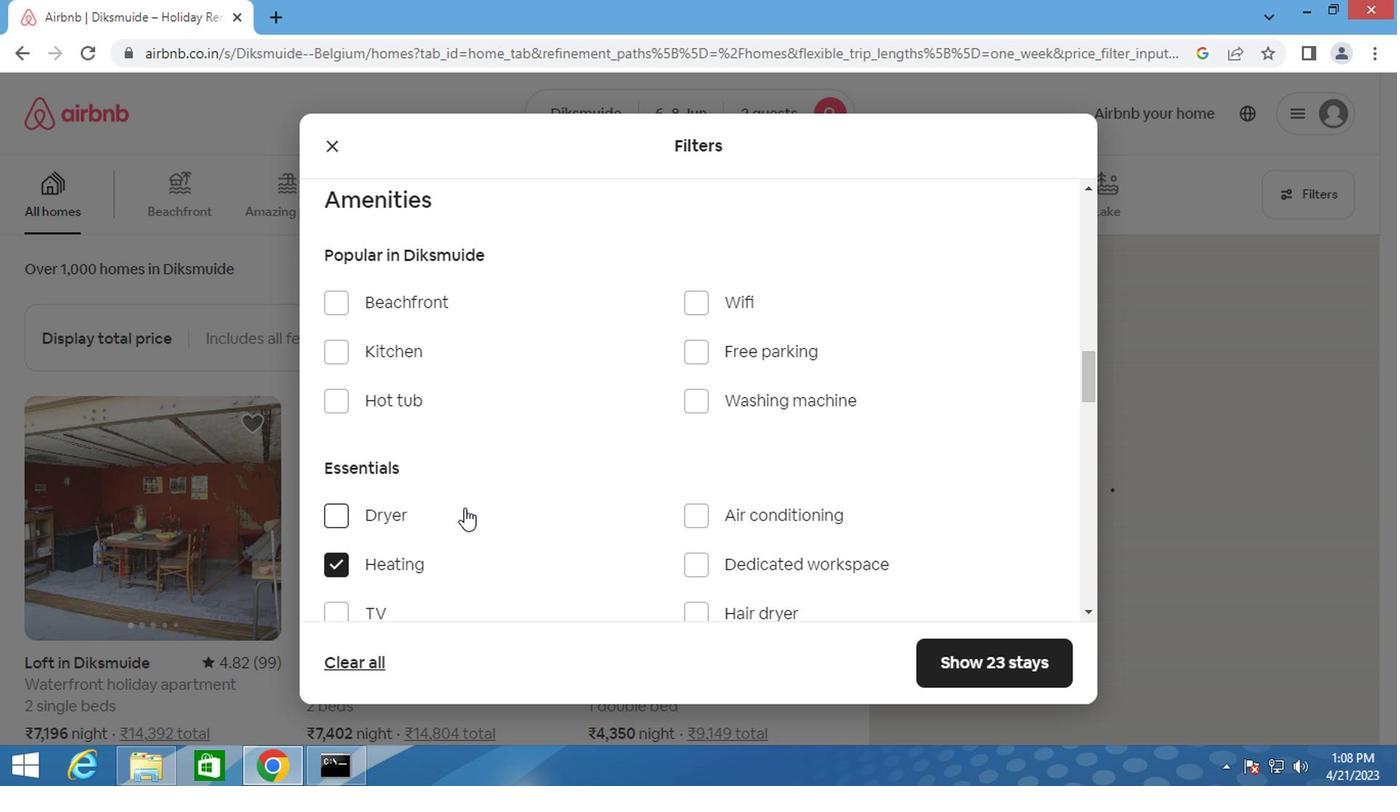 
Action: Mouse scrolled (463, 508) with delta (0, 0)
Screenshot: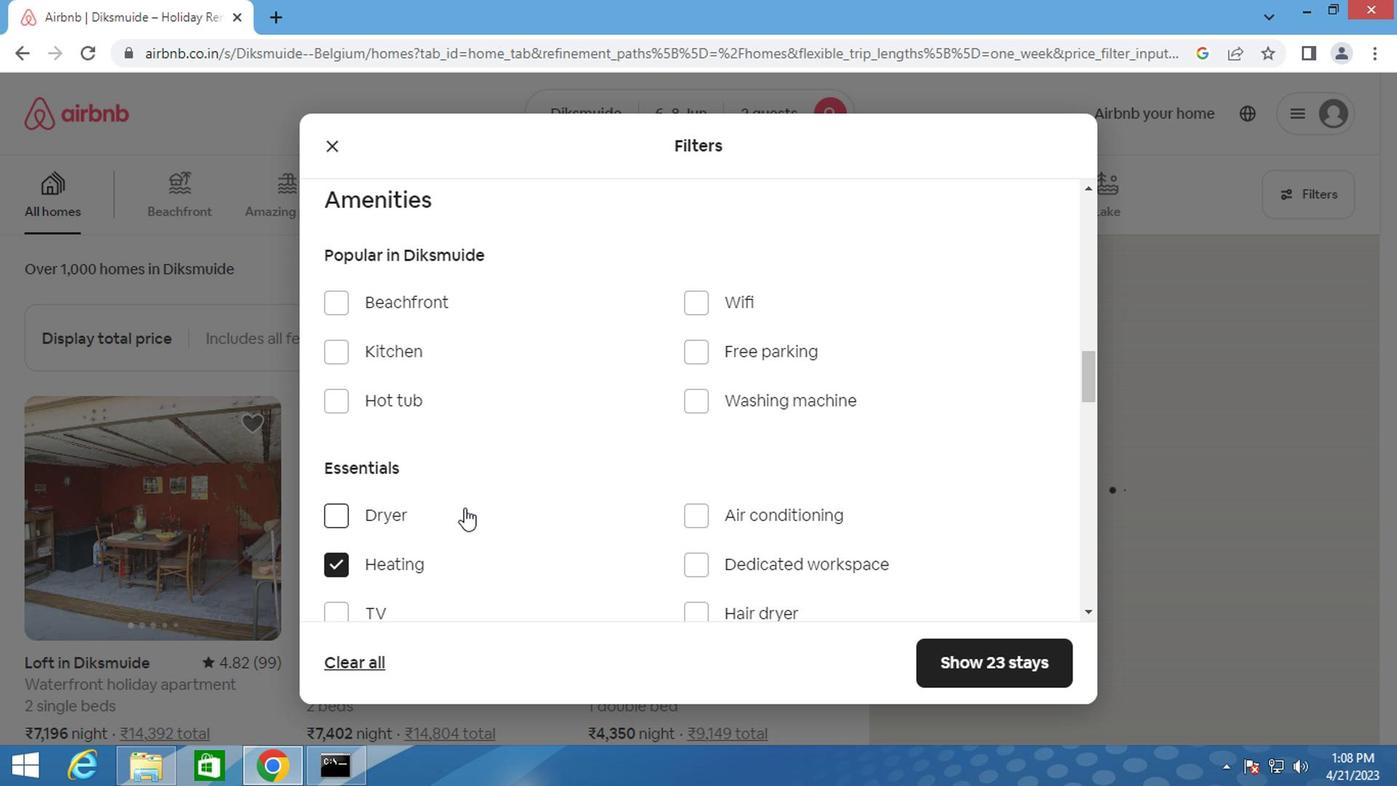 
Action: Mouse scrolled (463, 508) with delta (0, 0)
Screenshot: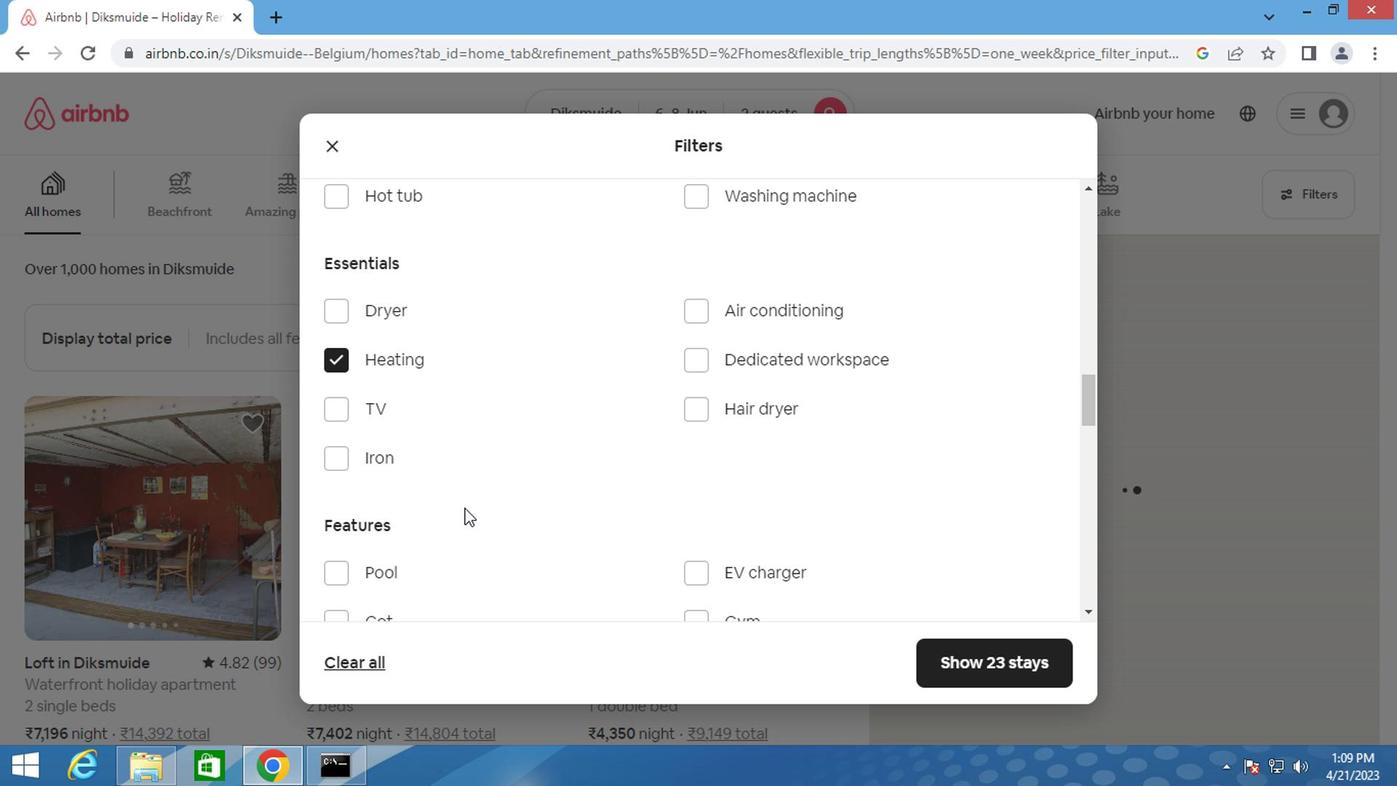 
Action: Mouse scrolled (463, 508) with delta (0, 0)
Screenshot: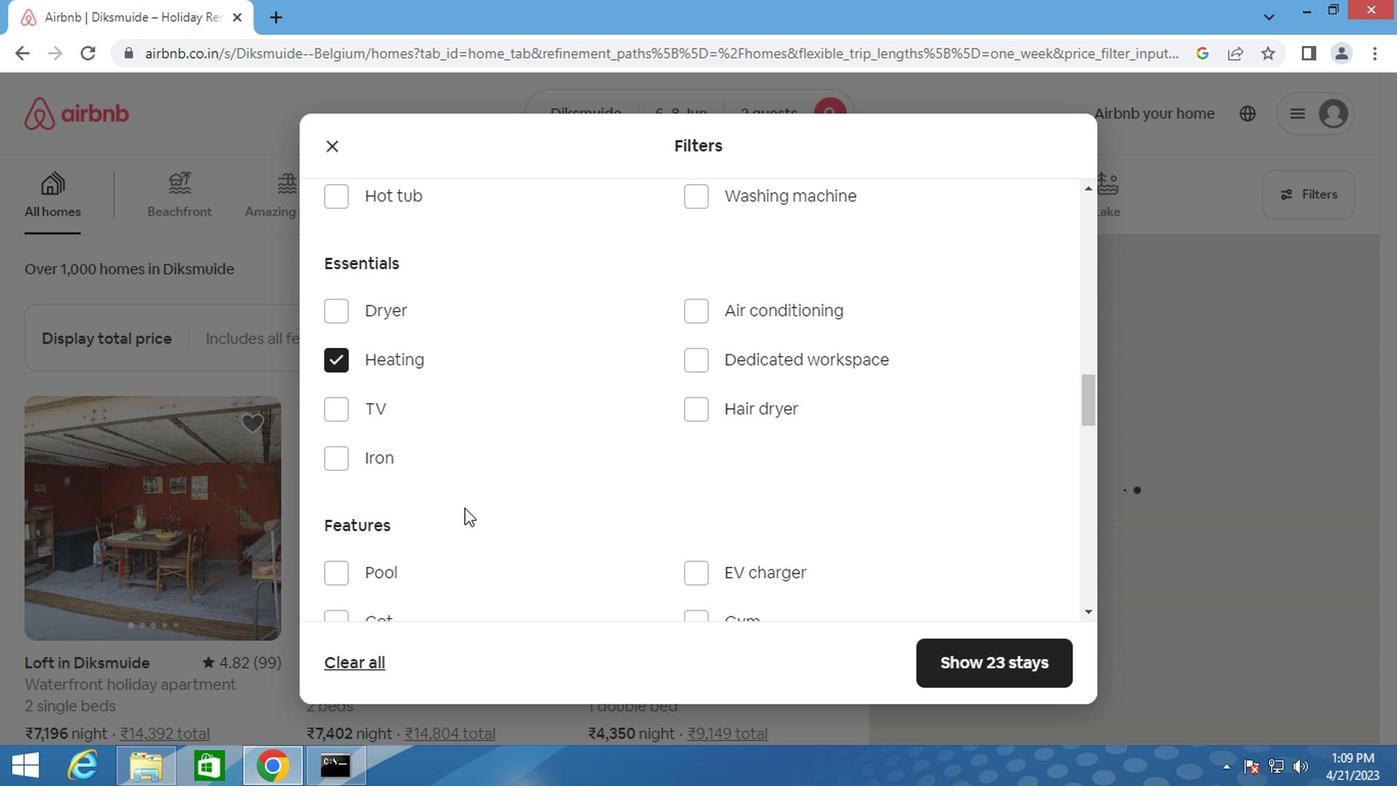 
Action: Mouse scrolled (463, 508) with delta (0, 0)
Screenshot: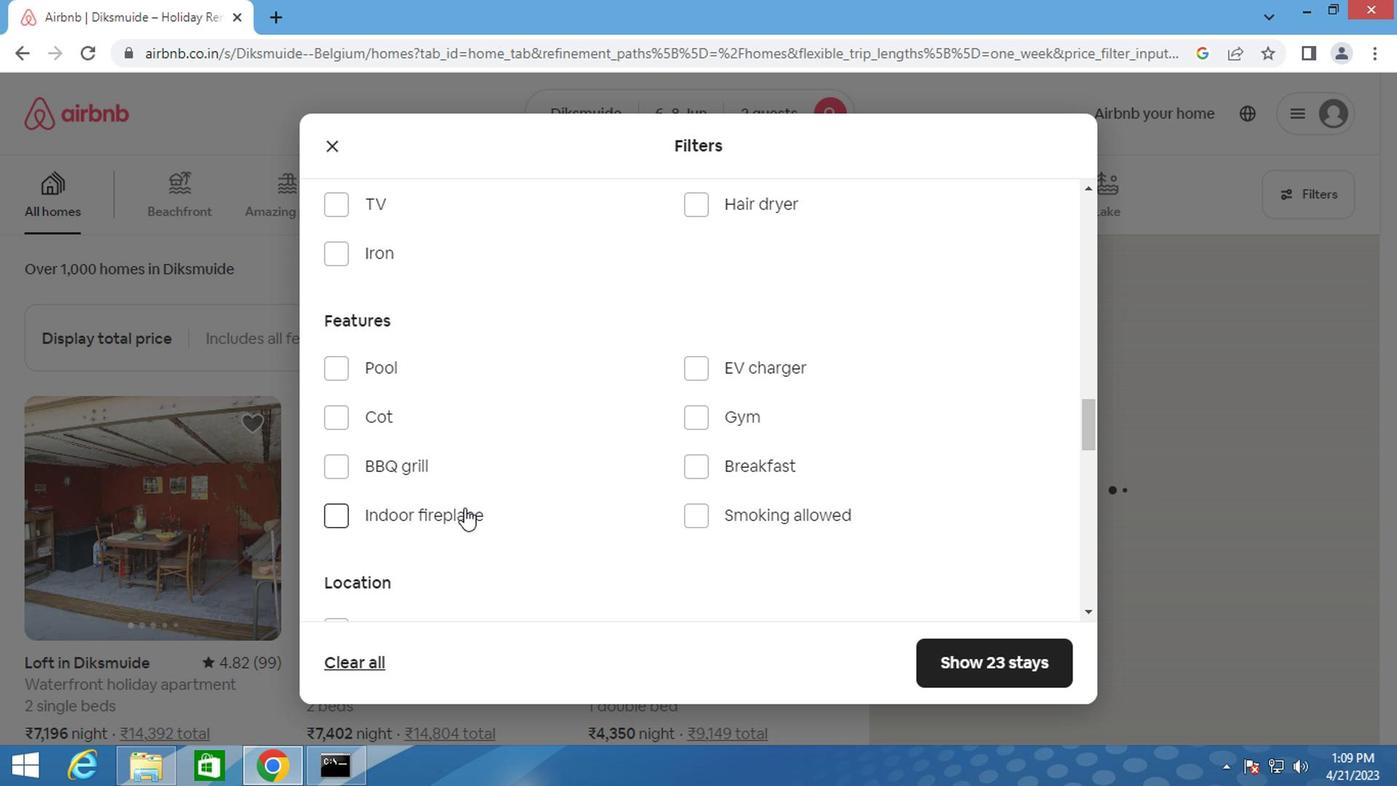 
Action: Mouse scrolled (463, 508) with delta (0, 0)
Screenshot: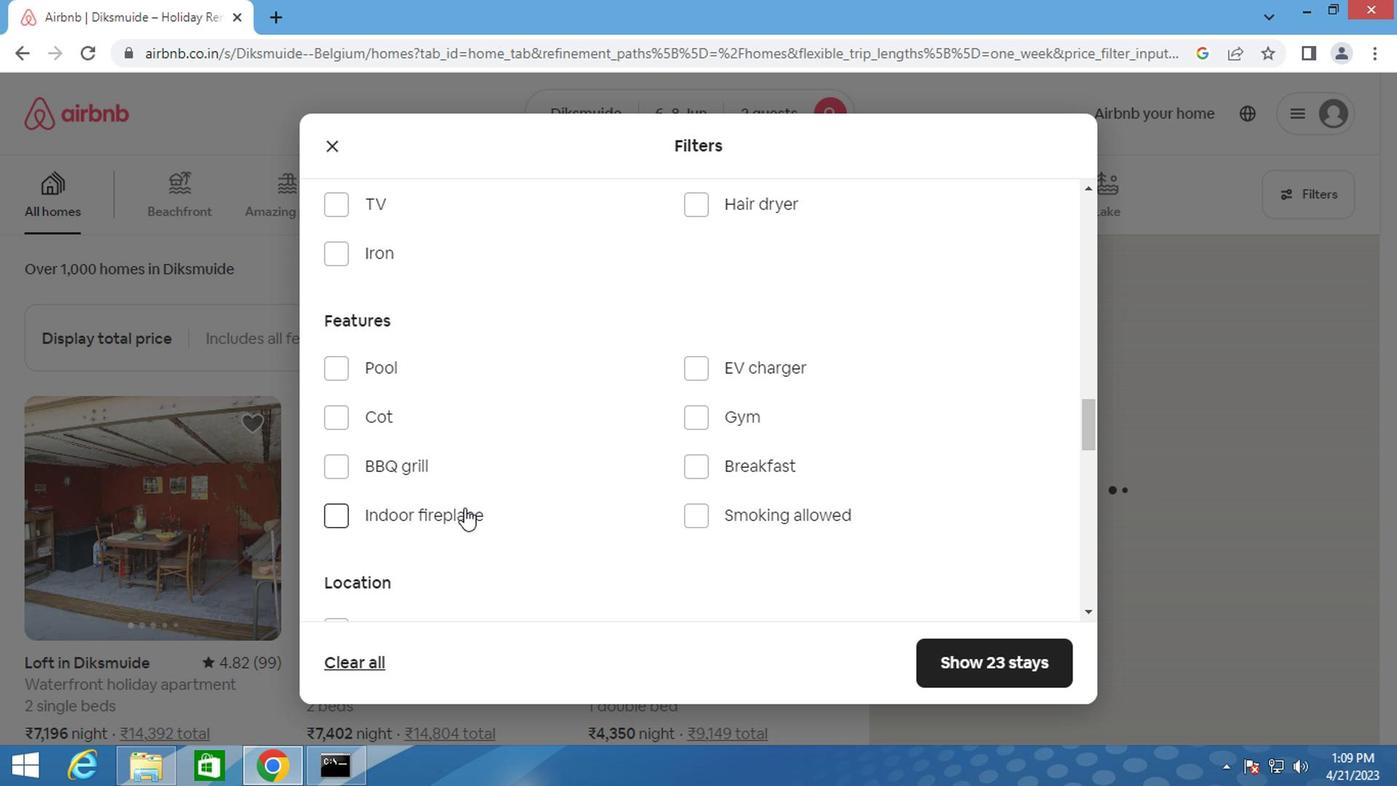 
Action: Mouse scrolled (463, 508) with delta (0, 0)
Screenshot: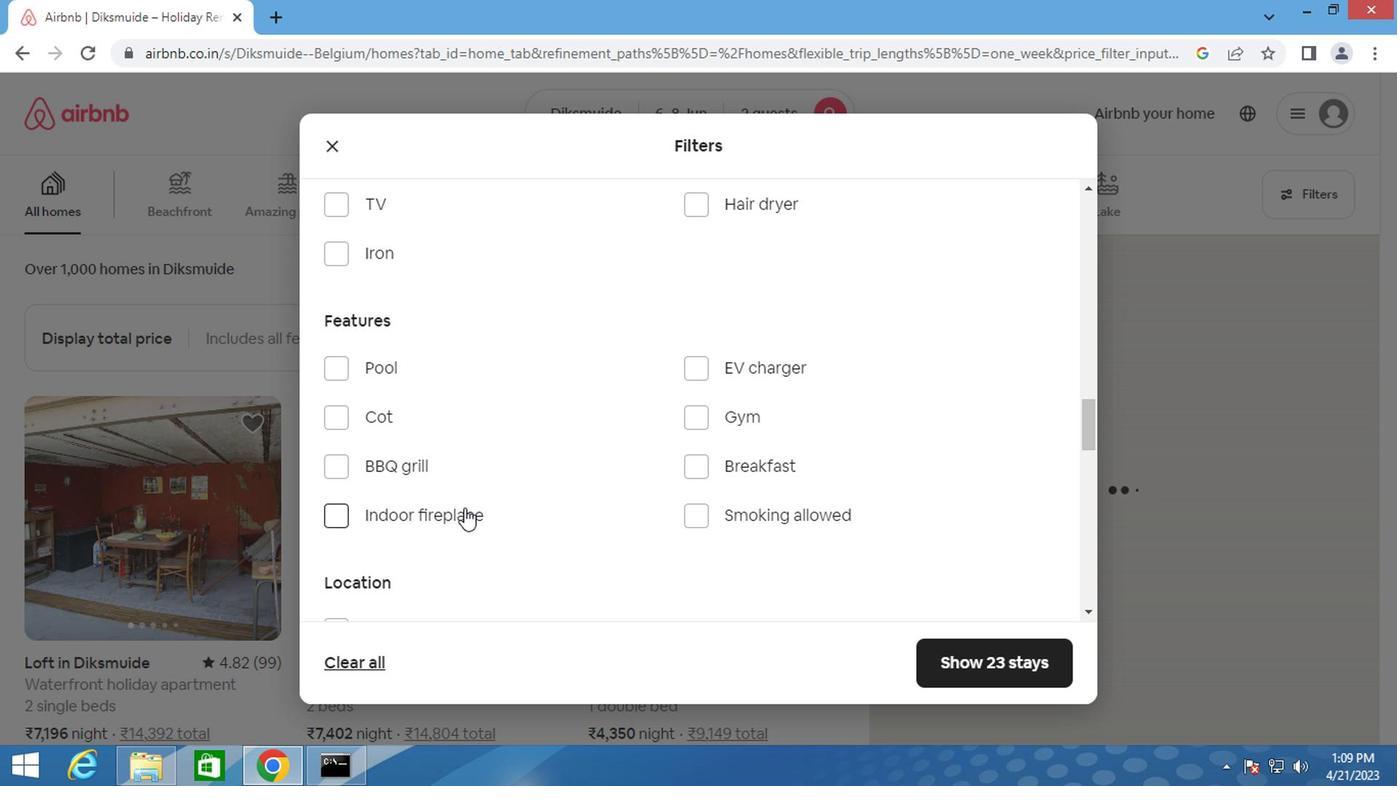 
Action: Mouse moved to (457, 507)
Screenshot: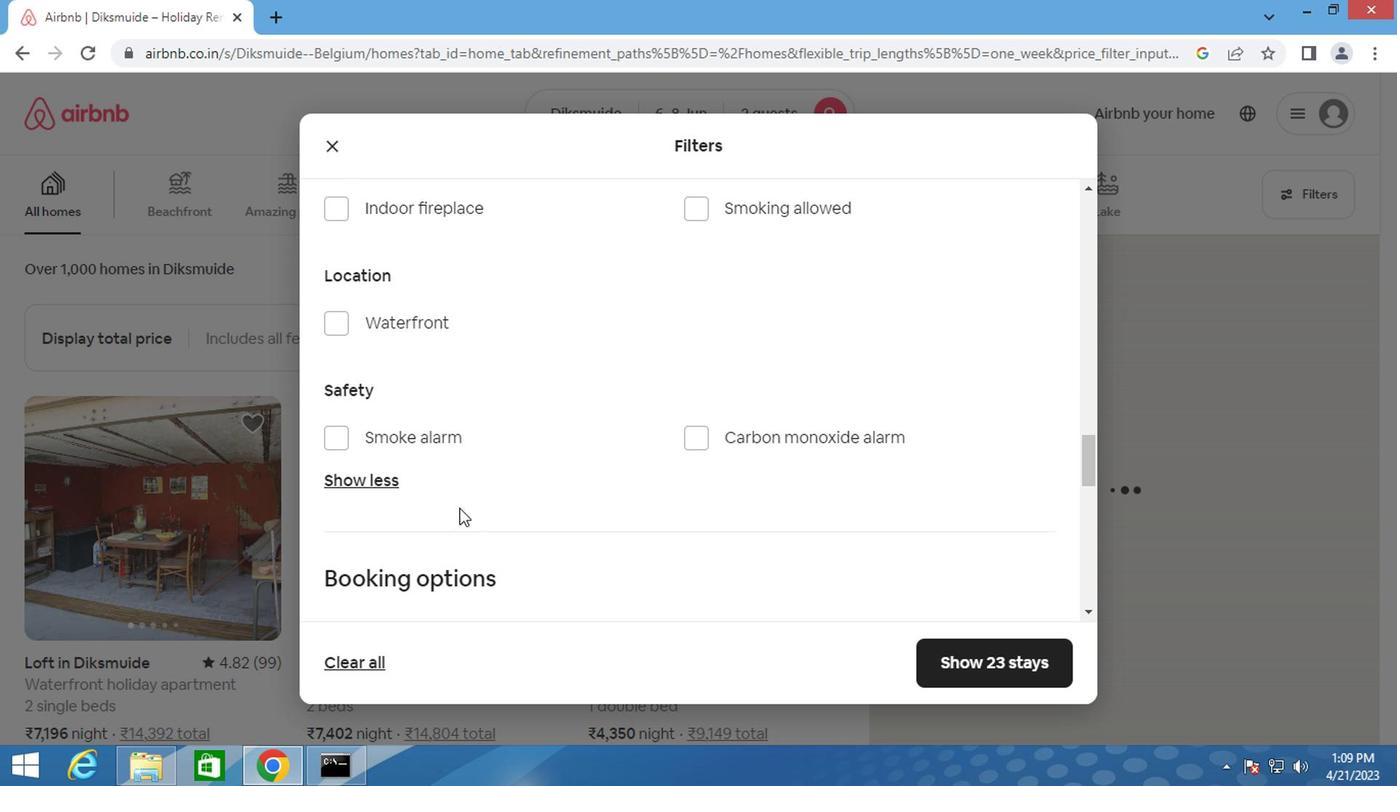 
Action: Mouse scrolled (457, 505) with delta (0, -1)
Screenshot: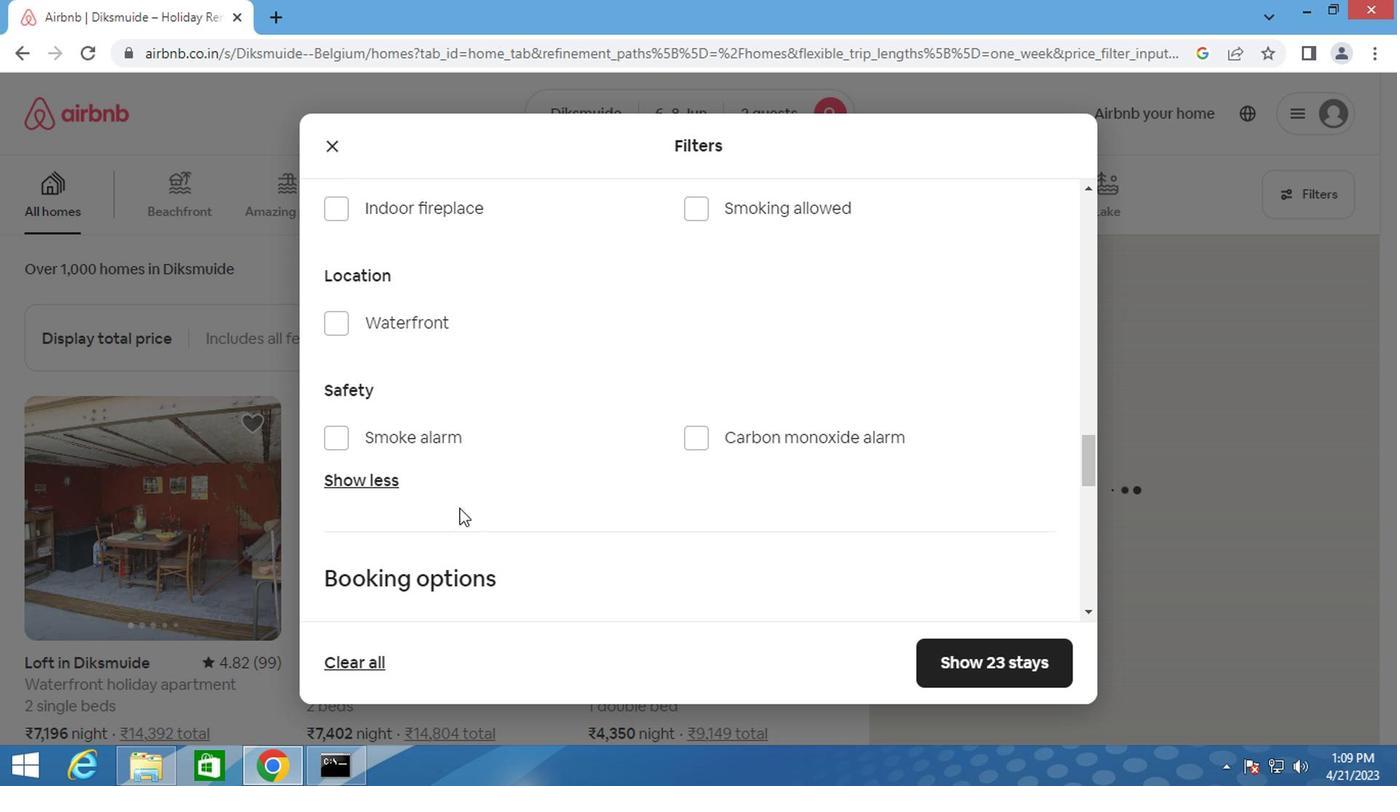 
Action: Mouse scrolled (457, 505) with delta (0, -1)
Screenshot: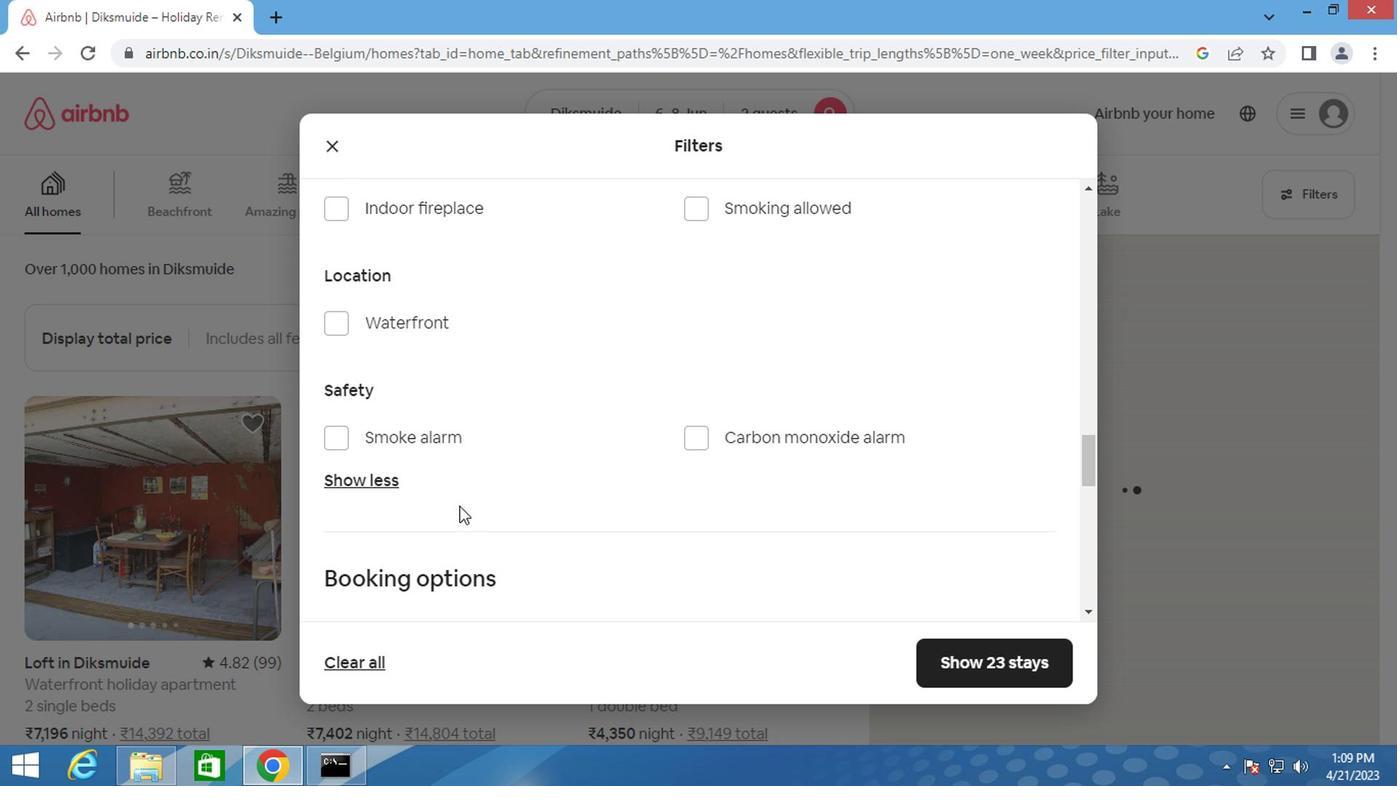
Action: Mouse scrolled (457, 505) with delta (0, -1)
Screenshot: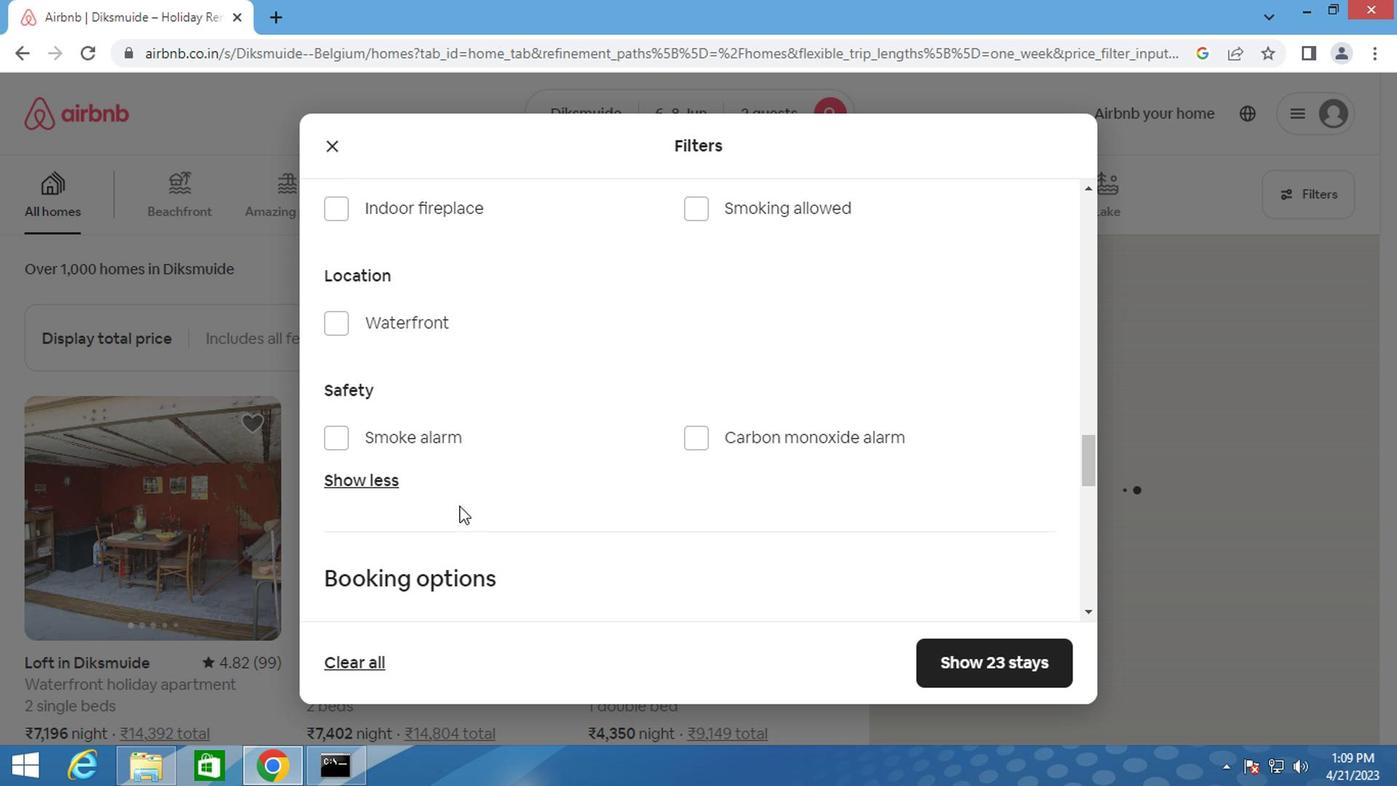 
Action: Mouse moved to (1000, 404)
Screenshot: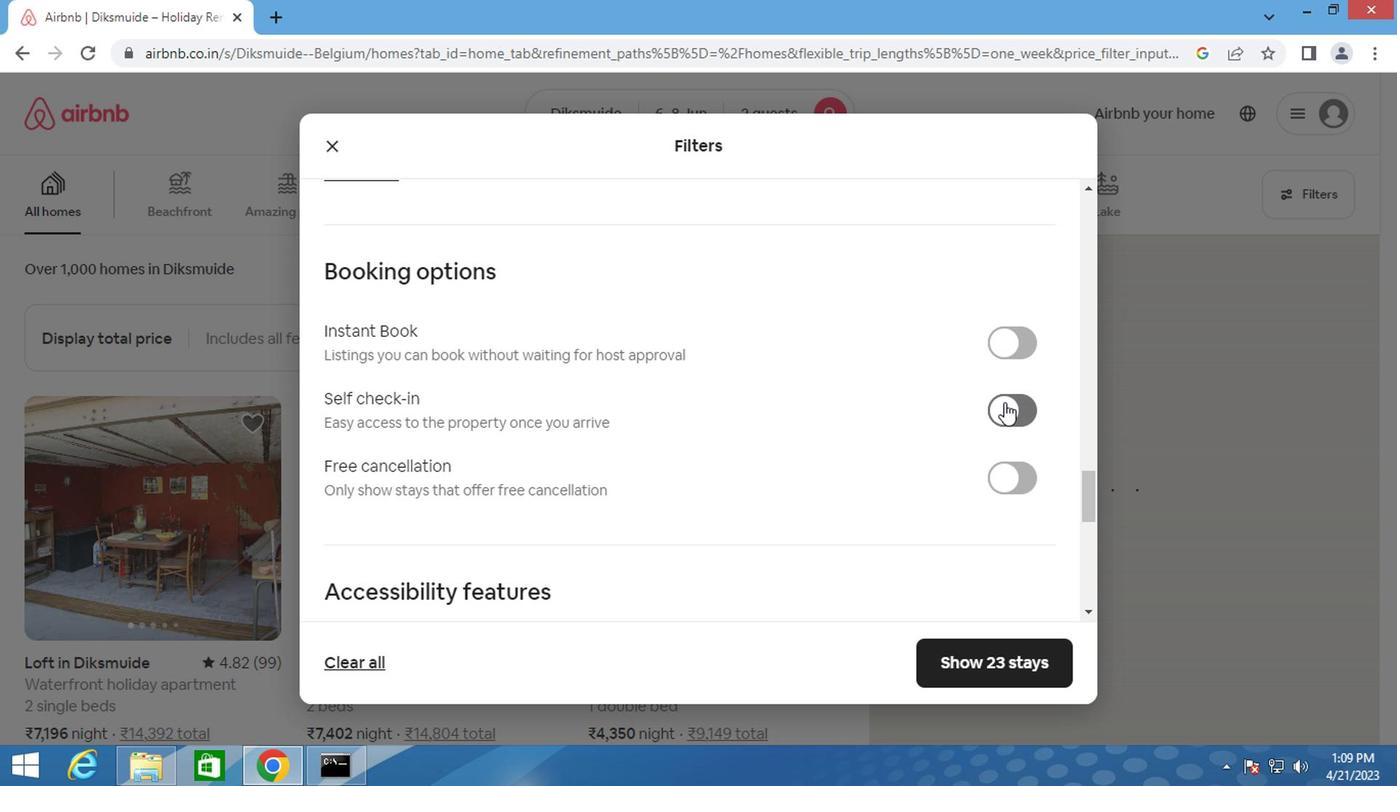 
Action: Mouse pressed left at (1000, 404)
Screenshot: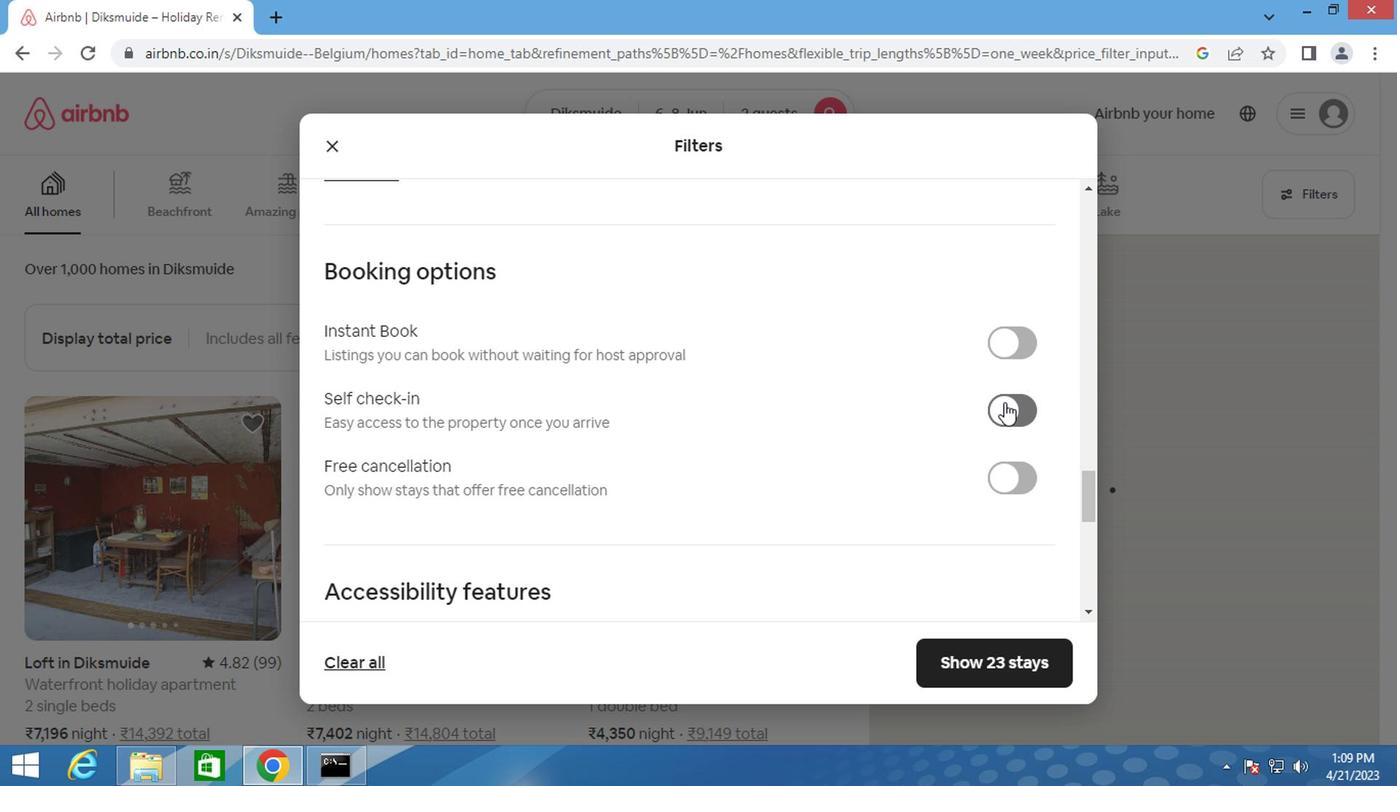 
Action: Mouse moved to (795, 443)
Screenshot: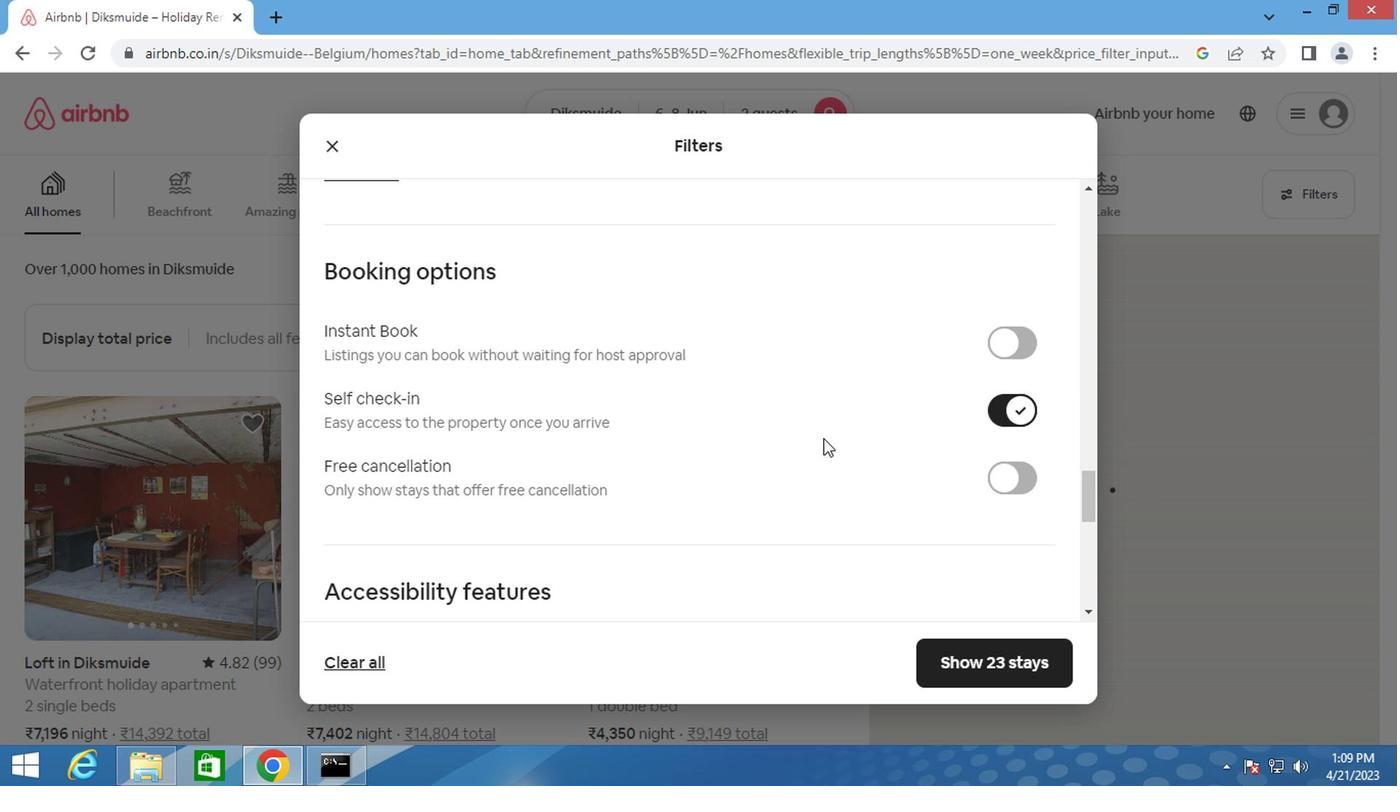 
Action: Mouse scrolled (795, 442) with delta (0, 0)
Screenshot: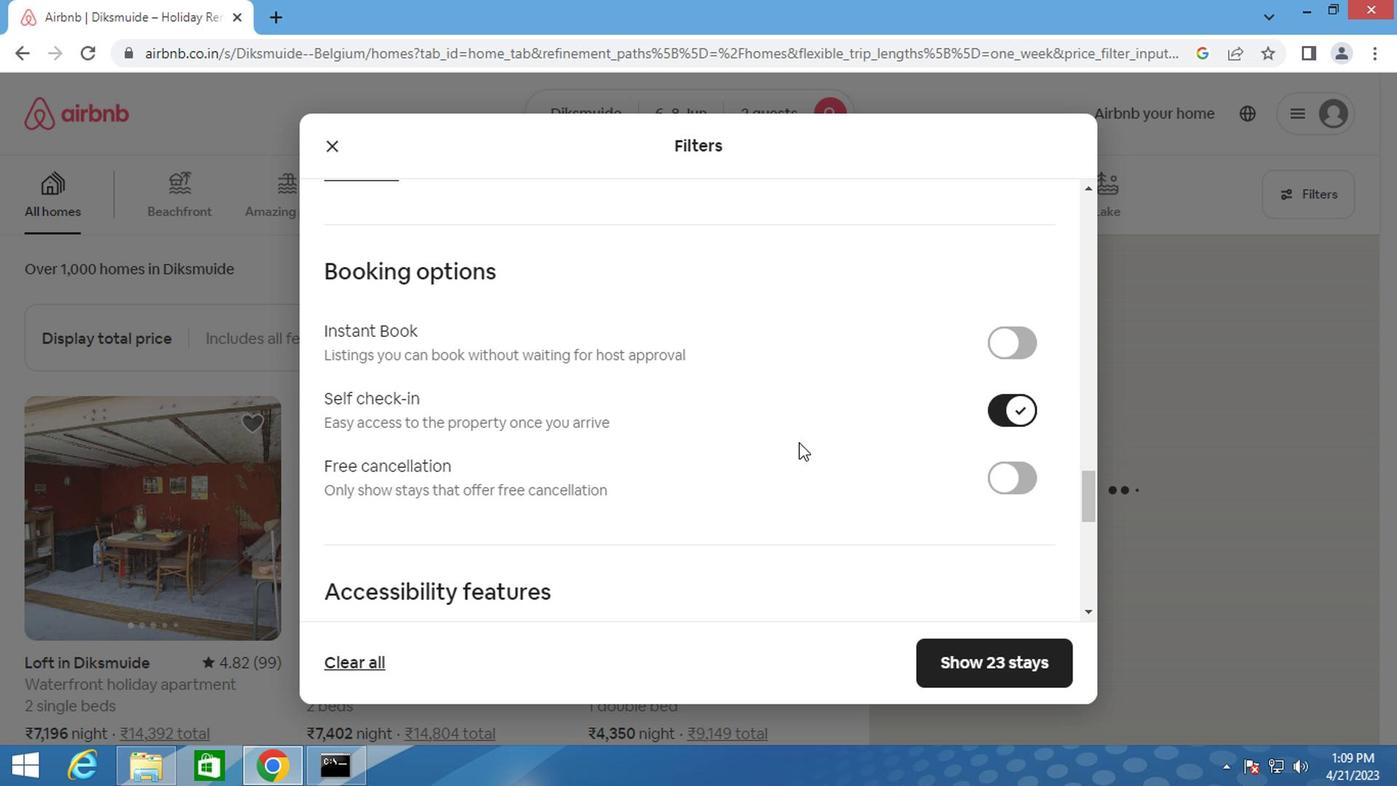 
Action: Mouse scrolled (795, 442) with delta (0, 0)
Screenshot: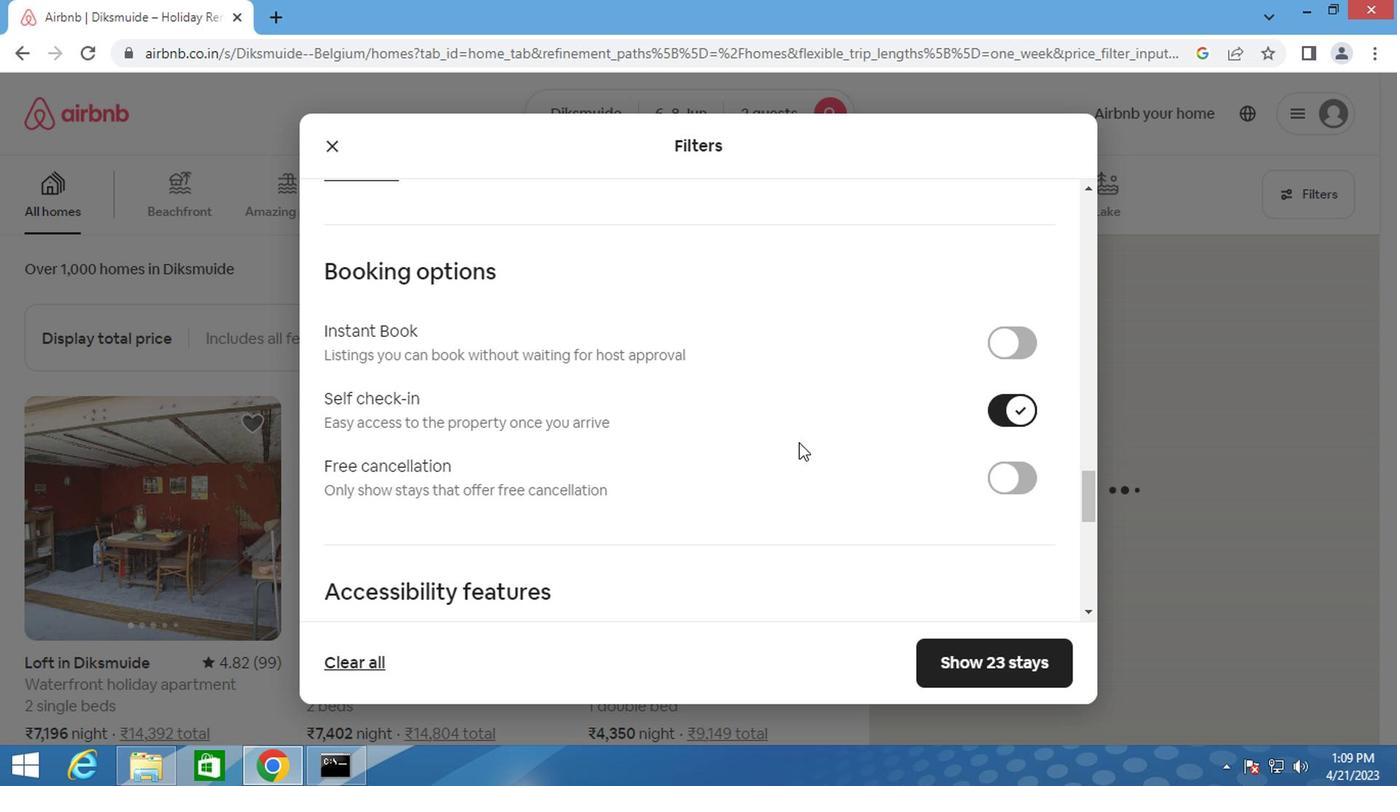 
Action: Mouse scrolled (795, 442) with delta (0, 0)
Screenshot: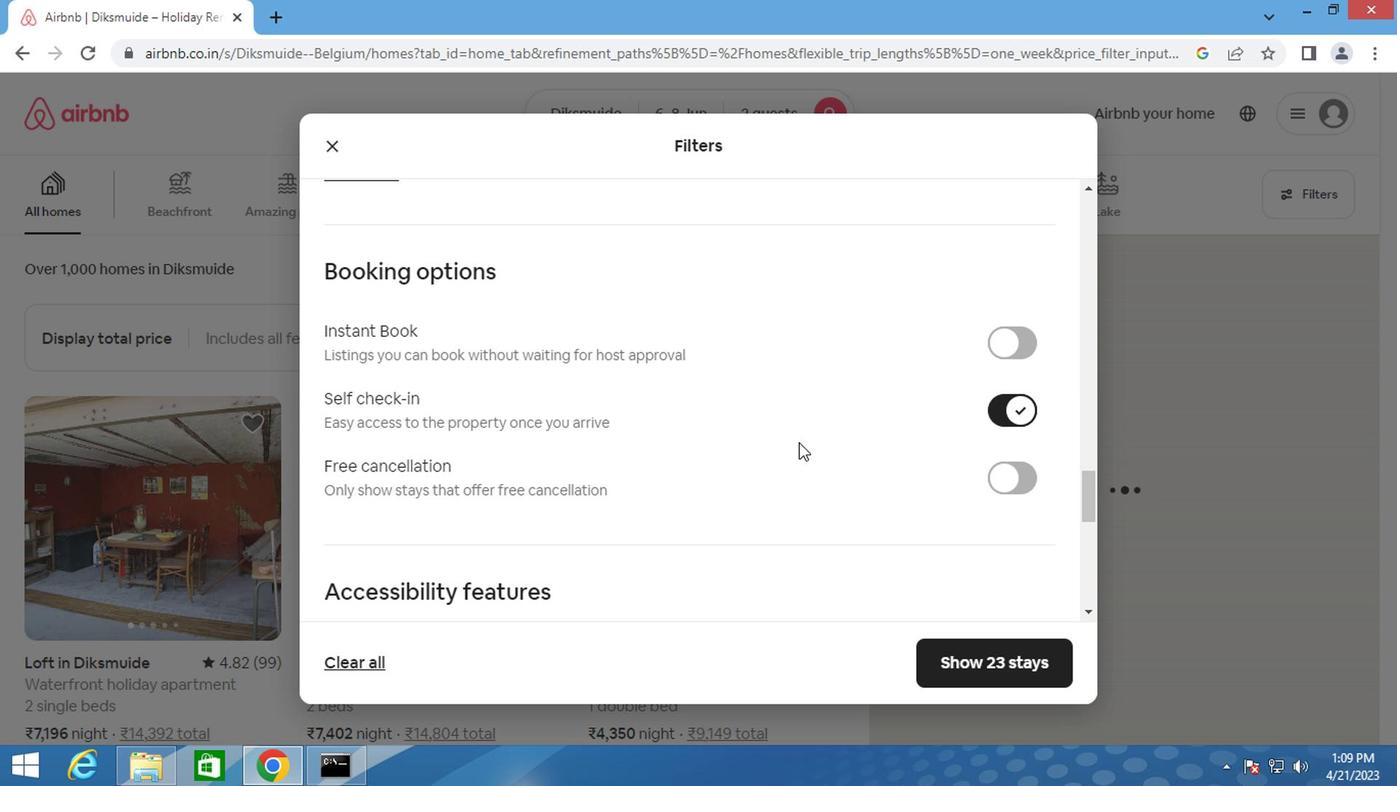 
Action: Mouse moved to (793, 443)
Screenshot: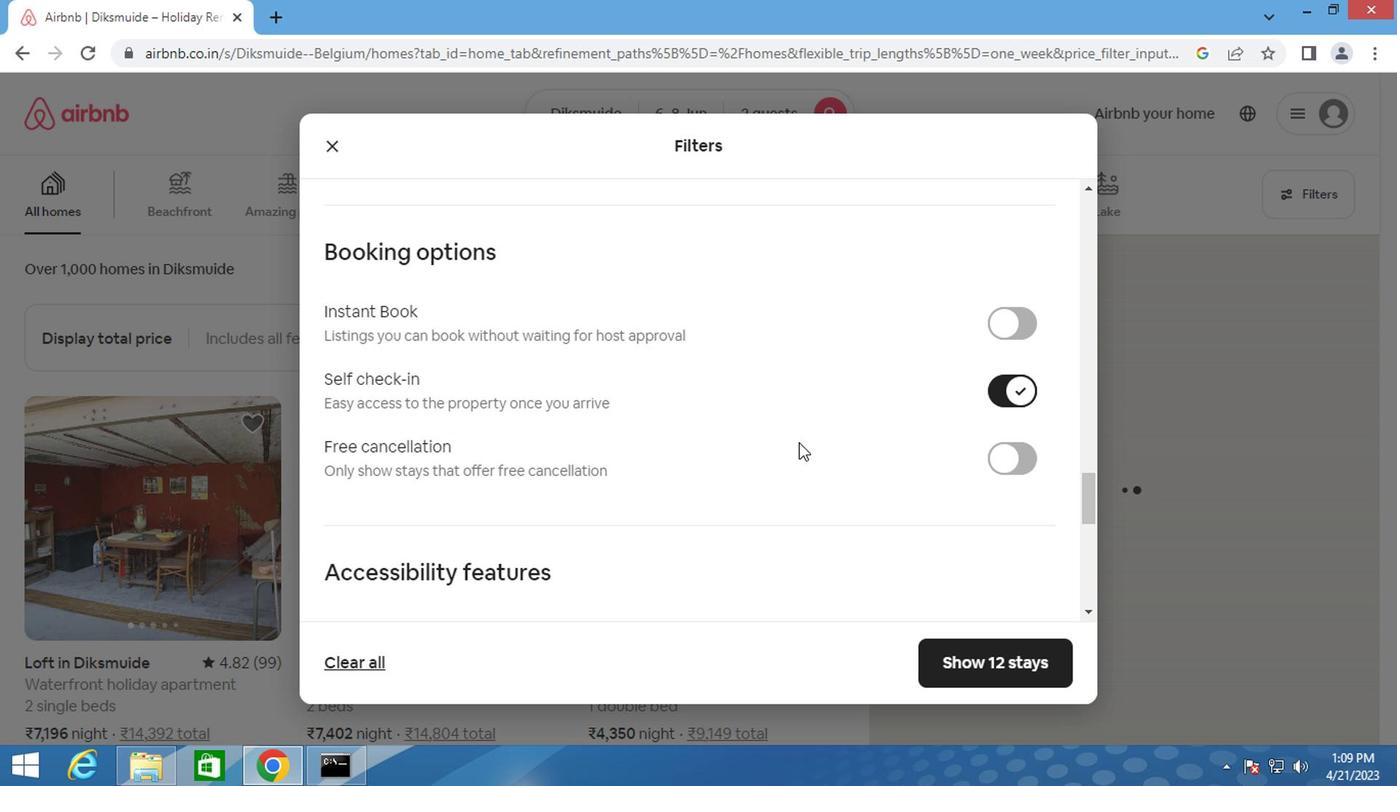 
Action: Mouse scrolled (793, 442) with delta (0, 0)
Screenshot: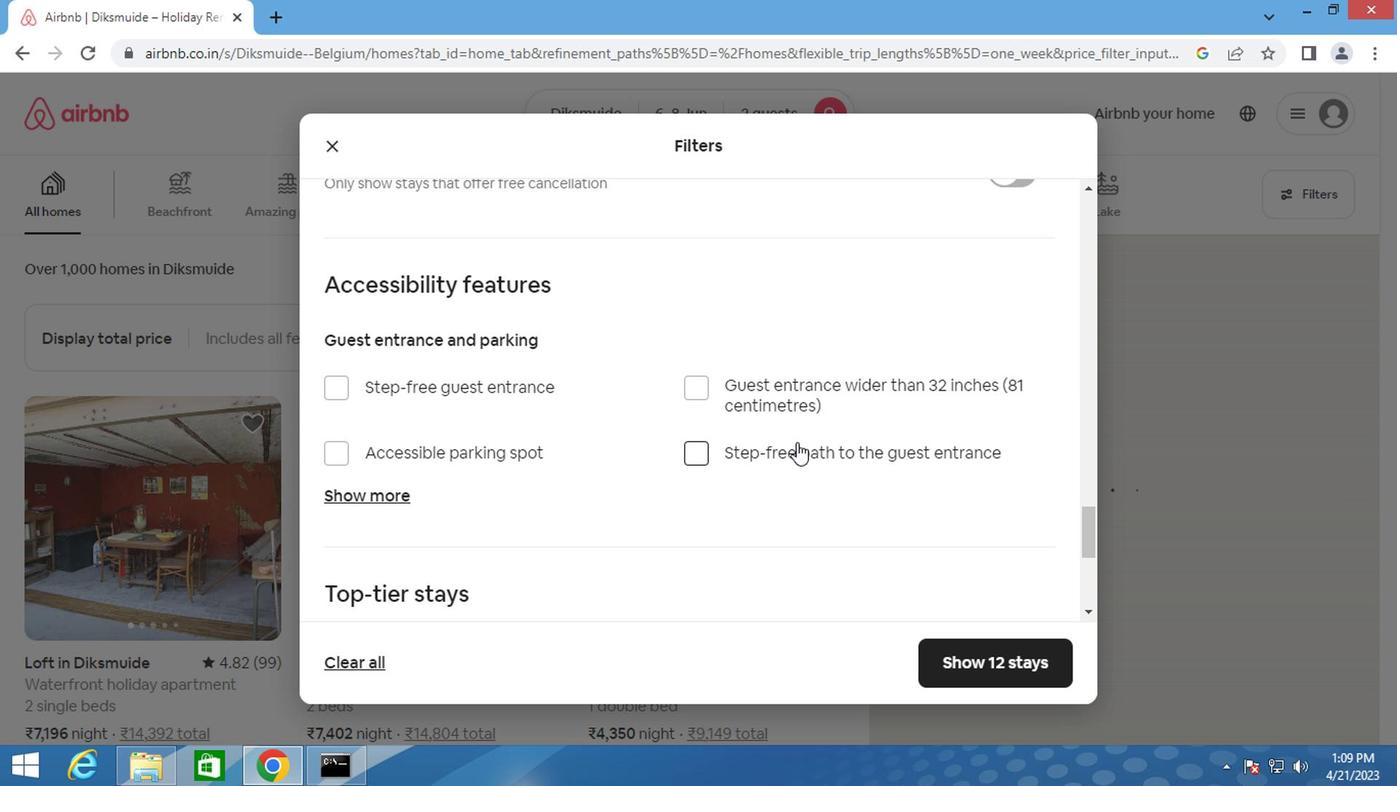 
Action: Mouse scrolled (793, 442) with delta (0, 0)
Screenshot: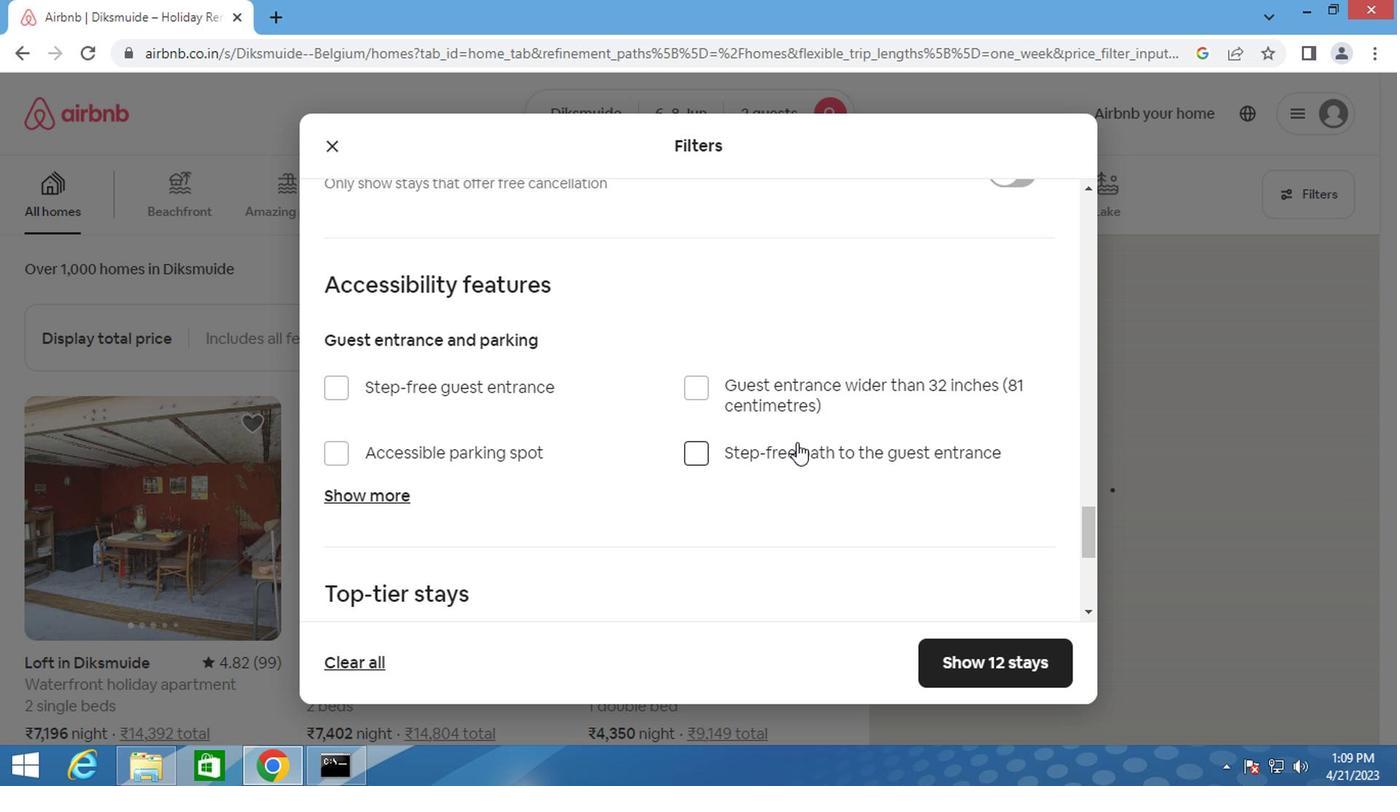 
Action: Mouse scrolled (793, 442) with delta (0, 0)
Screenshot: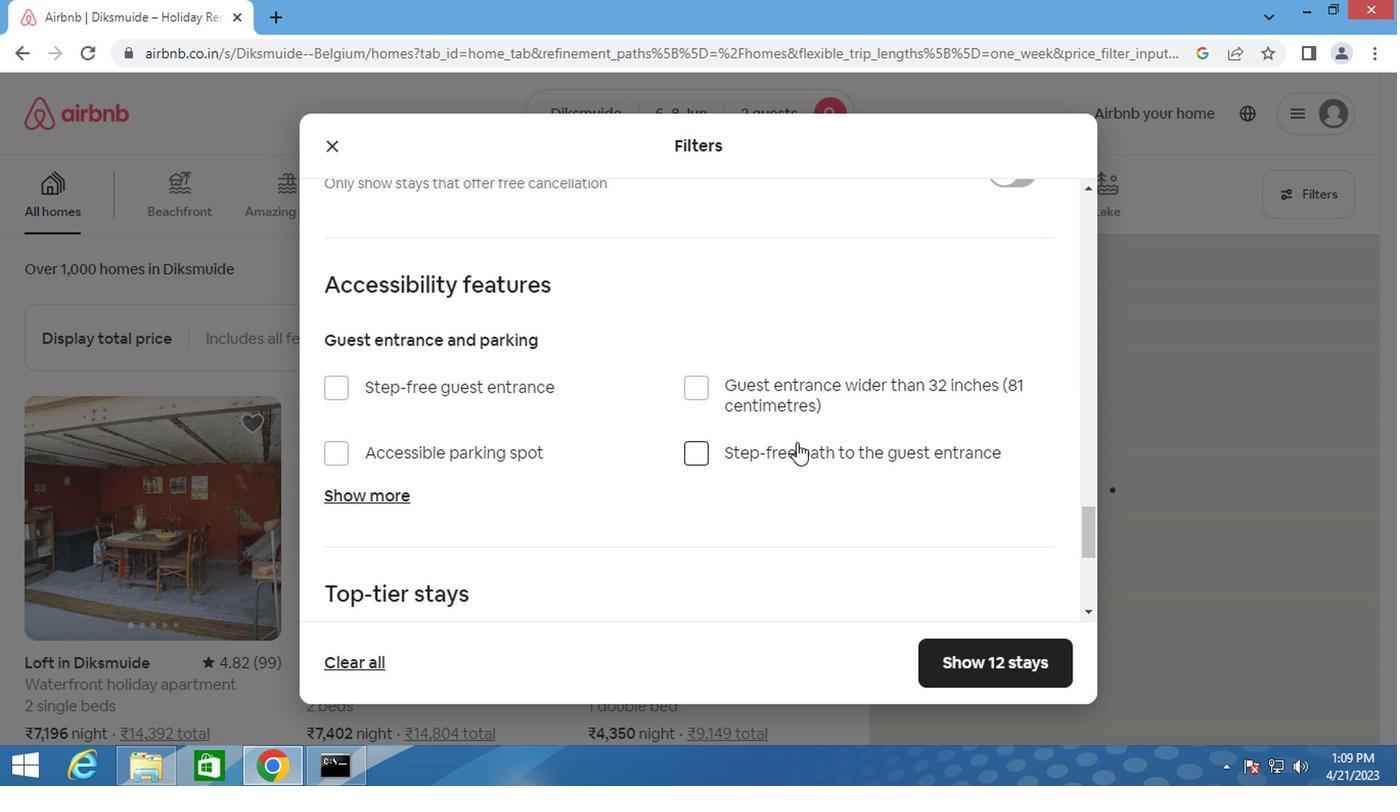 
Action: Mouse scrolled (793, 442) with delta (0, 0)
Screenshot: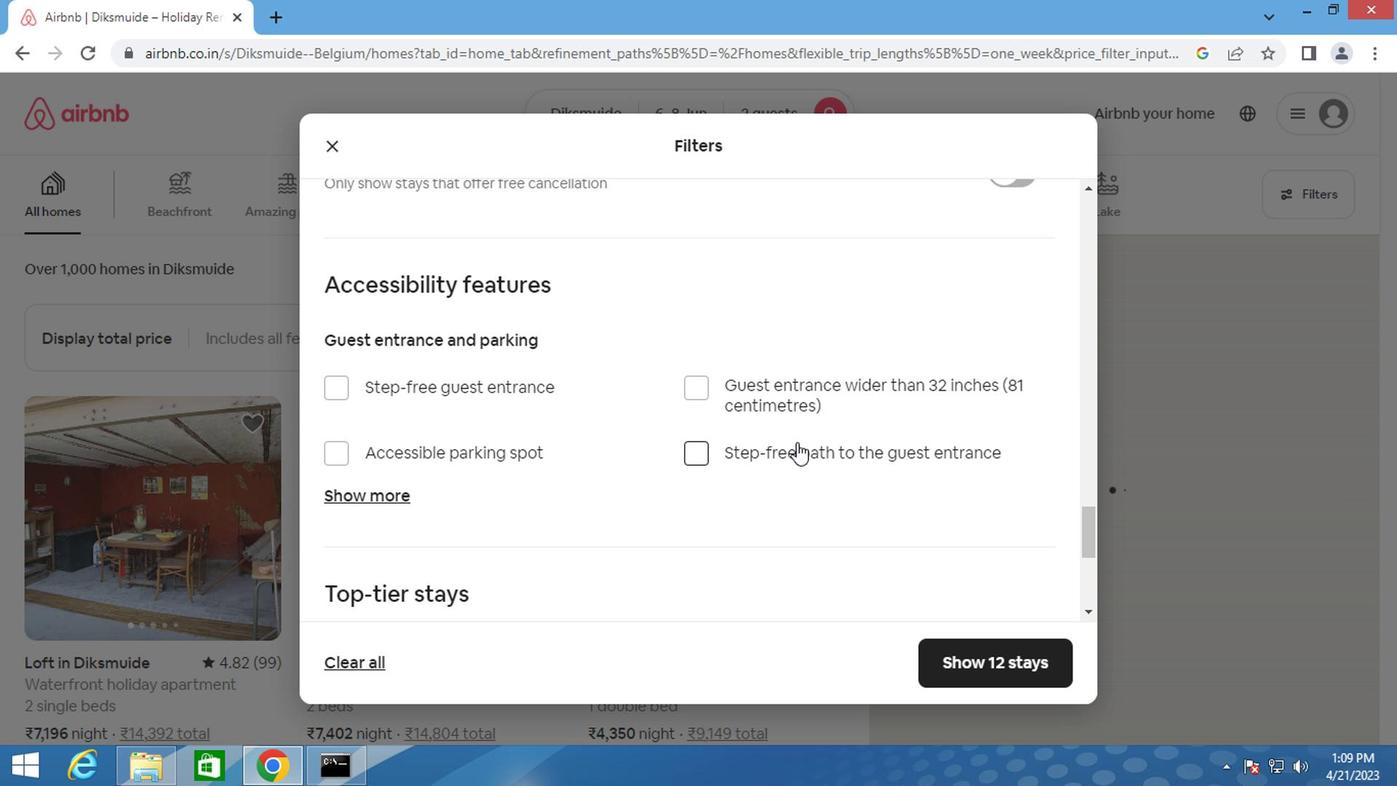 
Action: Mouse moved to (792, 444)
Screenshot: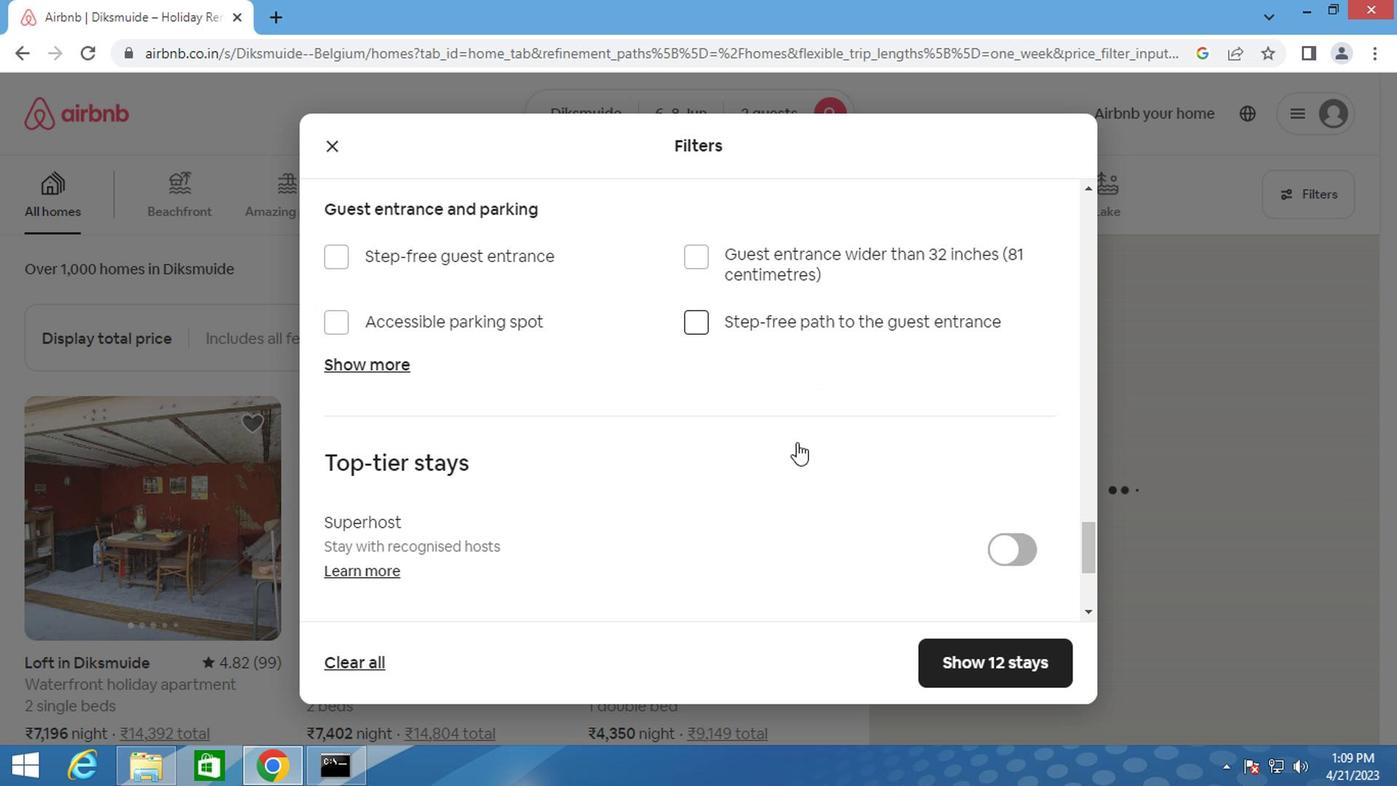 
Action: Mouse scrolled (792, 443) with delta (0, 0)
Screenshot: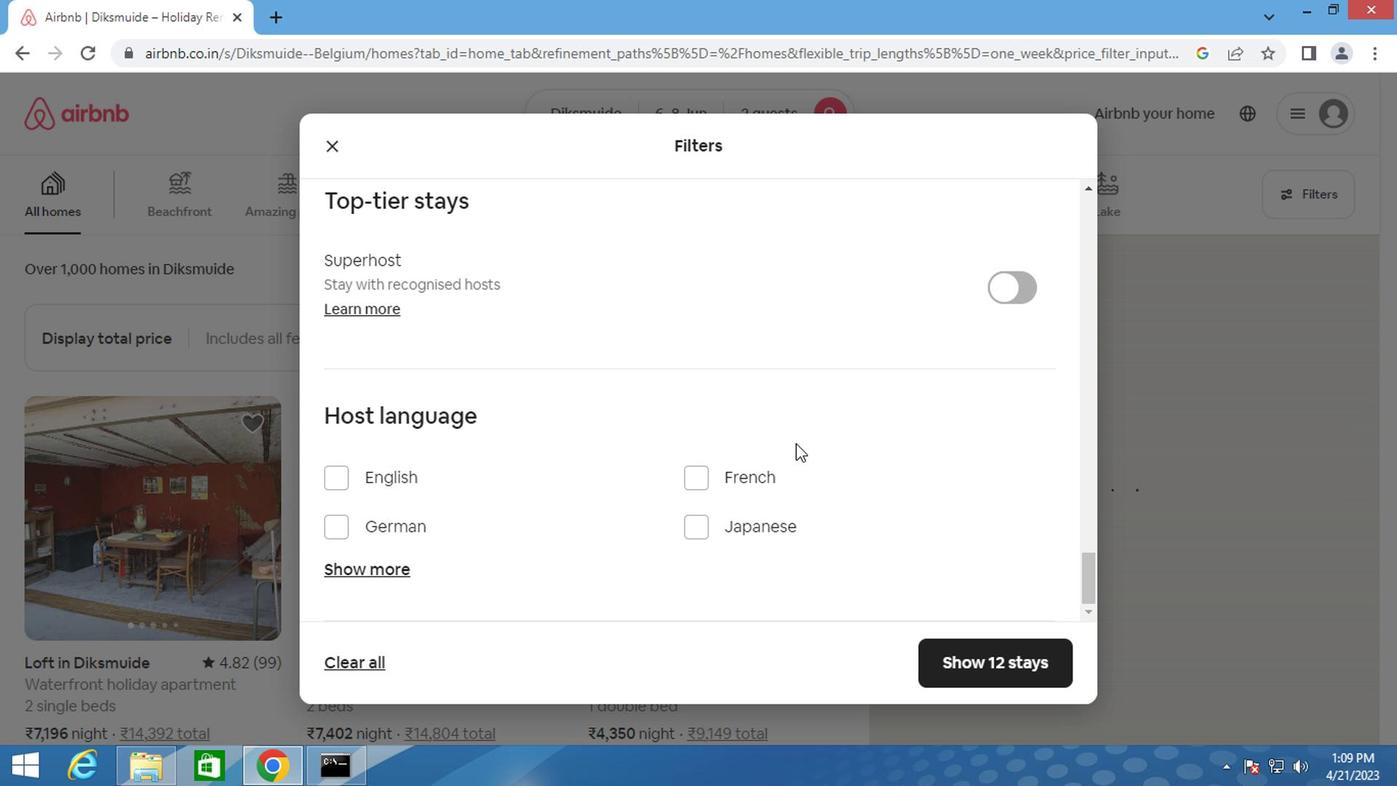 
Action: Mouse scrolled (792, 443) with delta (0, 0)
Screenshot: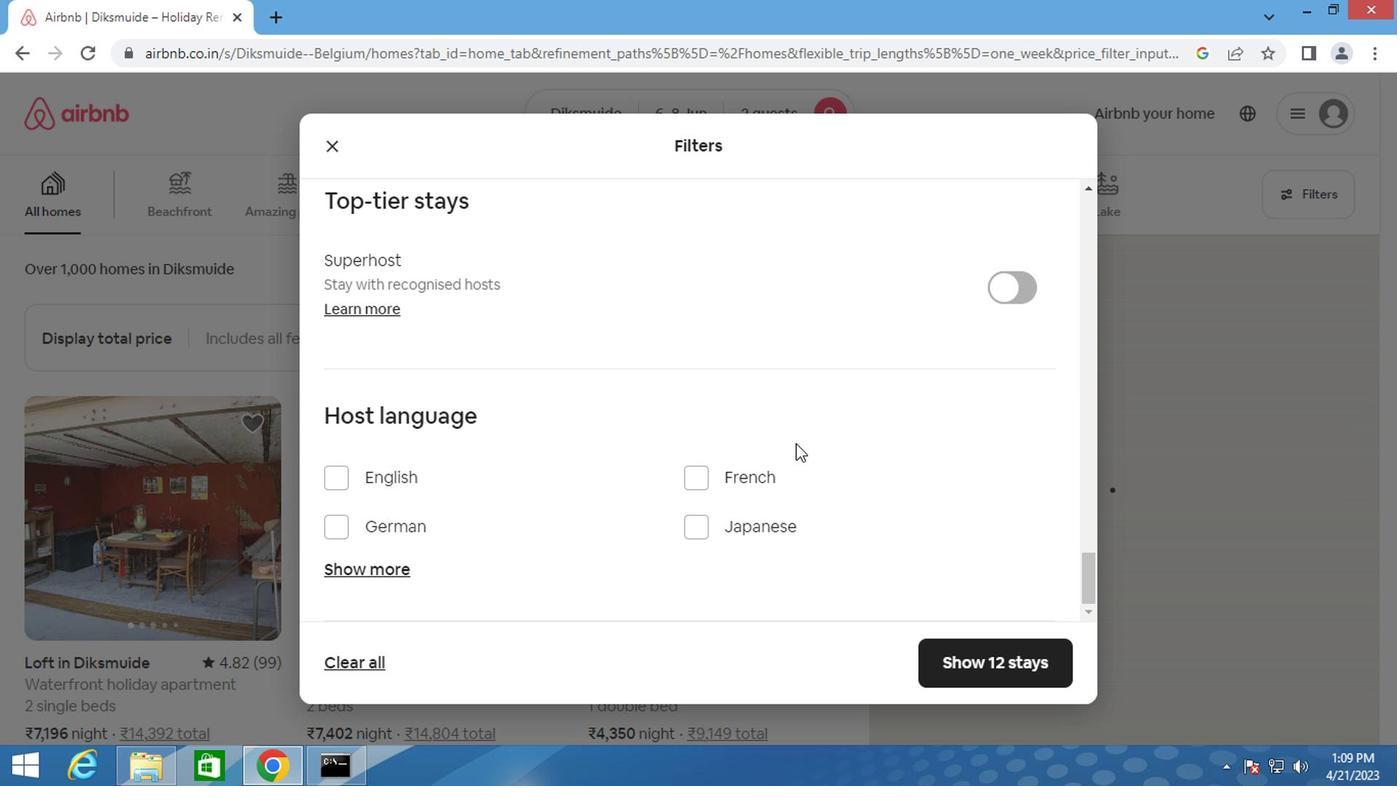 
Action: Mouse moved to (335, 479)
Screenshot: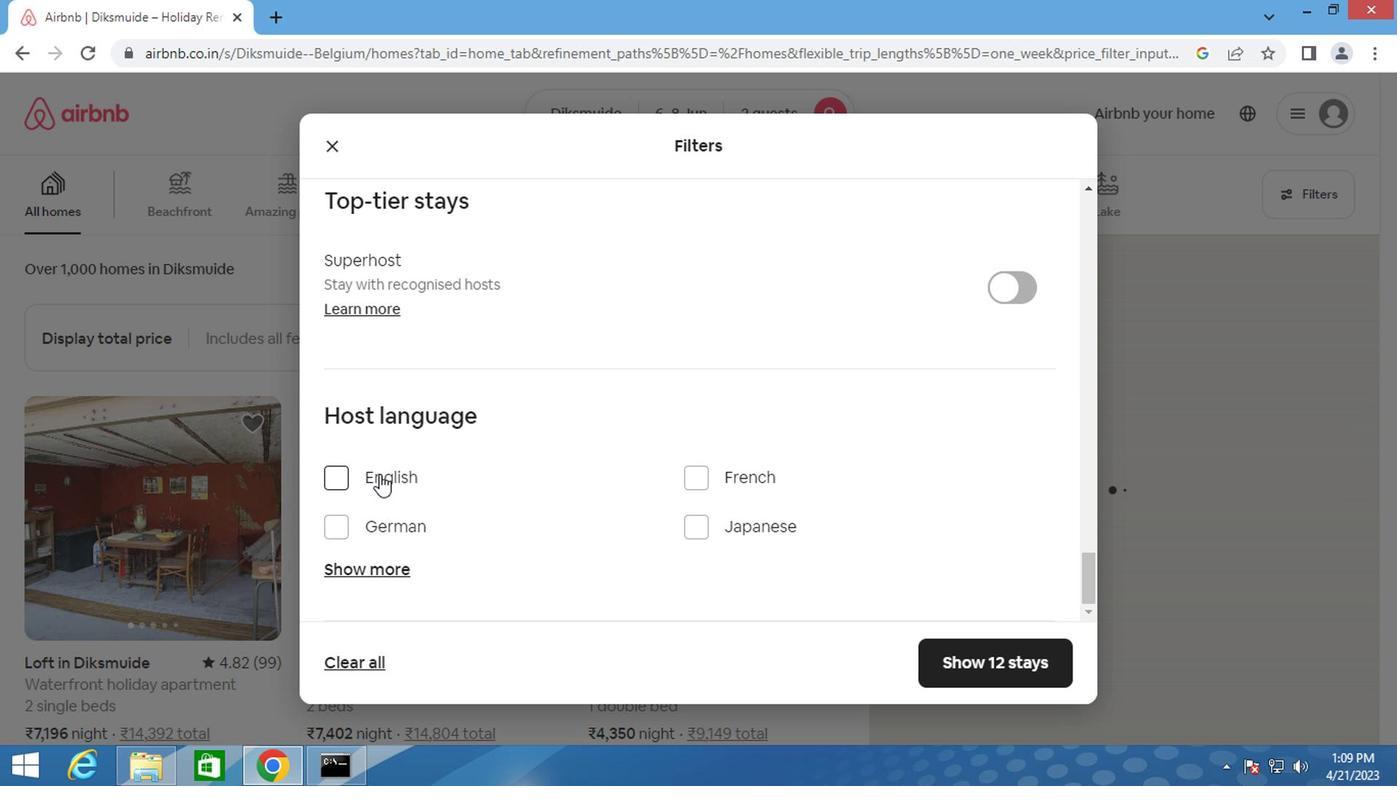 
Action: Mouse pressed left at (335, 479)
Screenshot: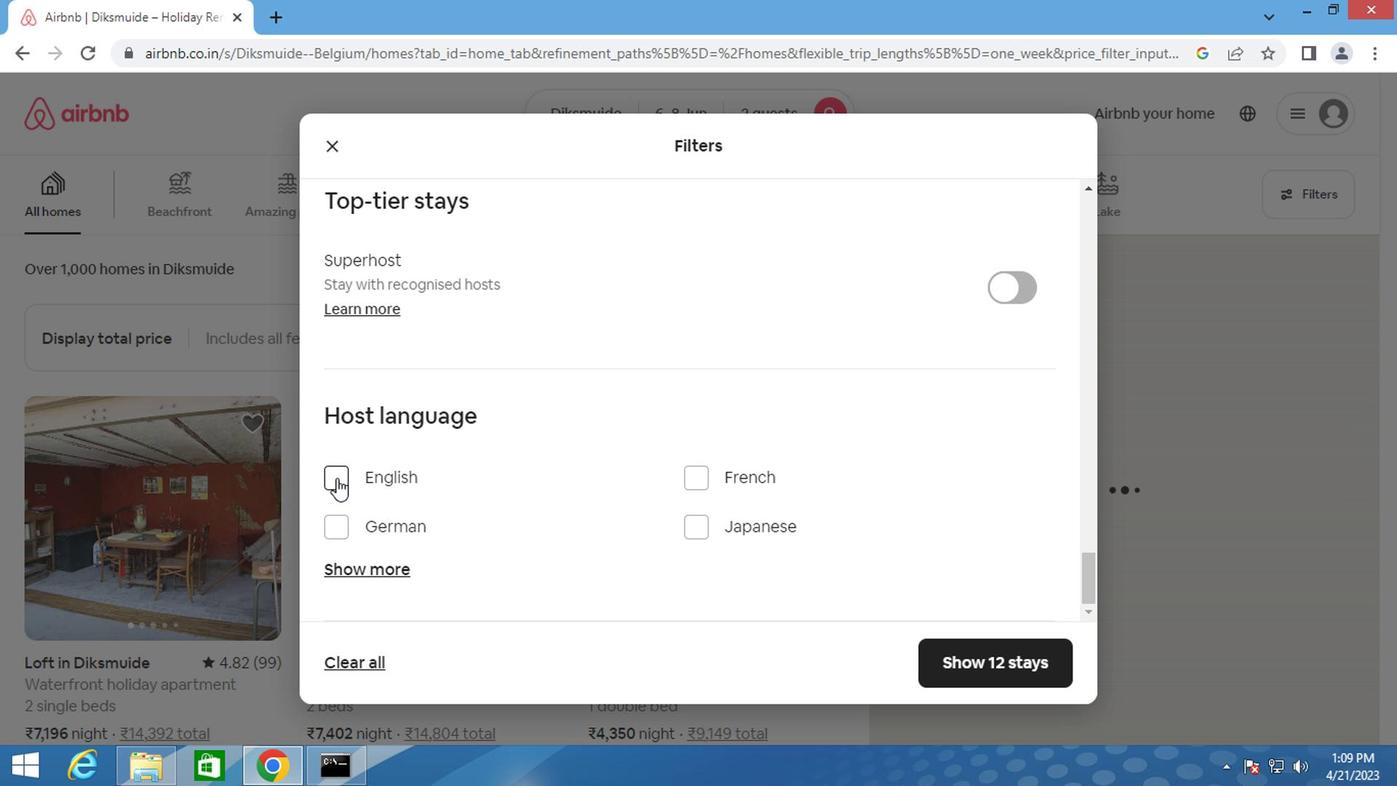 
Action: Mouse moved to (1024, 671)
Screenshot: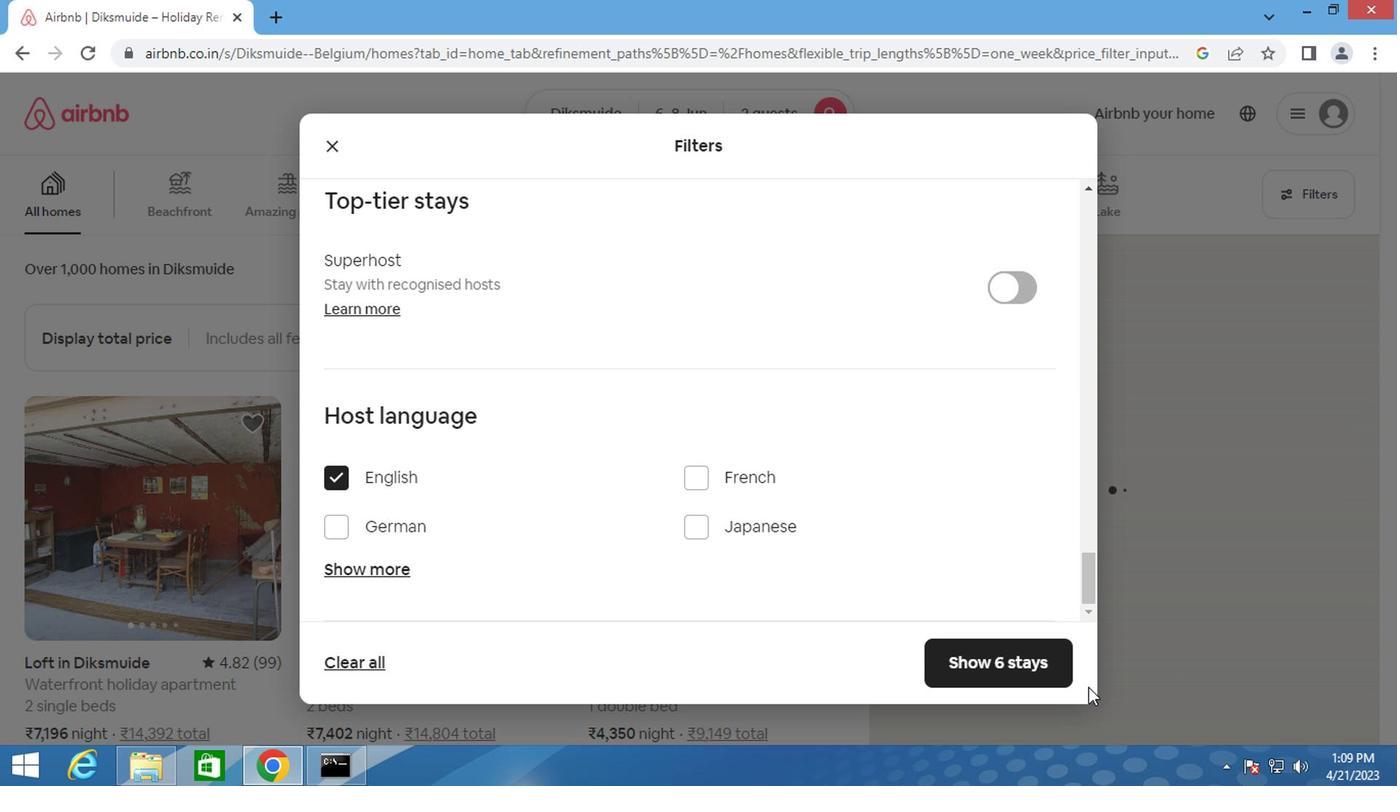 
Action: Mouse pressed left at (1024, 671)
Screenshot: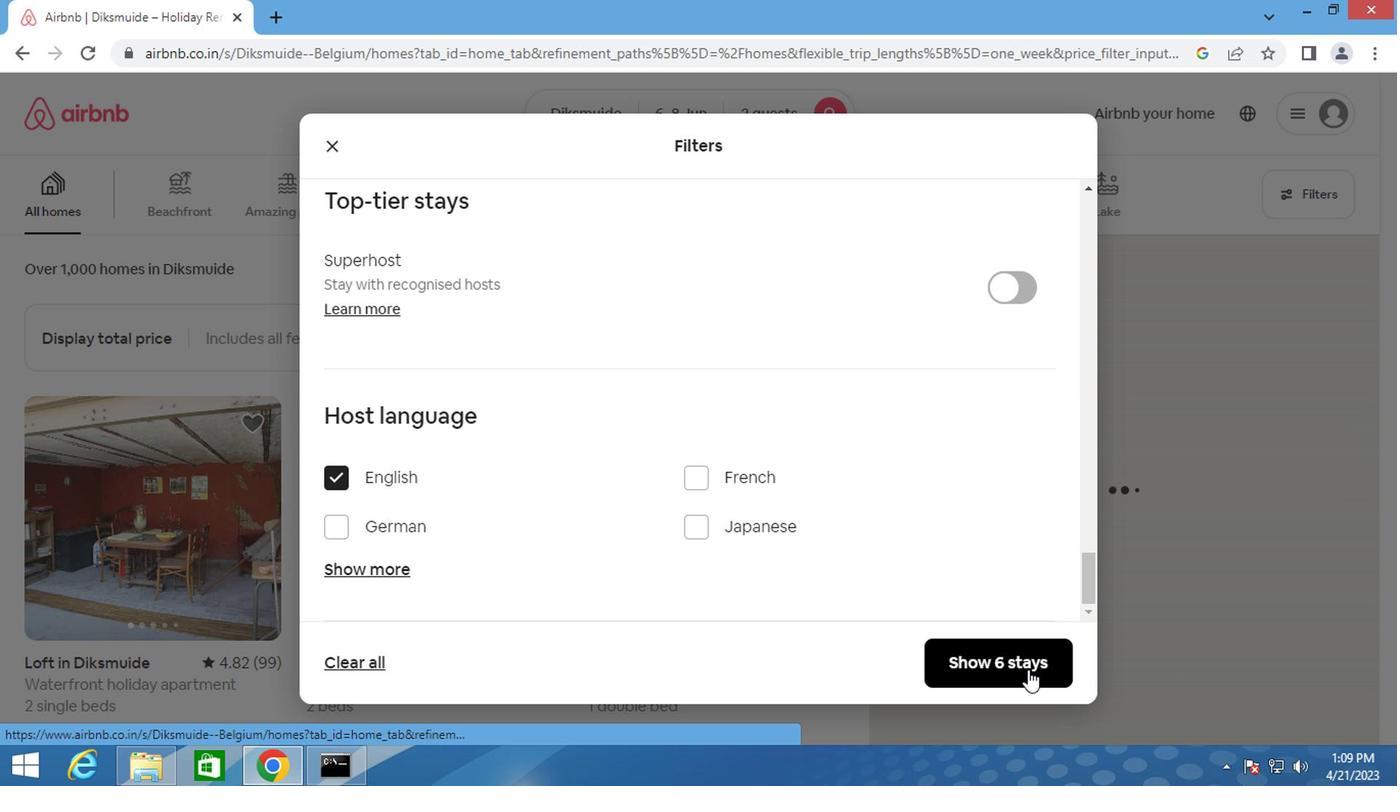 
Action: Key pressed <Key.f8>
Screenshot: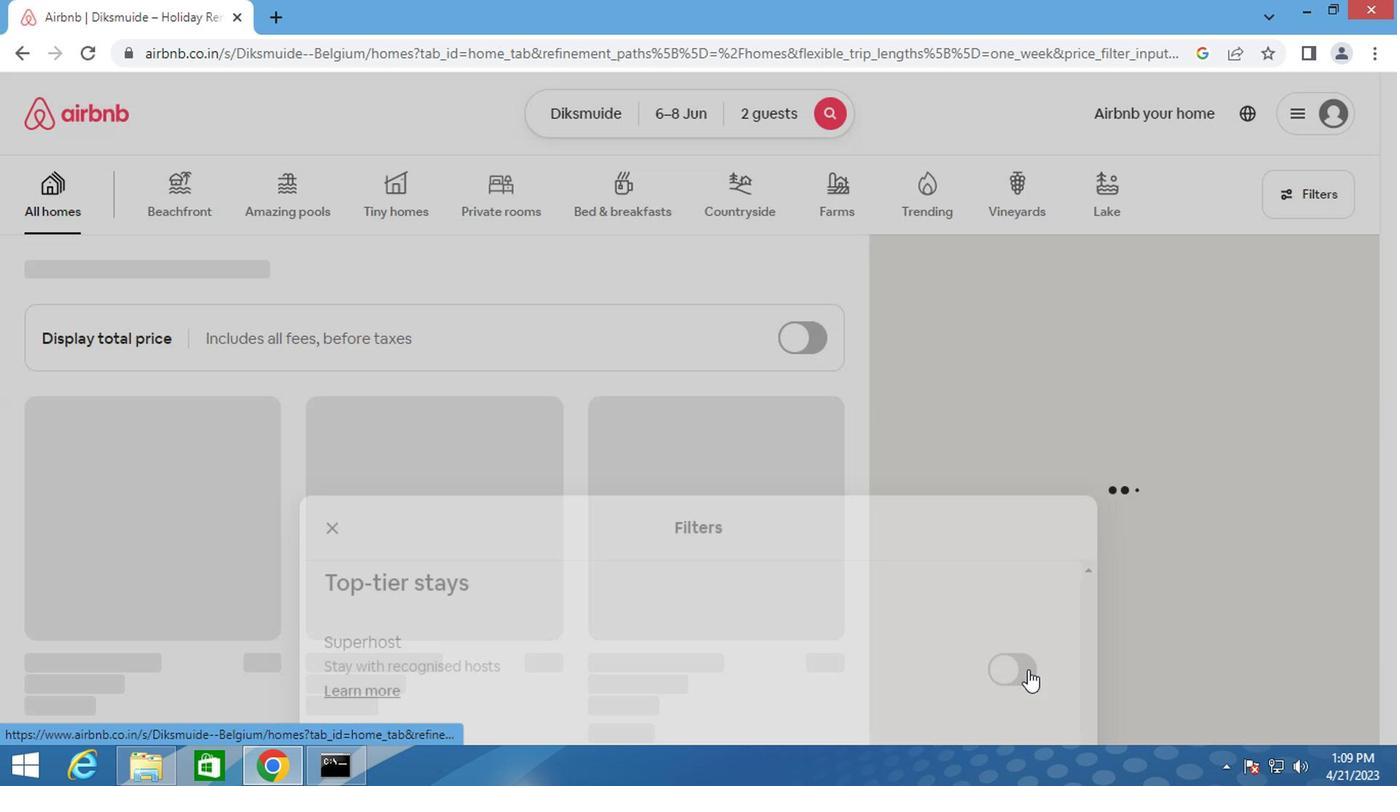 
